 Task: Compose an email with the signature Grant Allen with the subject Update on a coaching session and the message Can you please confirm your attendance for the meeting scheduled tomorrow at 2 PM? from softage.8@softage.net to softage.3@softage.net Select the bulleted list and change the font typography to strikethroughSelect the bulleted list and remove the font typography strikethrough Send the email. Finally, move the email from Sent Items to the label Therapy
Action: Mouse moved to (1293, 76)
Screenshot: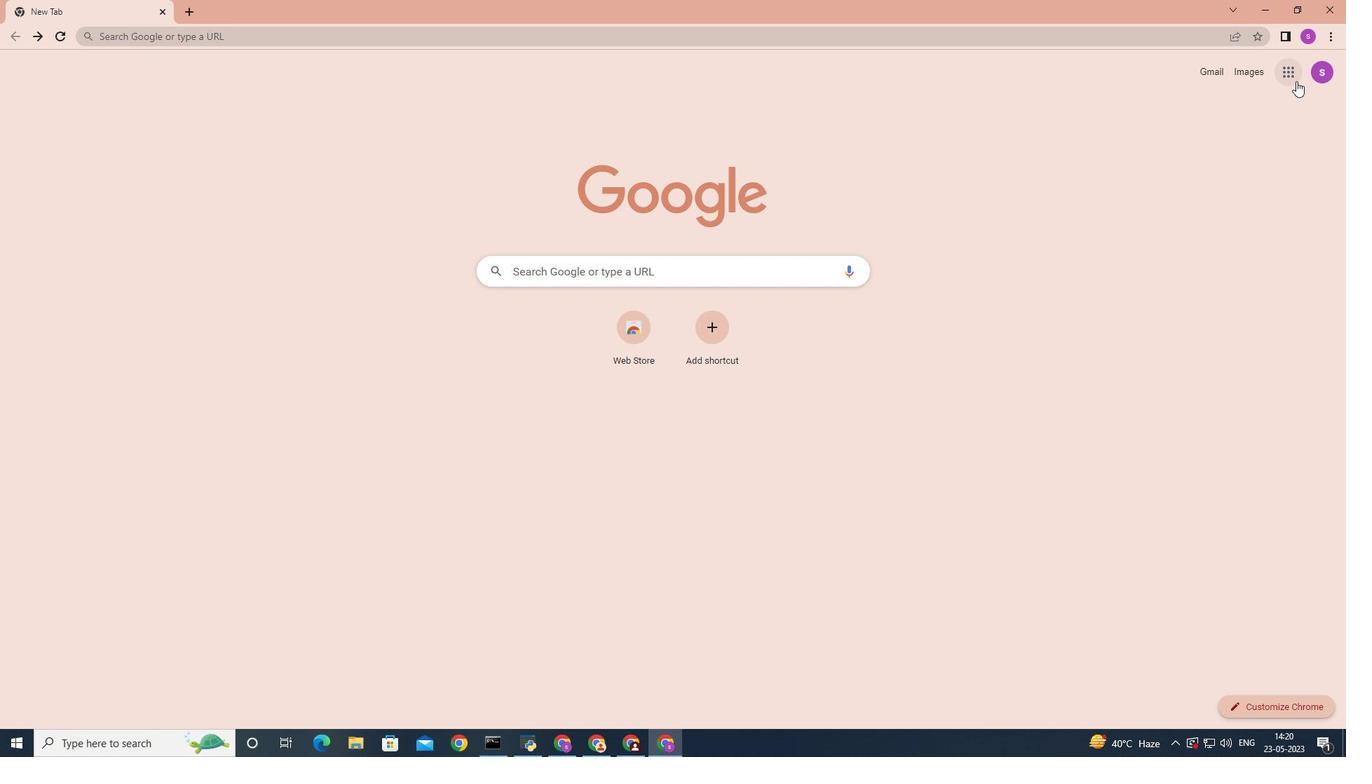 
Action: Mouse pressed left at (1293, 76)
Screenshot: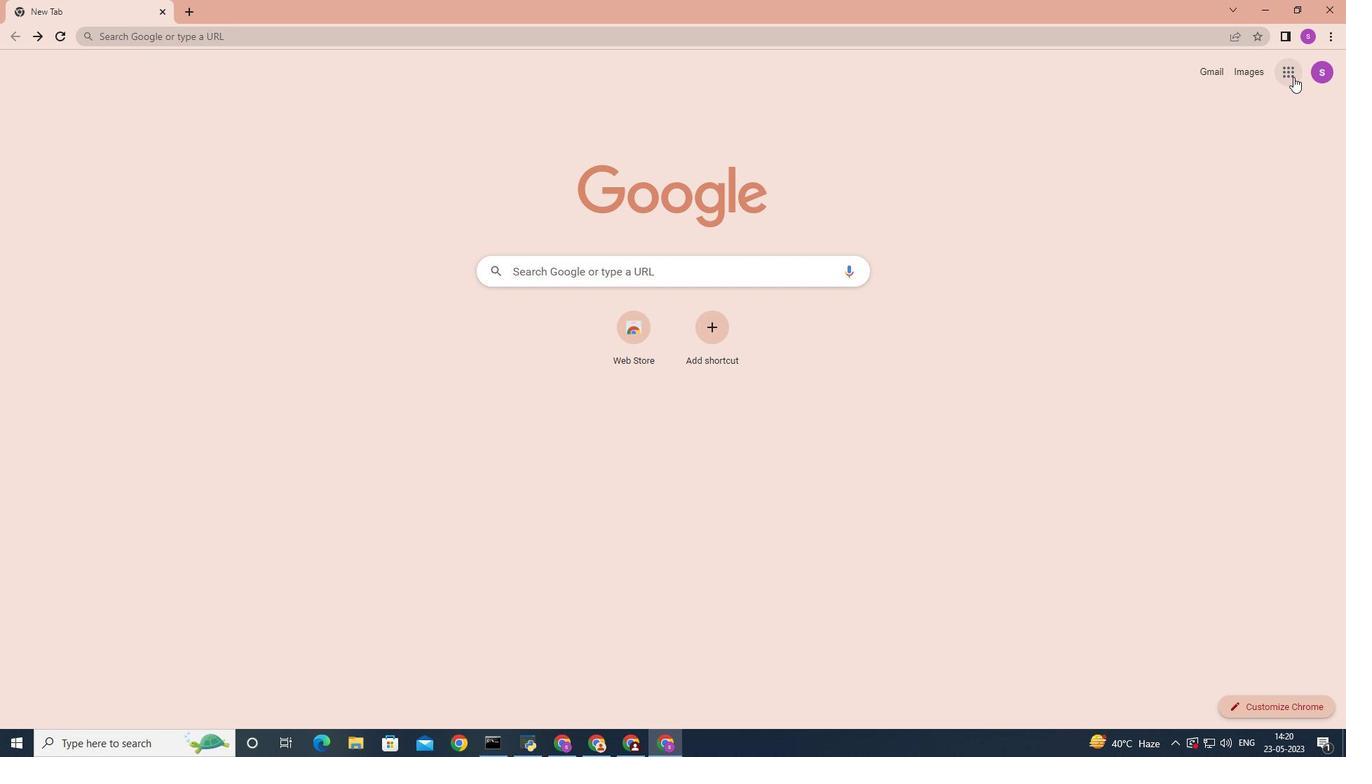 
Action: Mouse moved to (1225, 136)
Screenshot: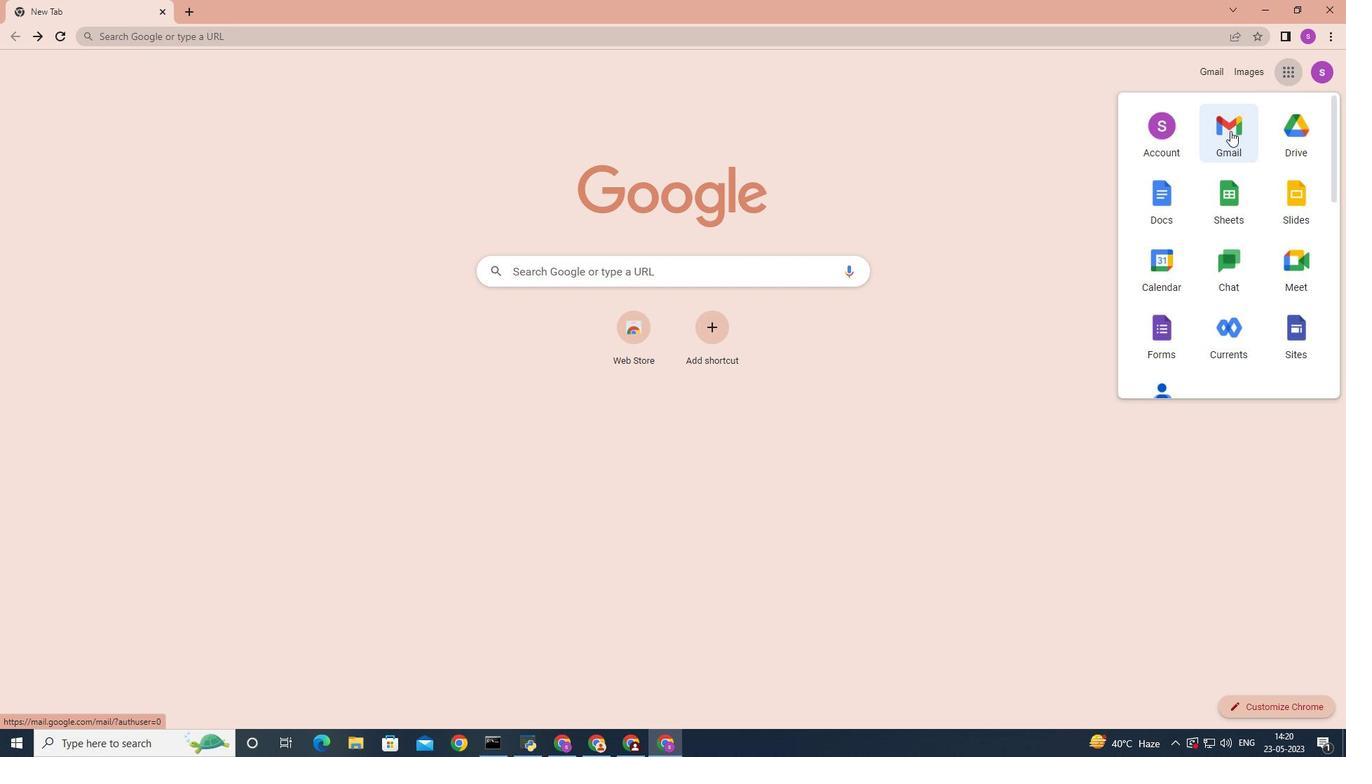 
Action: Mouse pressed left at (1225, 136)
Screenshot: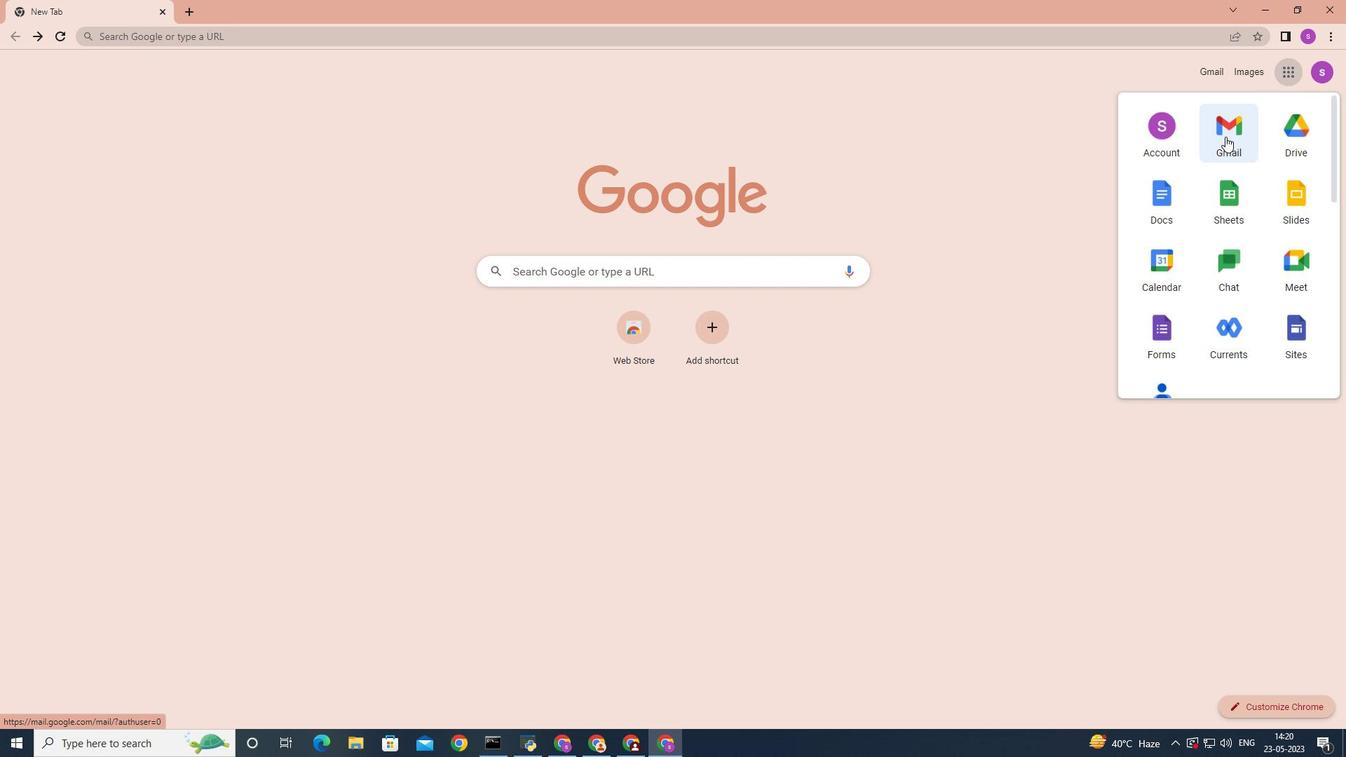 
Action: Mouse moved to (1194, 79)
Screenshot: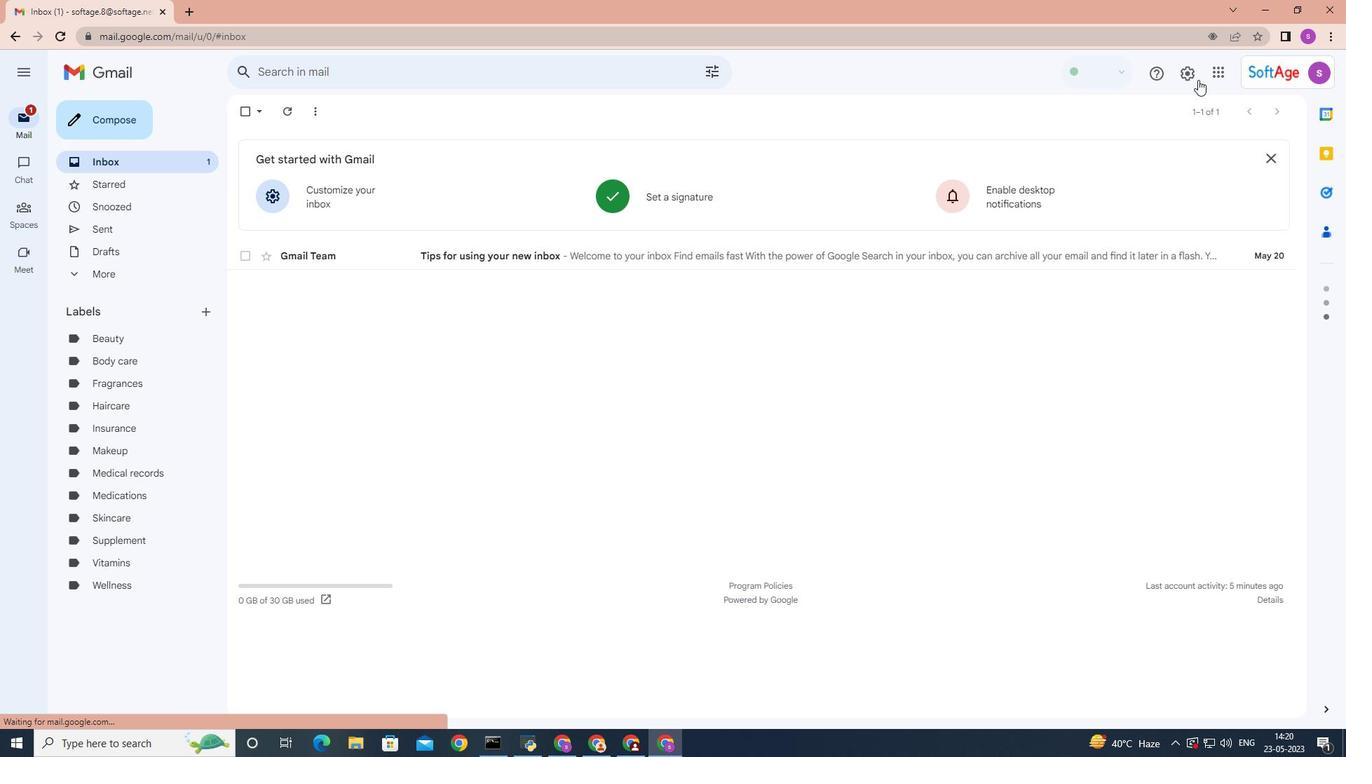 
Action: Mouse pressed left at (1194, 79)
Screenshot: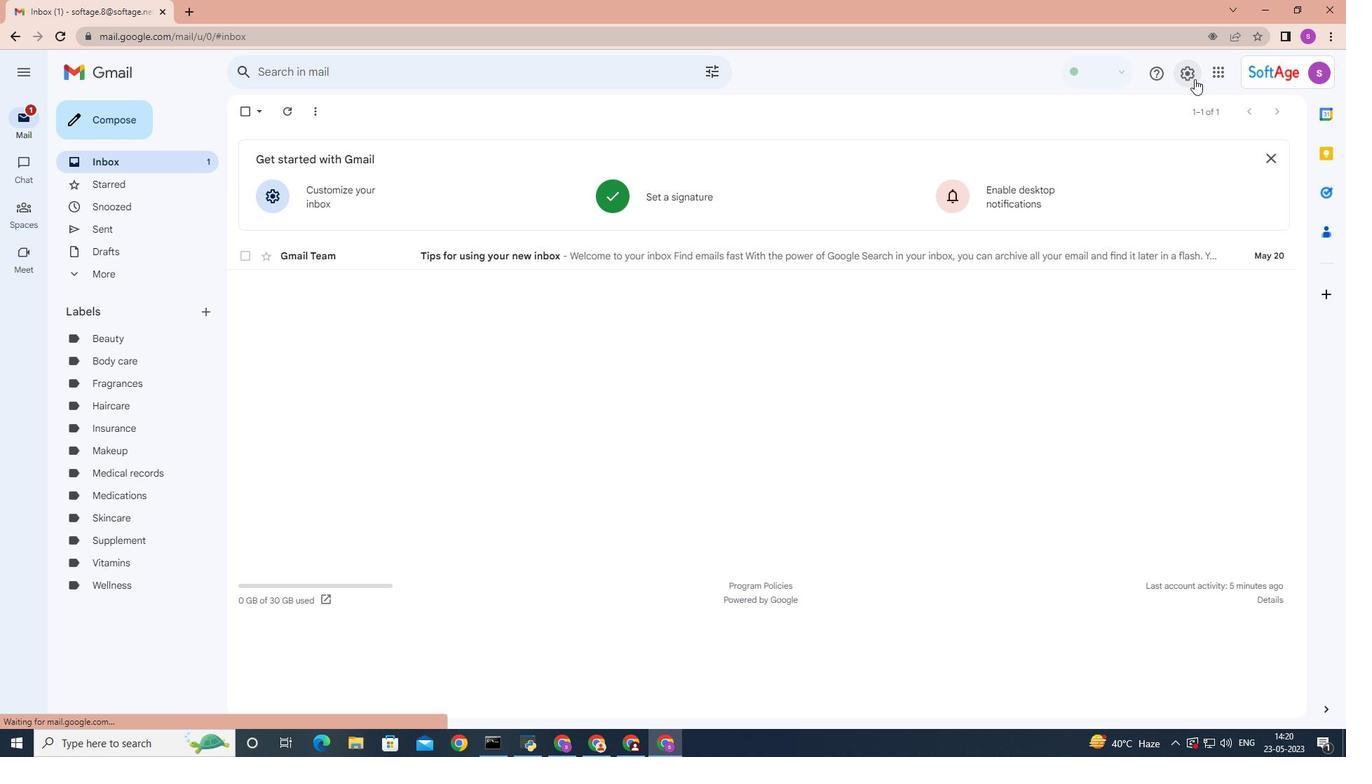
Action: Key pressed <Key.caps_lock>
Screenshot: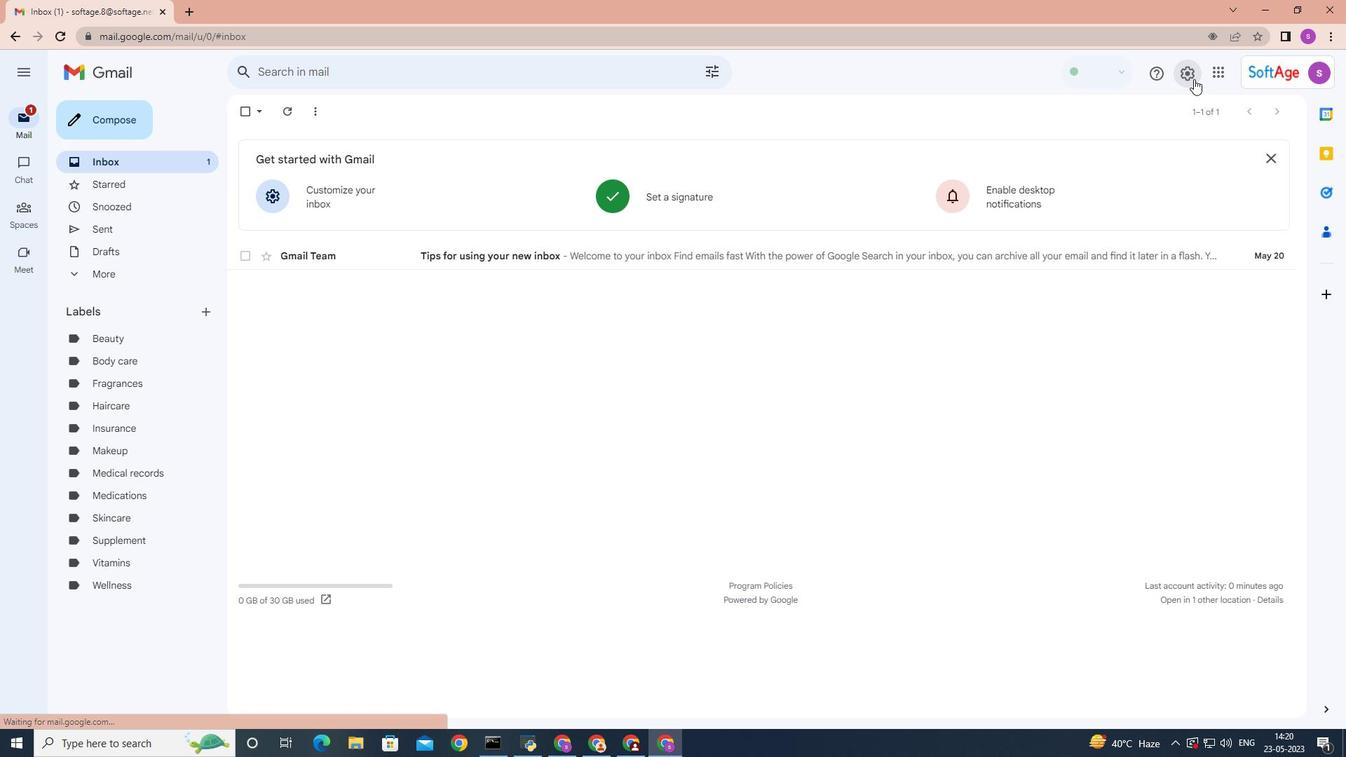 
Action: Mouse moved to (1213, 145)
Screenshot: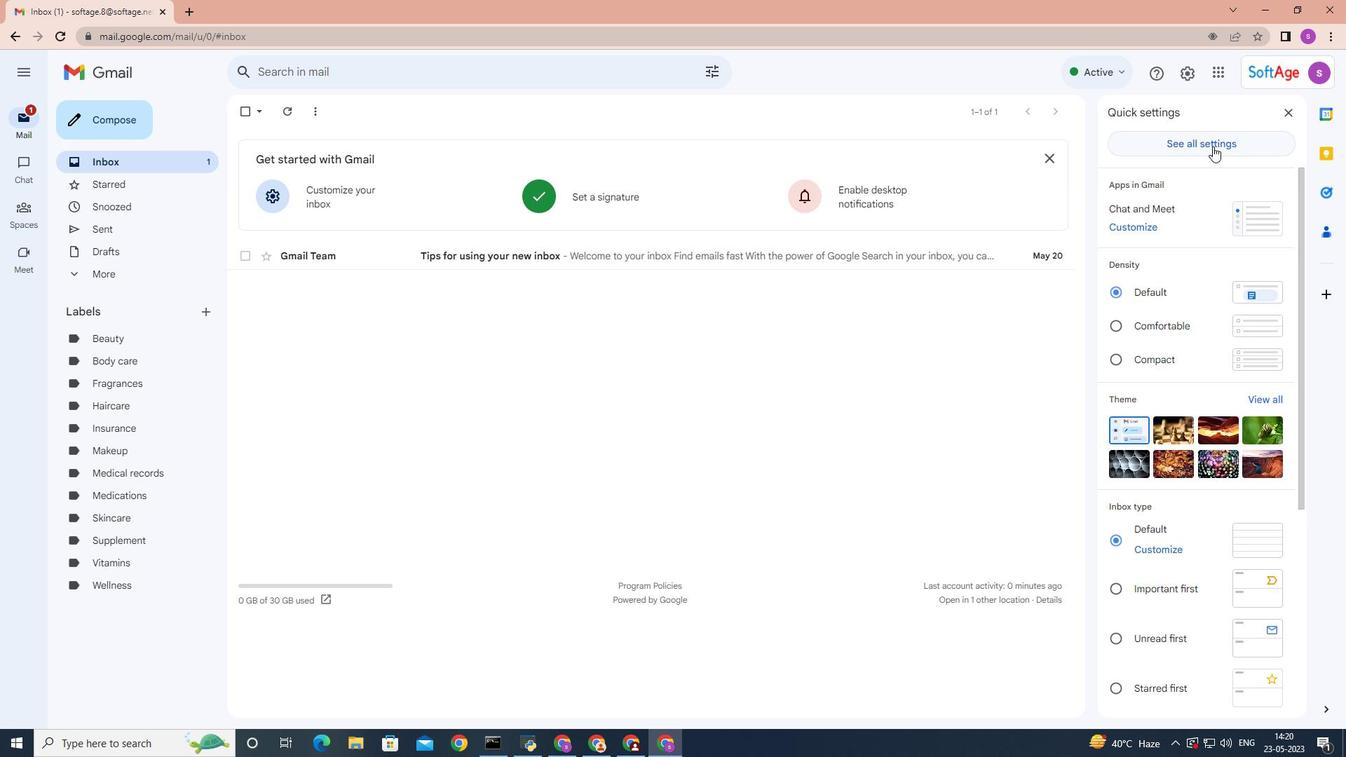 
Action: Mouse pressed left at (1213, 145)
Screenshot: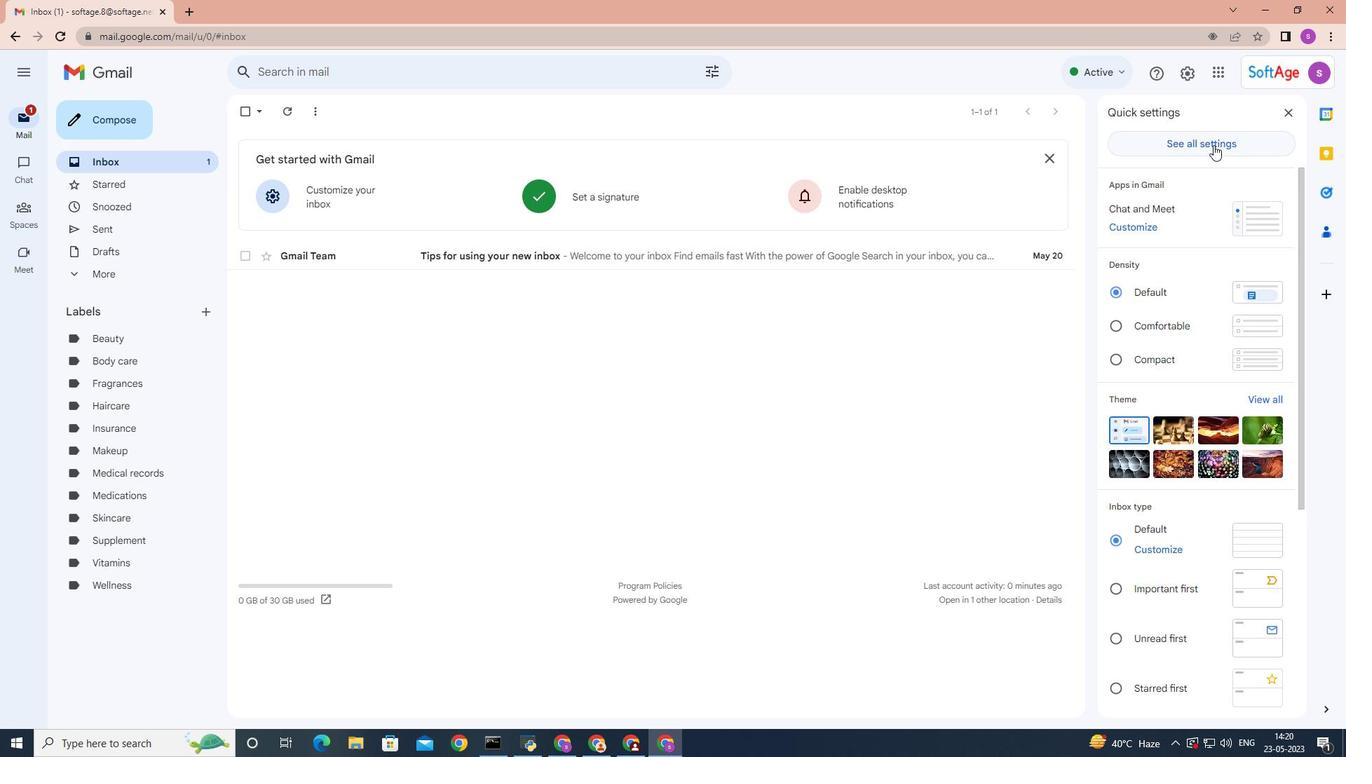 
Action: Mouse moved to (832, 368)
Screenshot: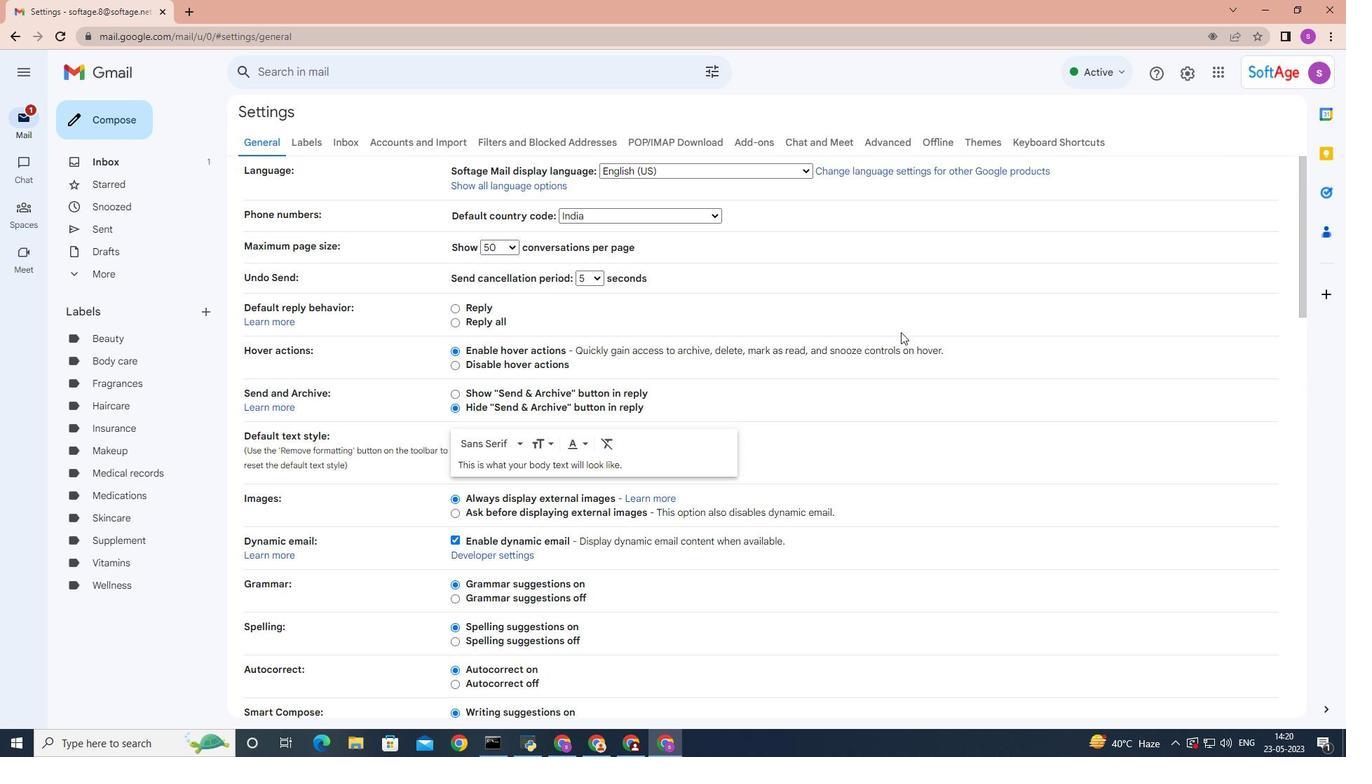 
Action: Mouse scrolled (832, 367) with delta (0, 0)
Screenshot: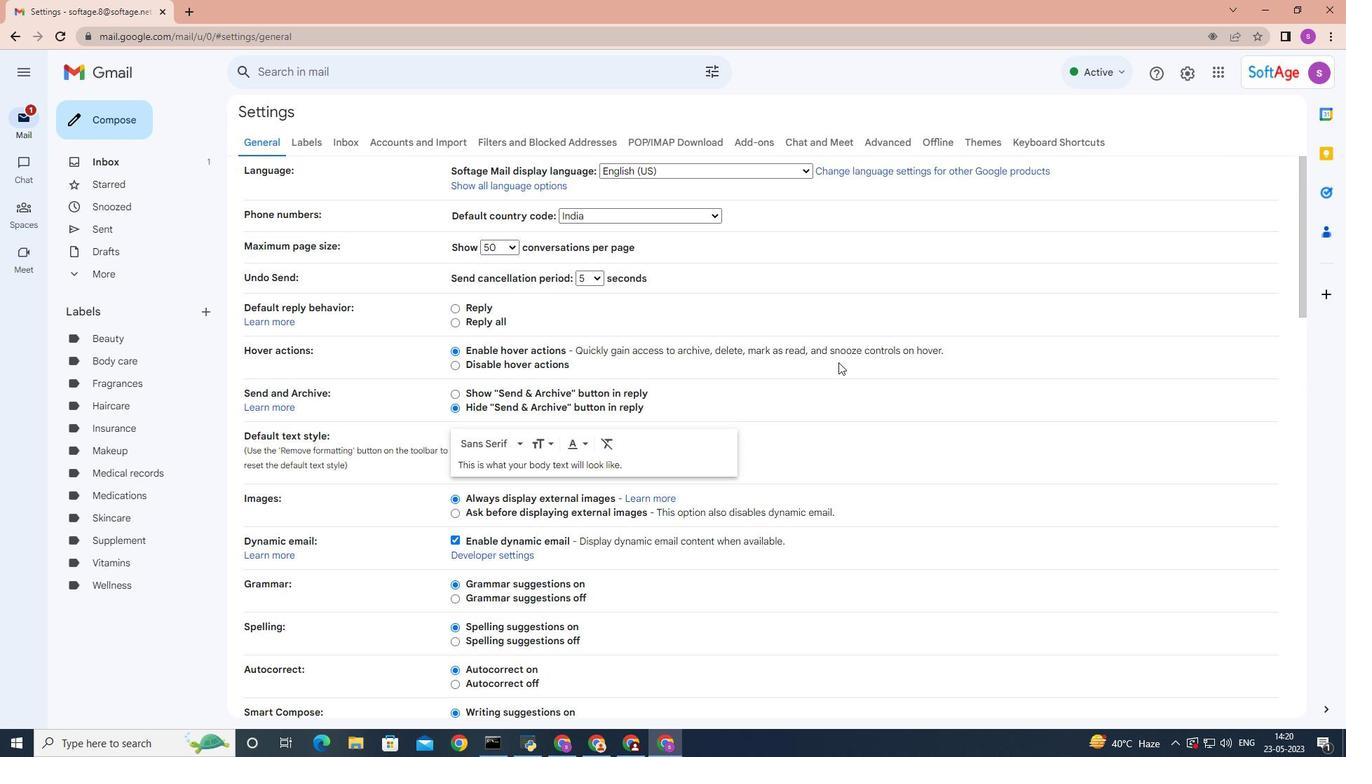 
Action: Mouse scrolled (832, 367) with delta (0, 0)
Screenshot: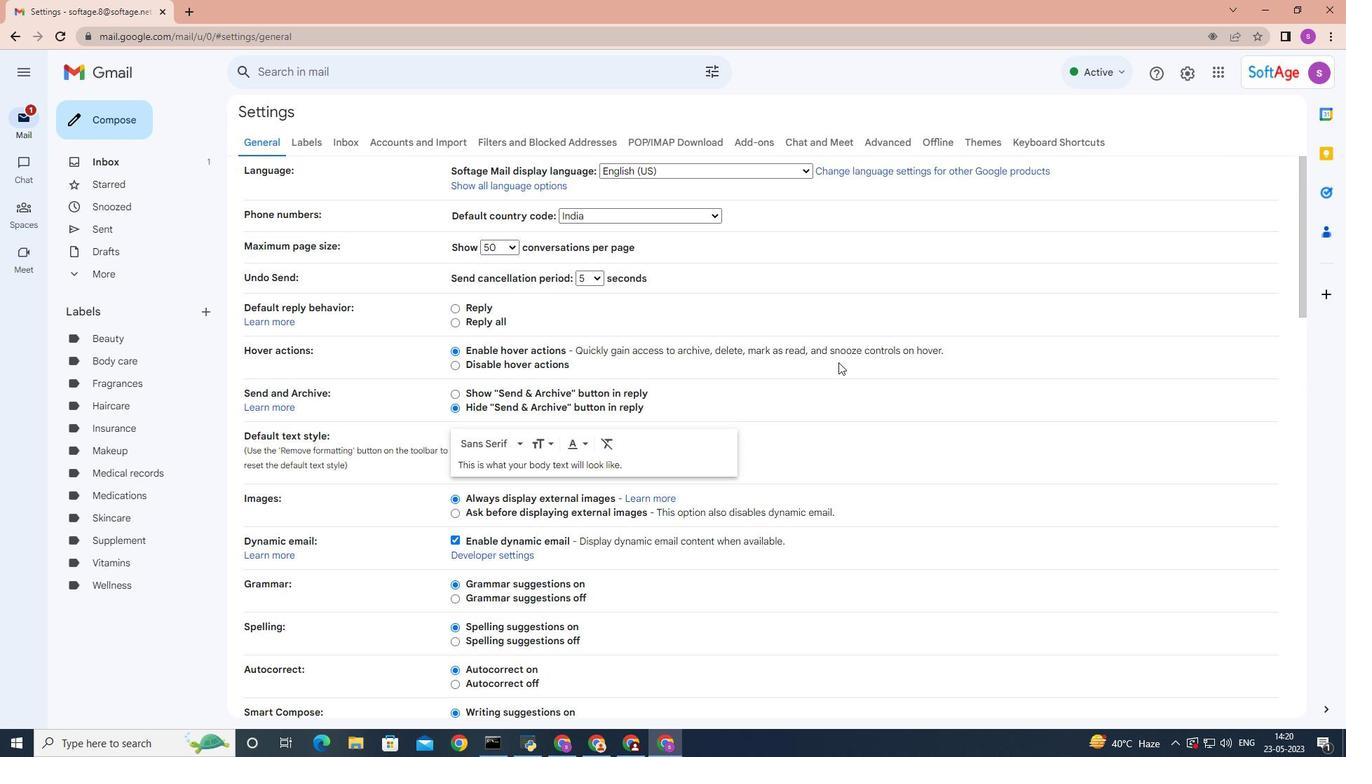 
Action: Mouse scrolled (832, 367) with delta (0, 0)
Screenshot: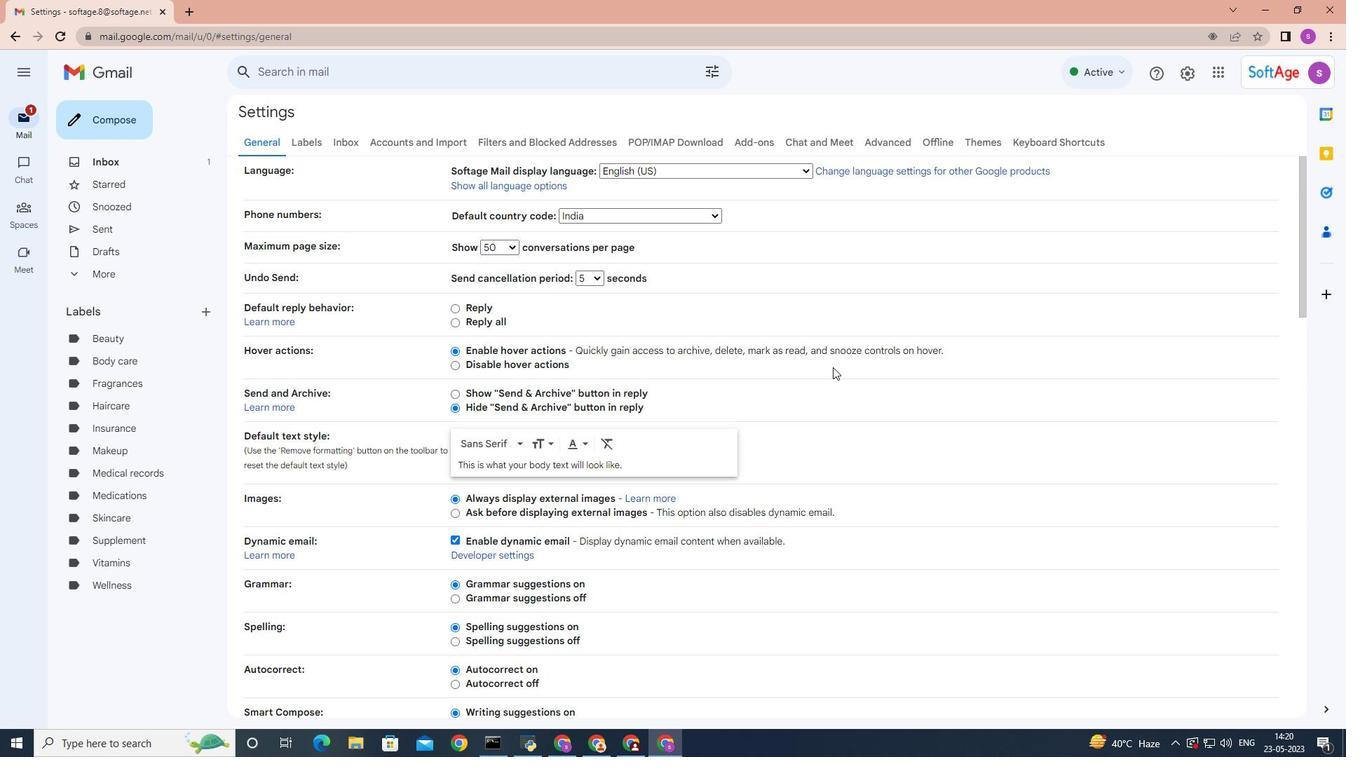 
Action: Mouse scrolled (832, 367) with delta (0, 0)
Screenshot: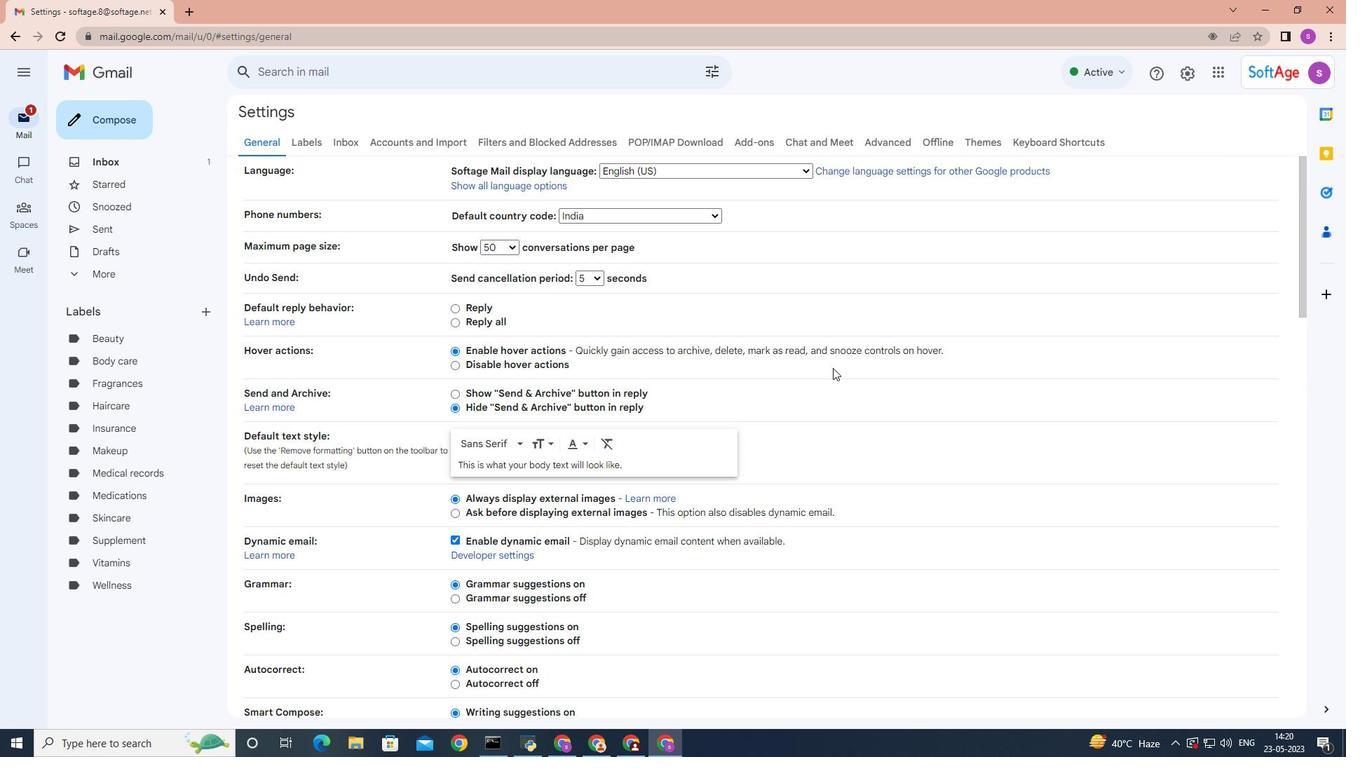 
Action: Mouse moved to (832, 367)
Screenshot: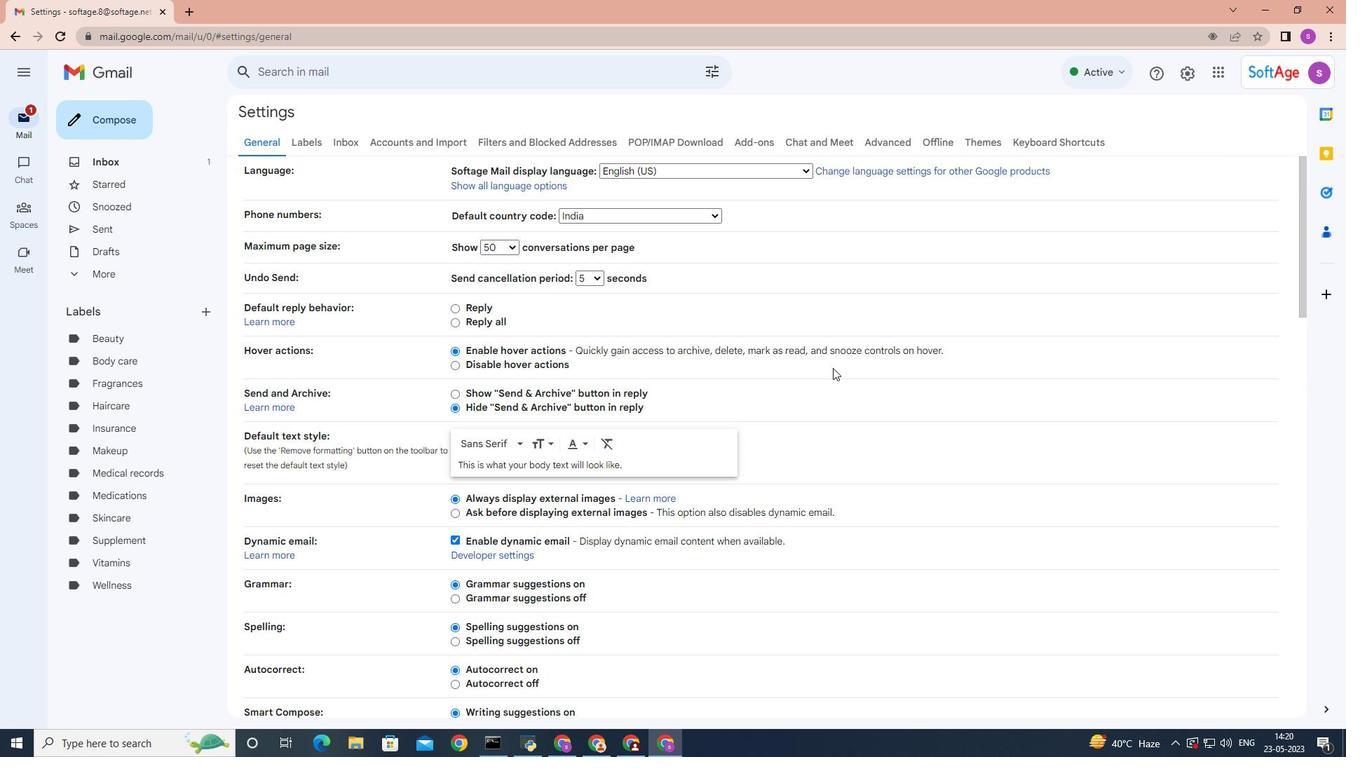 
Action: Mouse scrolled (832, 366) with delta (0, 0)
Screenshot: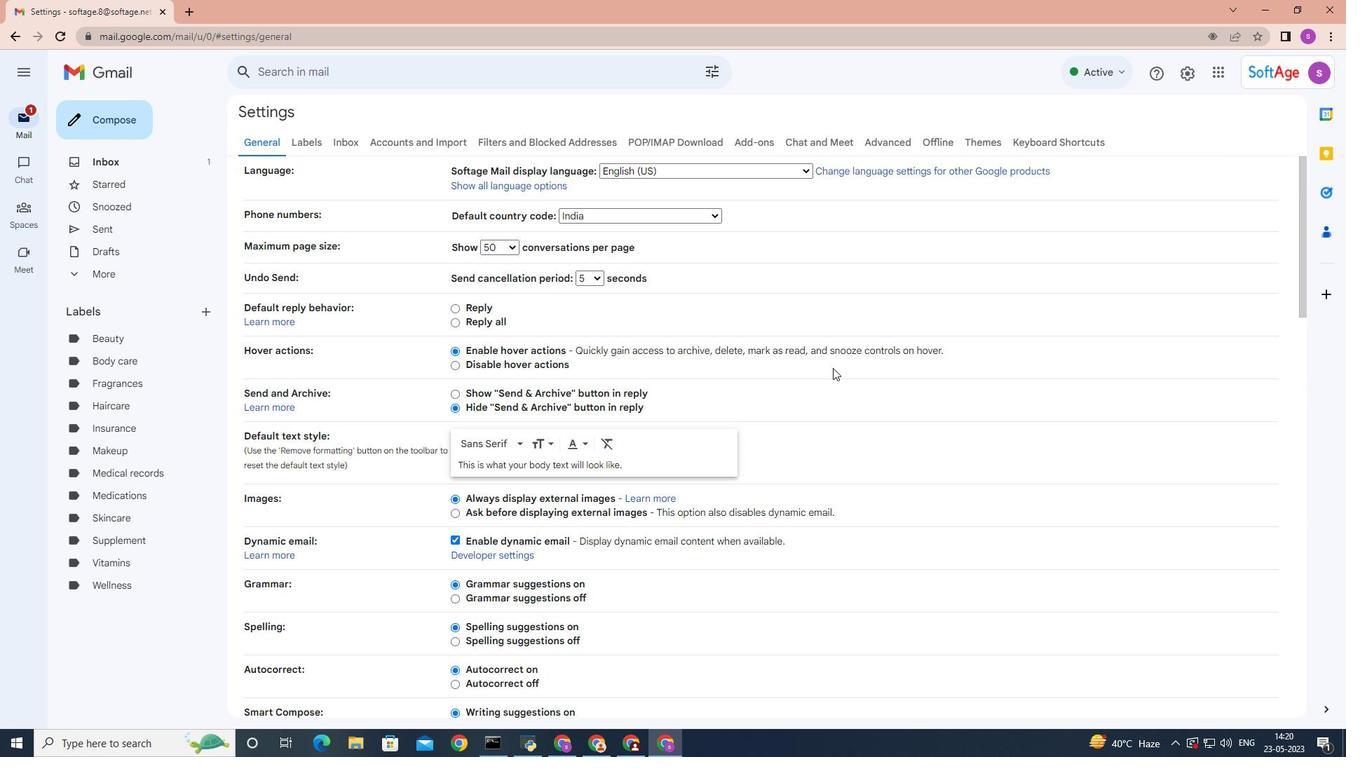 
Action: Mouse moved to (832, 363)
Screenshot: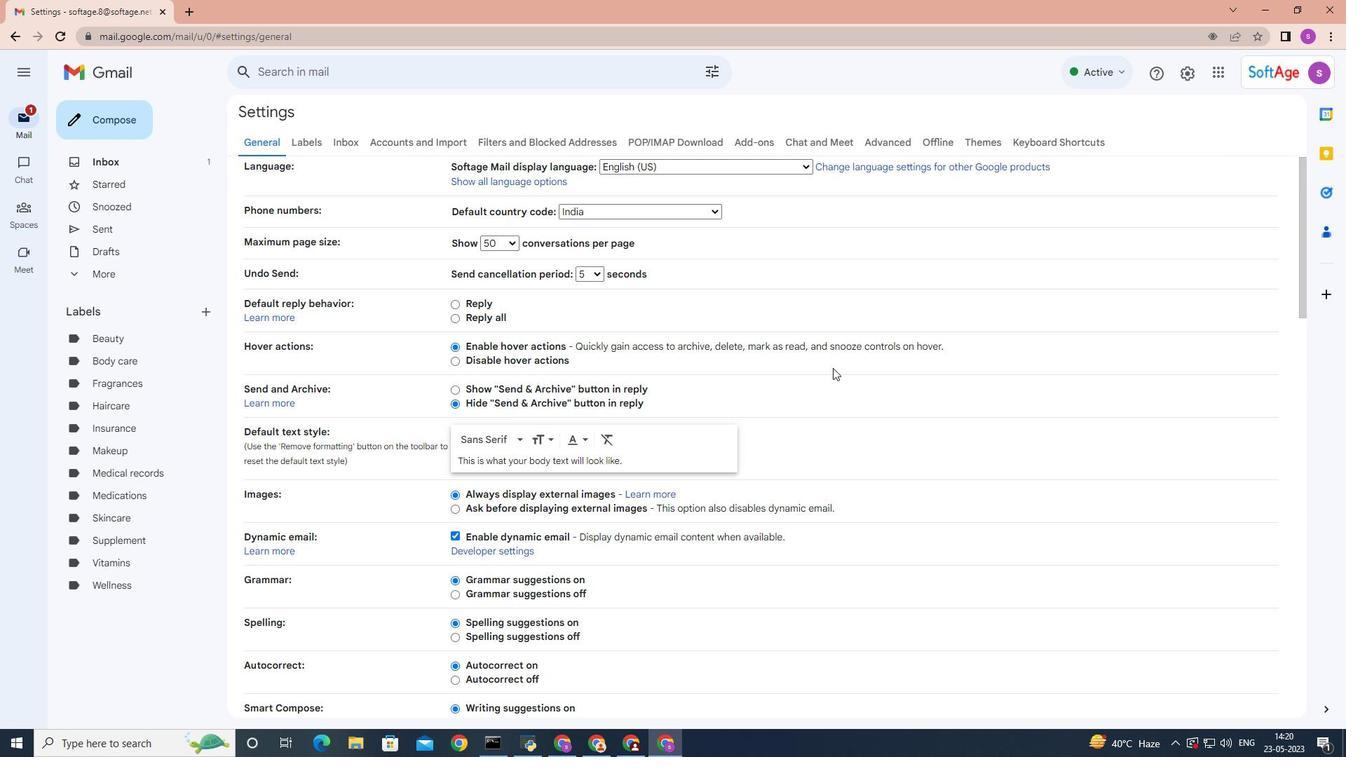 
Action: Mouse scrolled (832, 363) with delta (0, 0)
Screenshot: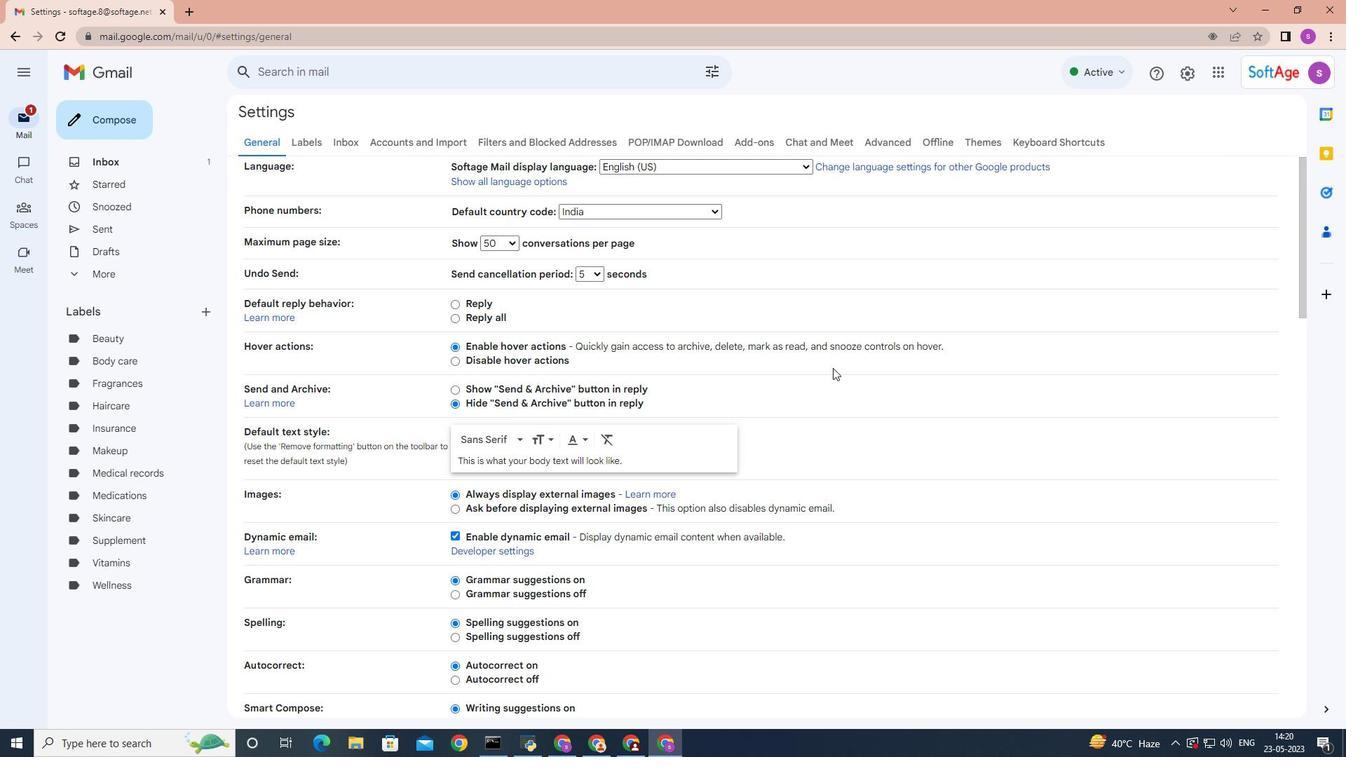 
Action: Mouse moved to (839, 371)
Screenshot: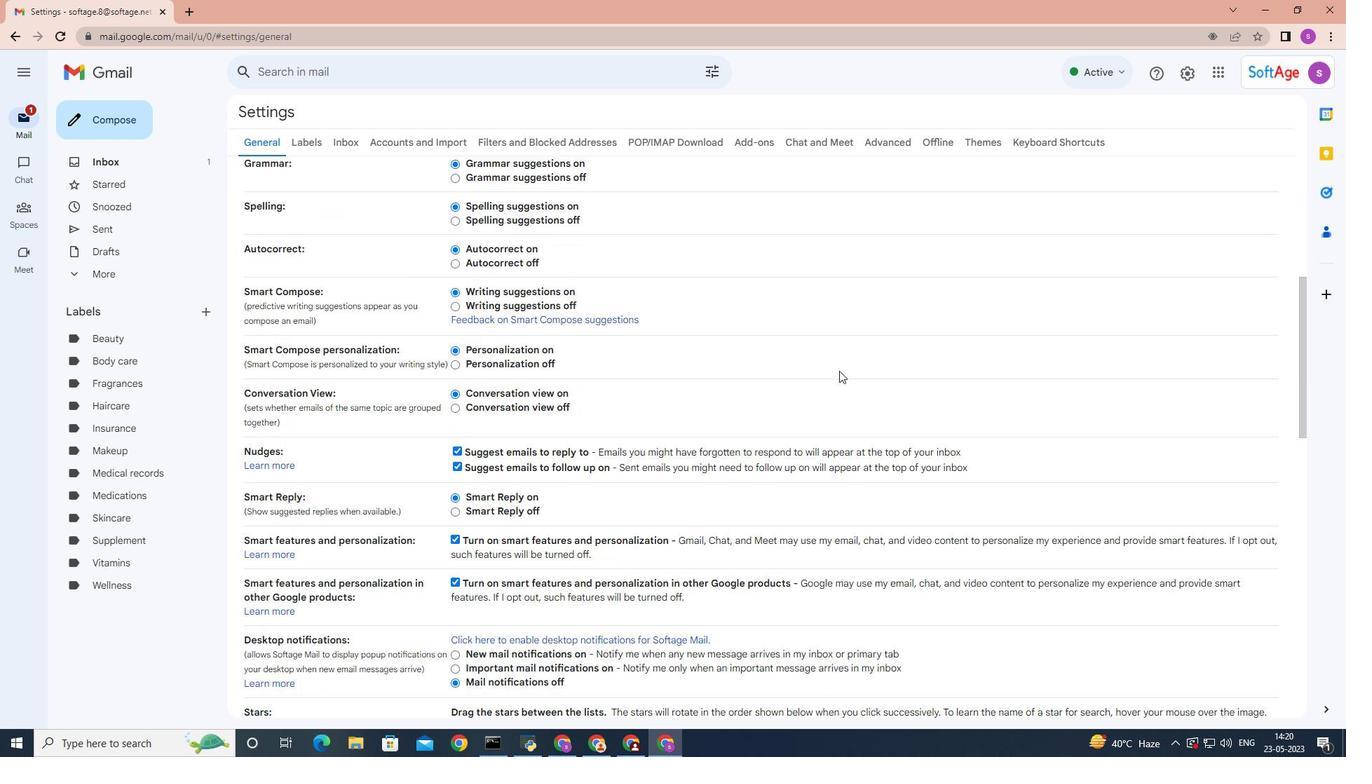 
Action: Mouse scrolled (839, 370) with delta (0, 0)
Screenshot: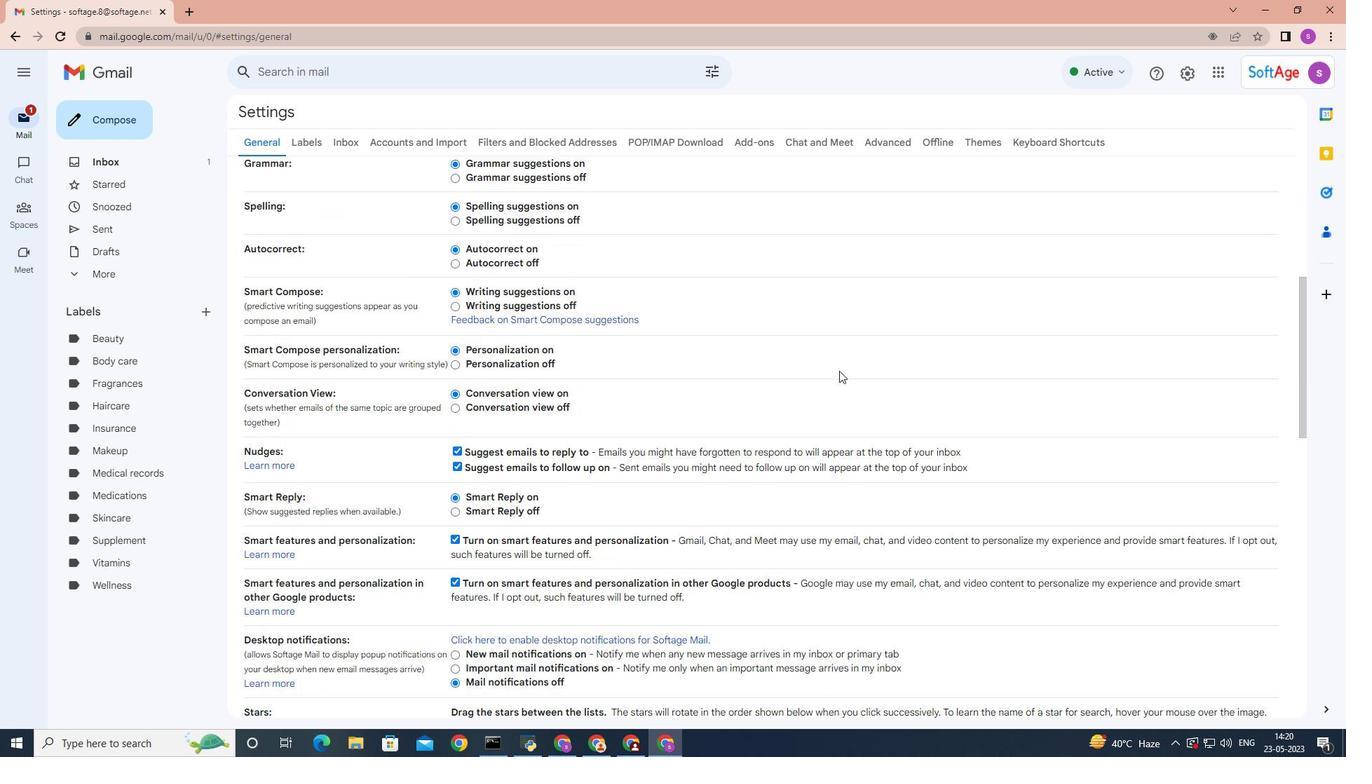 
Action: Mouse scrolled (839, 370) with delta (0, 0)
Screenshot: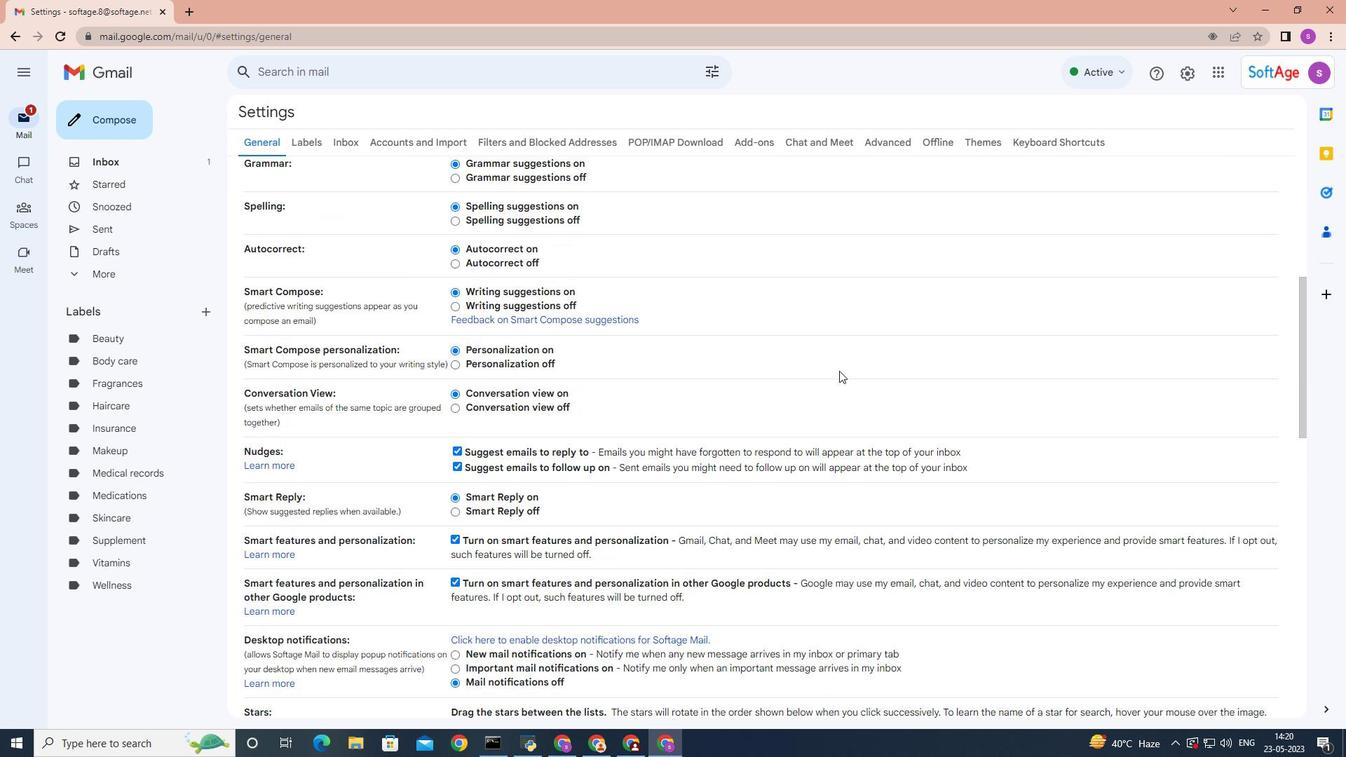 
Action: Mouse scrolled (839, 370) with delta (0, 0)
Screenshot: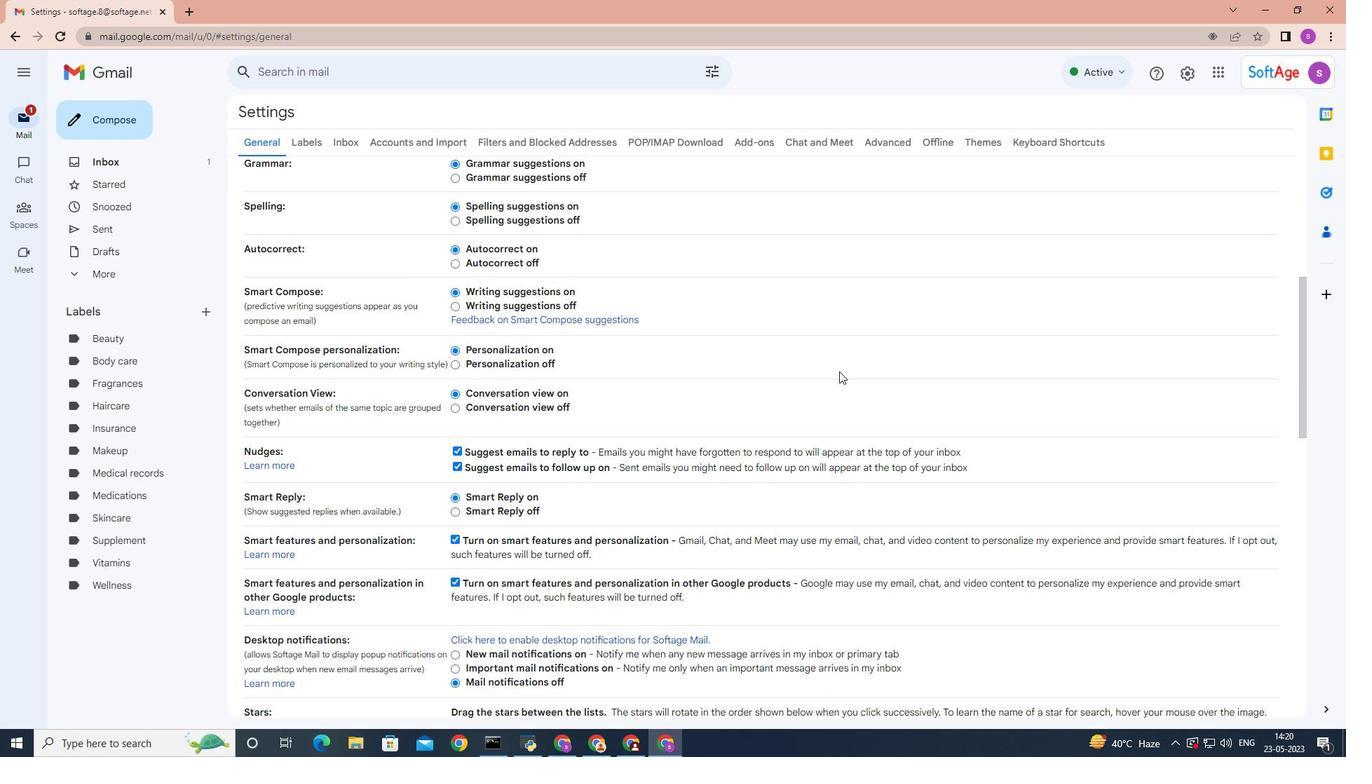 
Action: Mouse scrolled (839, 370) with delta (0, 0)
Screenshot: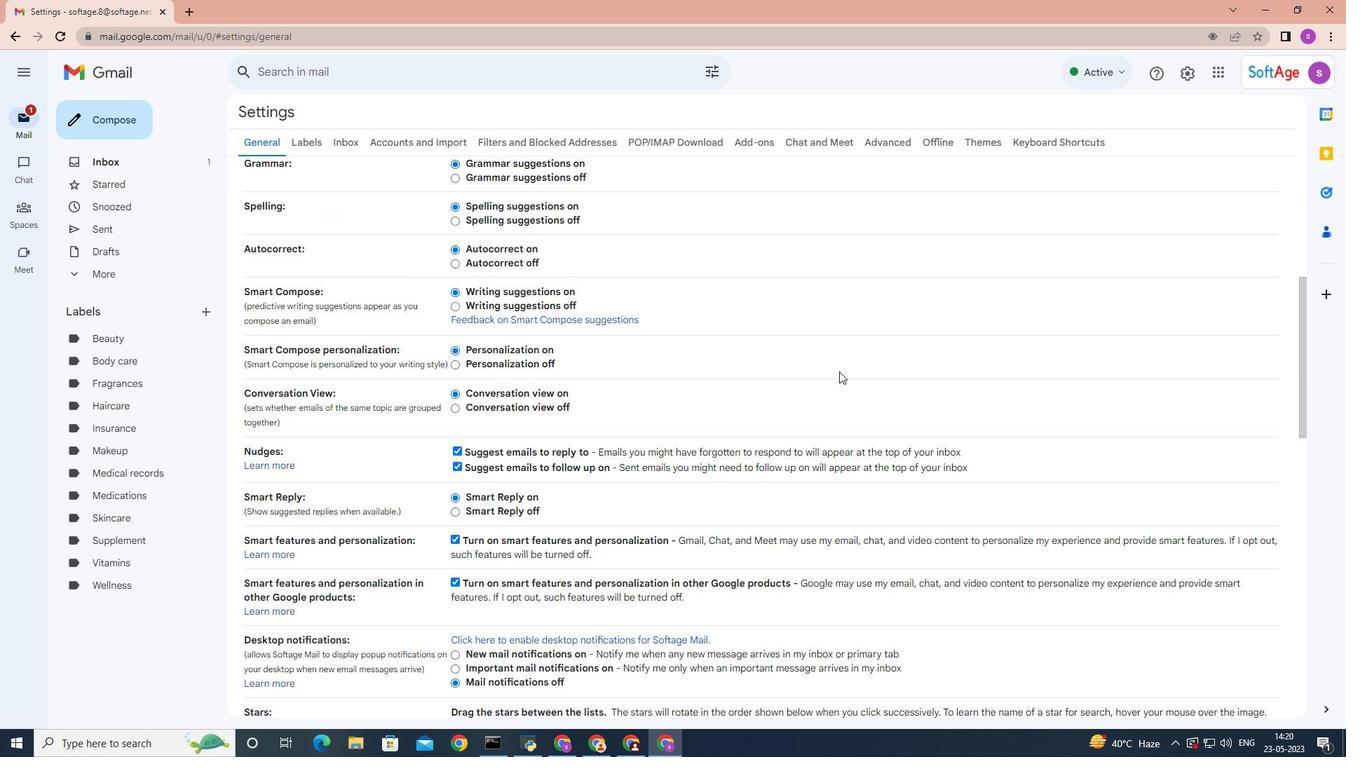 
Action: Mouse moved to (839, 370)
Screenshot: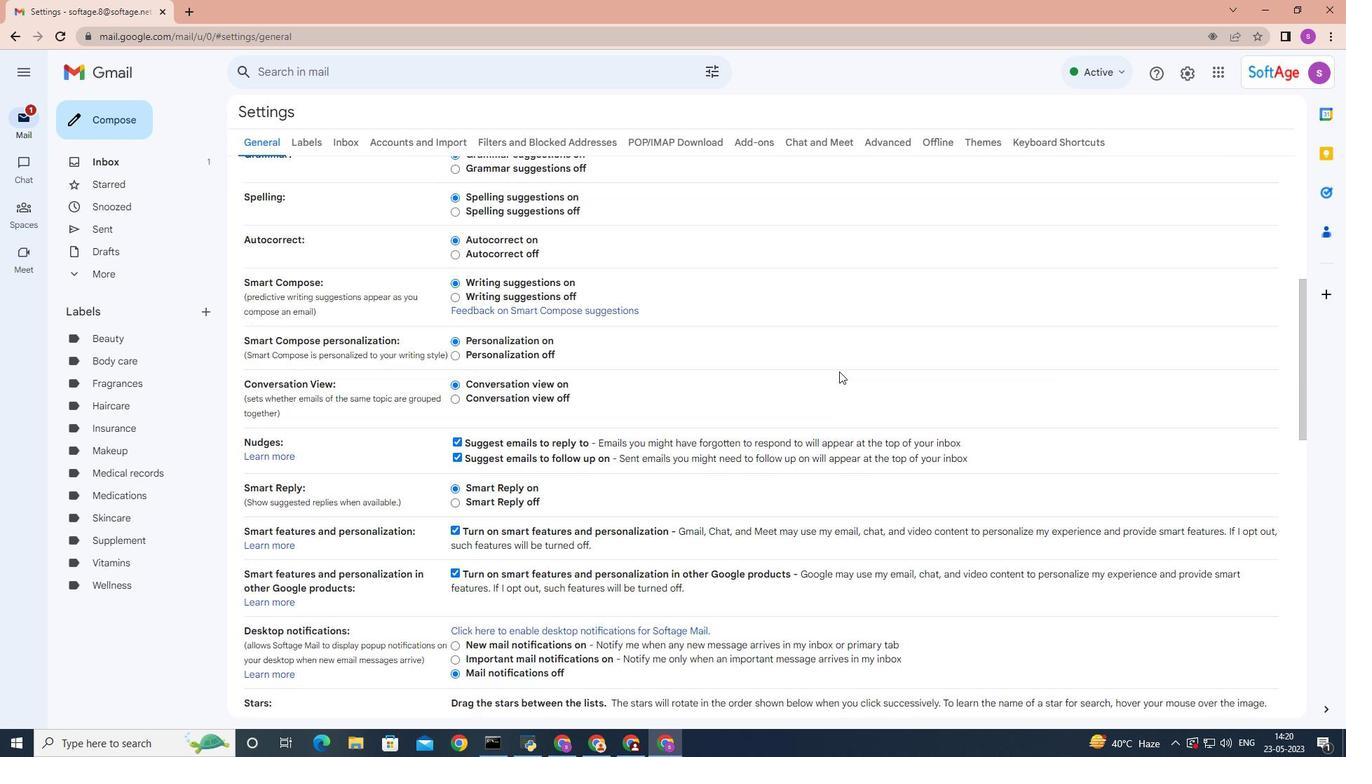 
Action: Mouse scrolled (839, 370) with delta (0, 0)
Screenshot: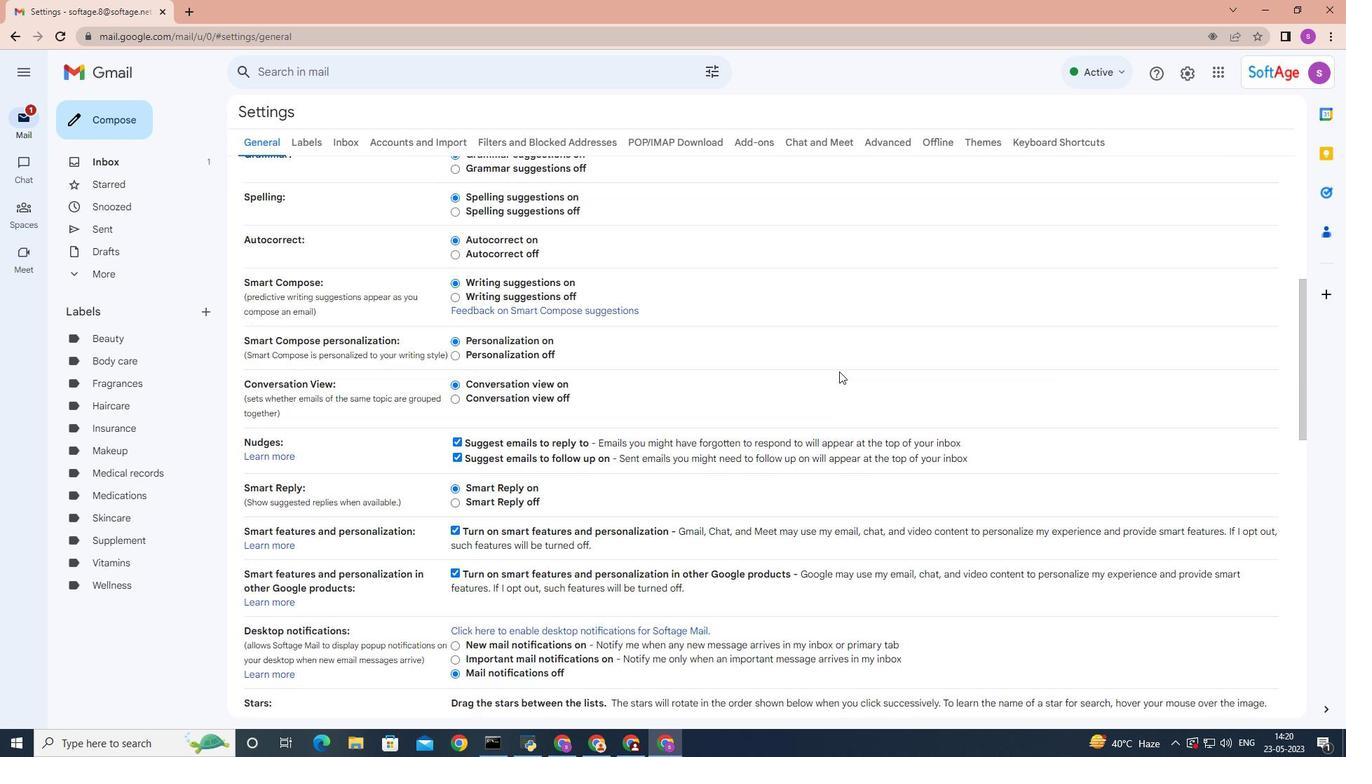 
Action: Mouse moved to (839, 369)
Screenshot: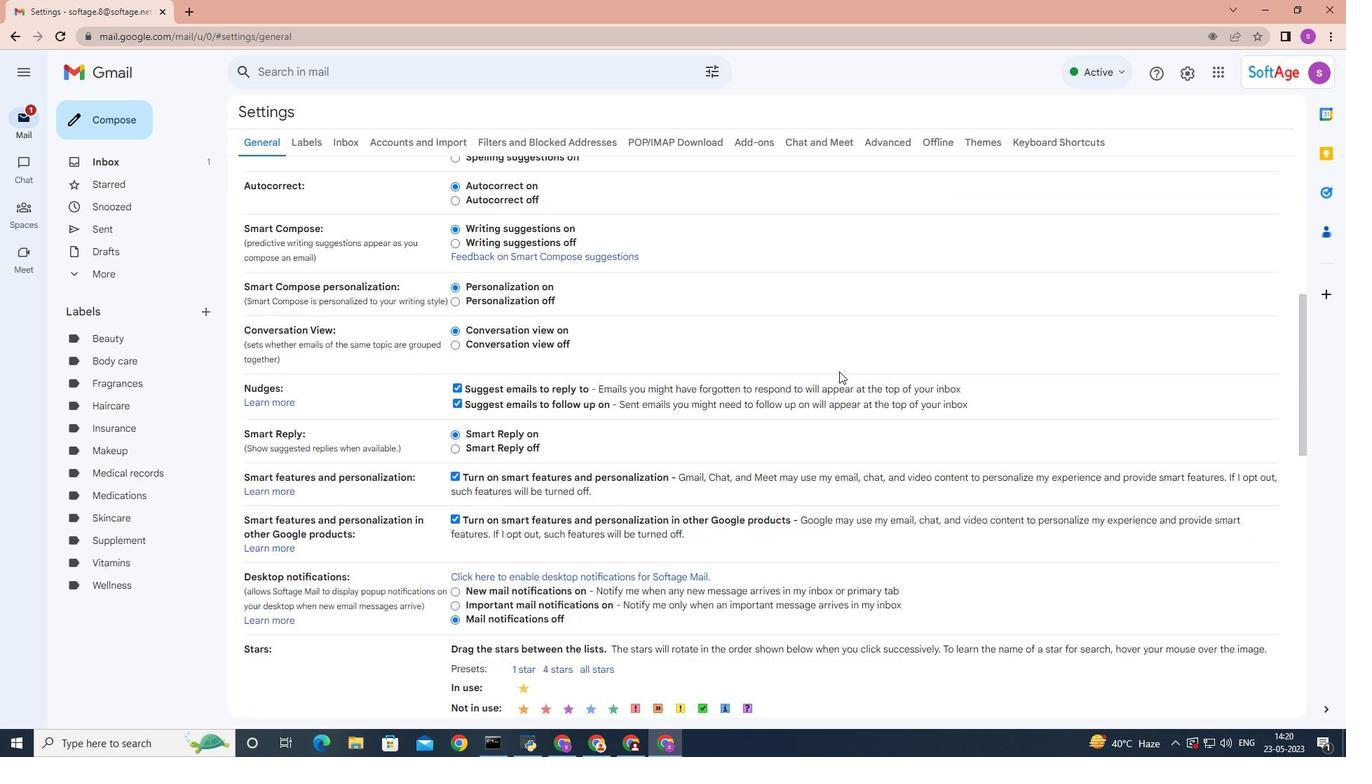 
Action: Mouse scrolled (839, 368) with delta (0, 0)
Screenshot: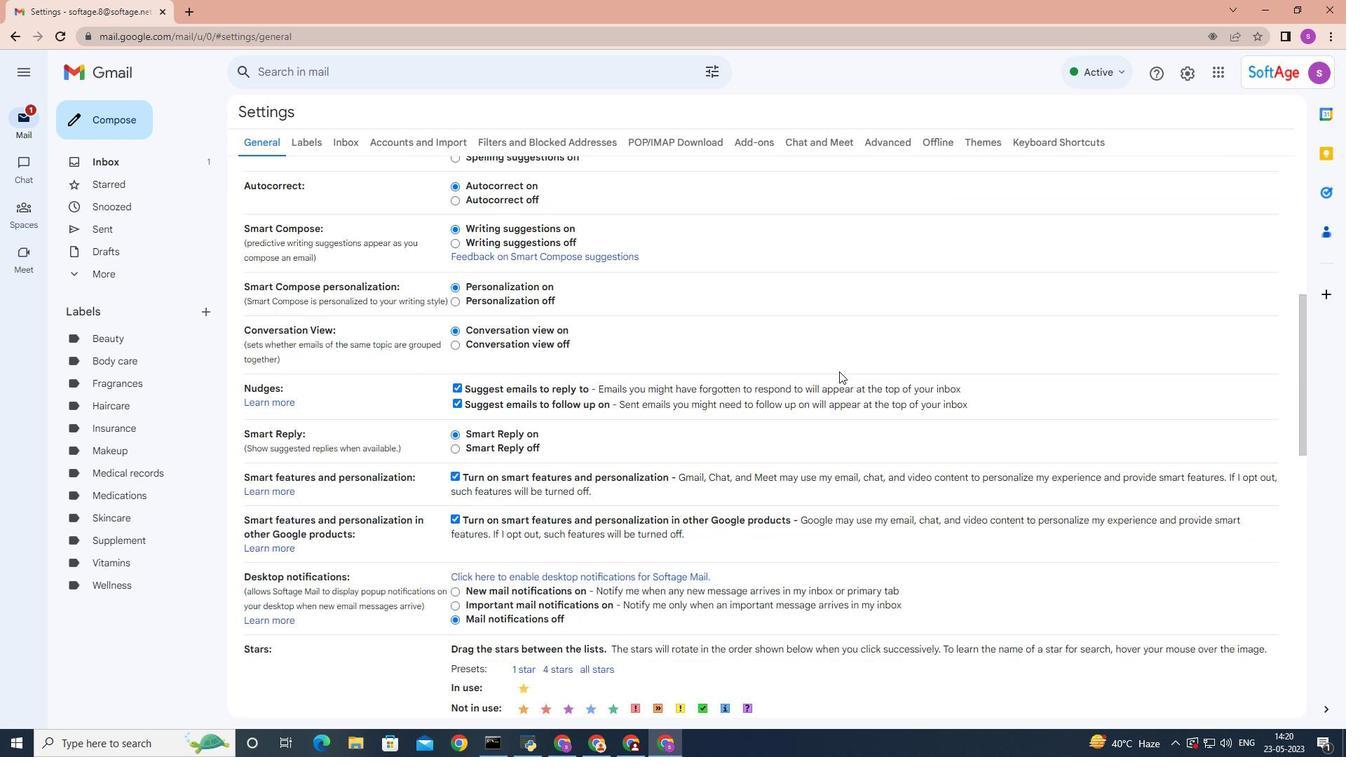 
Action: Mouse moved to (804, 539)
Screenshot: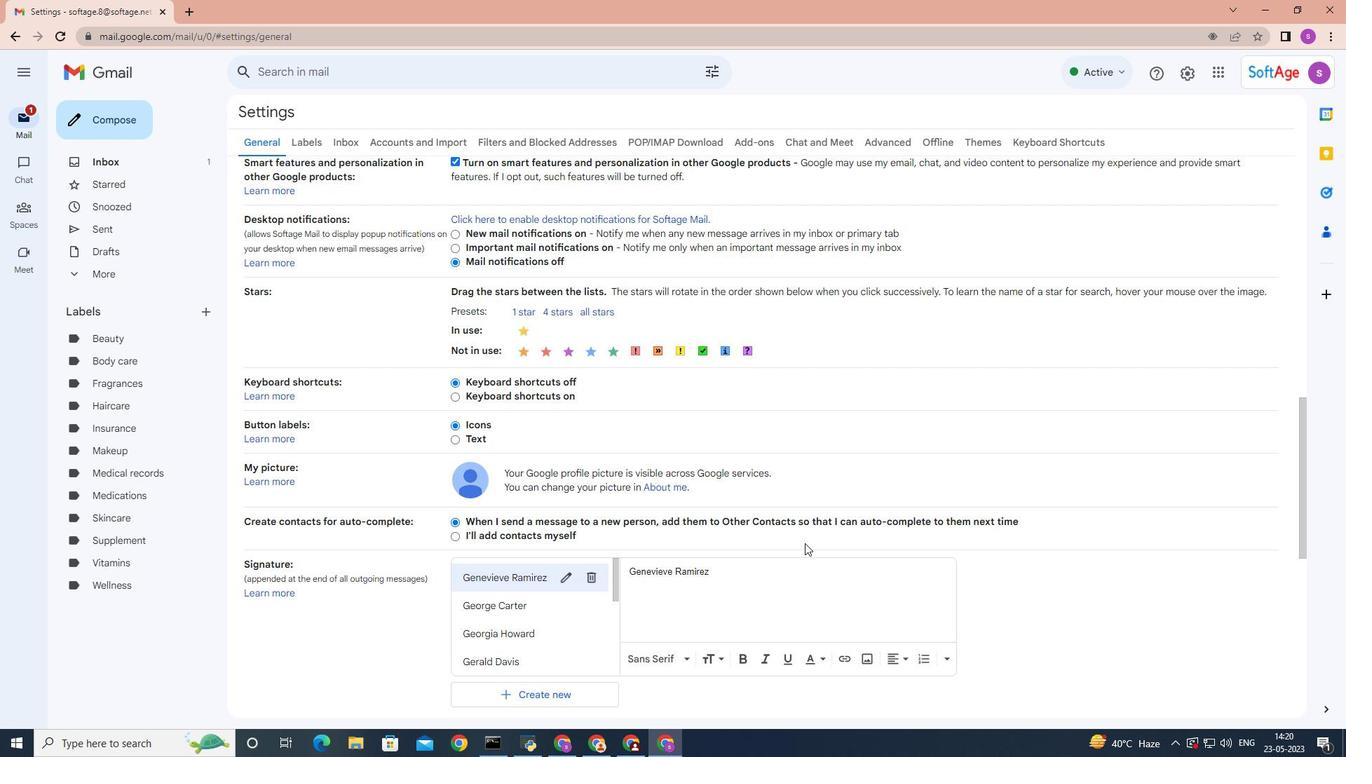 
Action: Mouse scrolled (804, 539) with delta (0, 0)
Screenshot: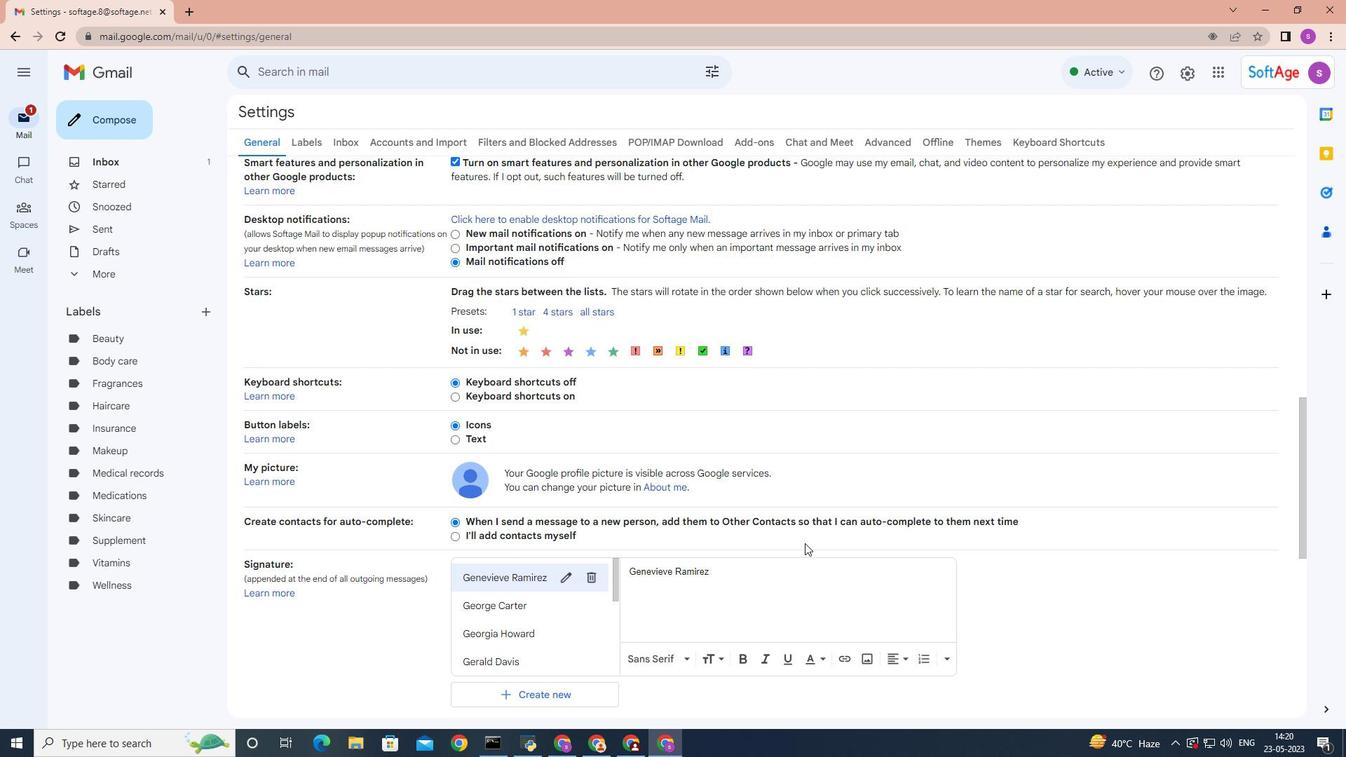 
Action: Mouse moved to (805, 537)
Screenshot: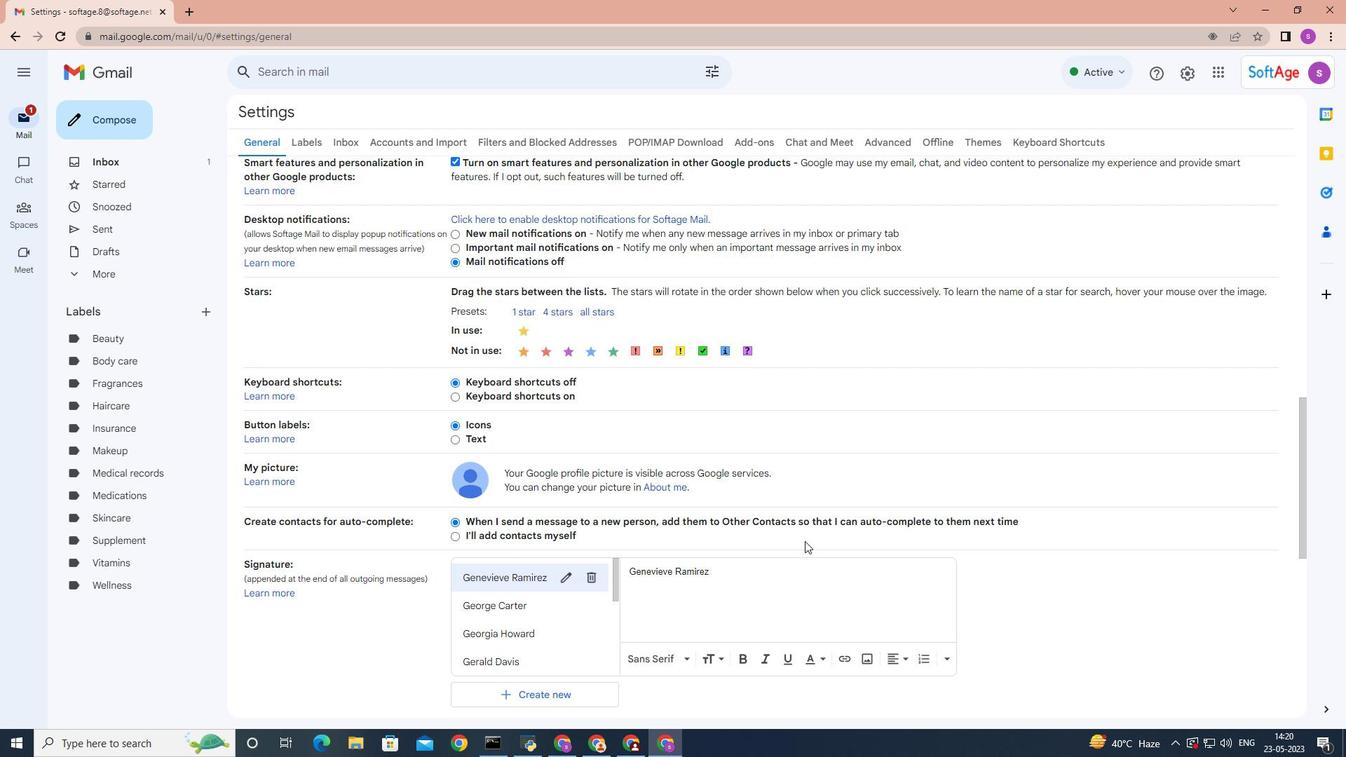
Action: Mouse scrolled (805, 536) with delta (0, 0)
Screenshot: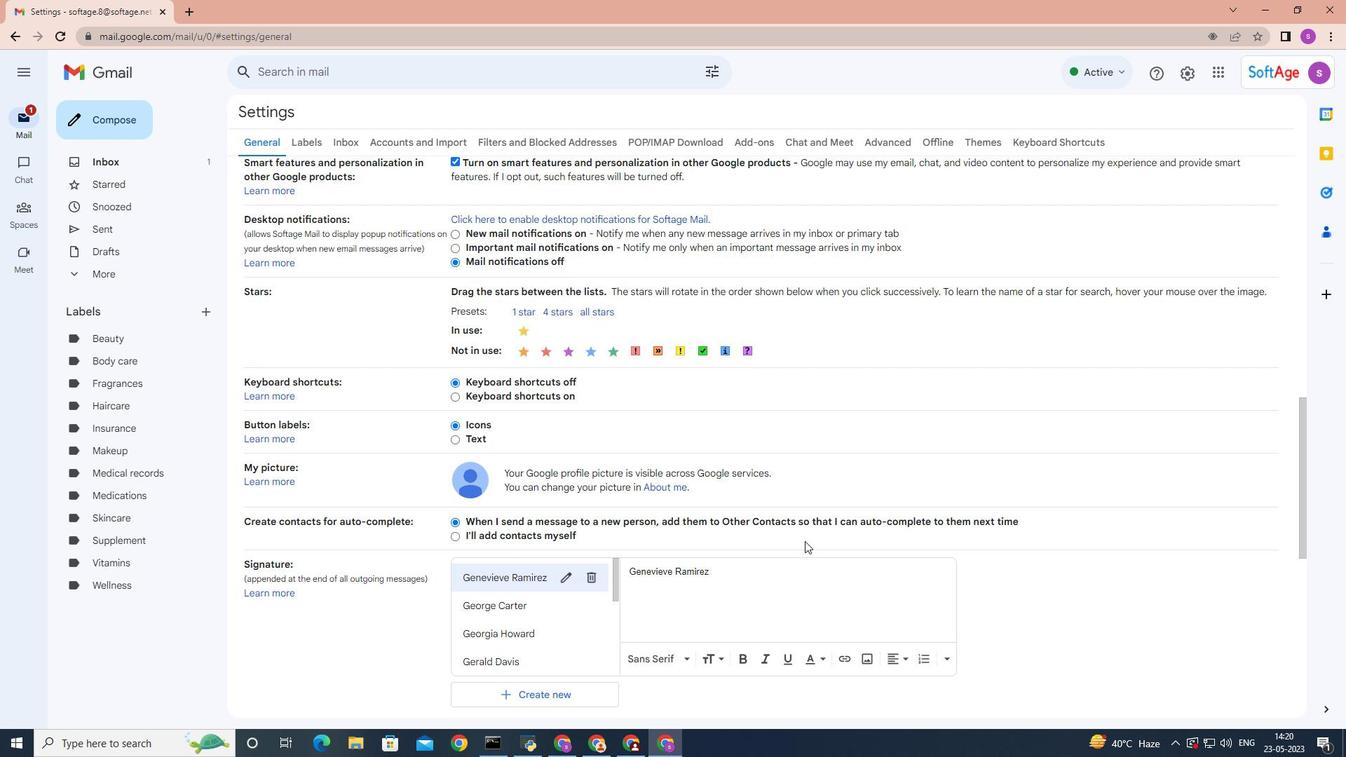 
Action: Mouse moved to (805, 526)
Screenshot: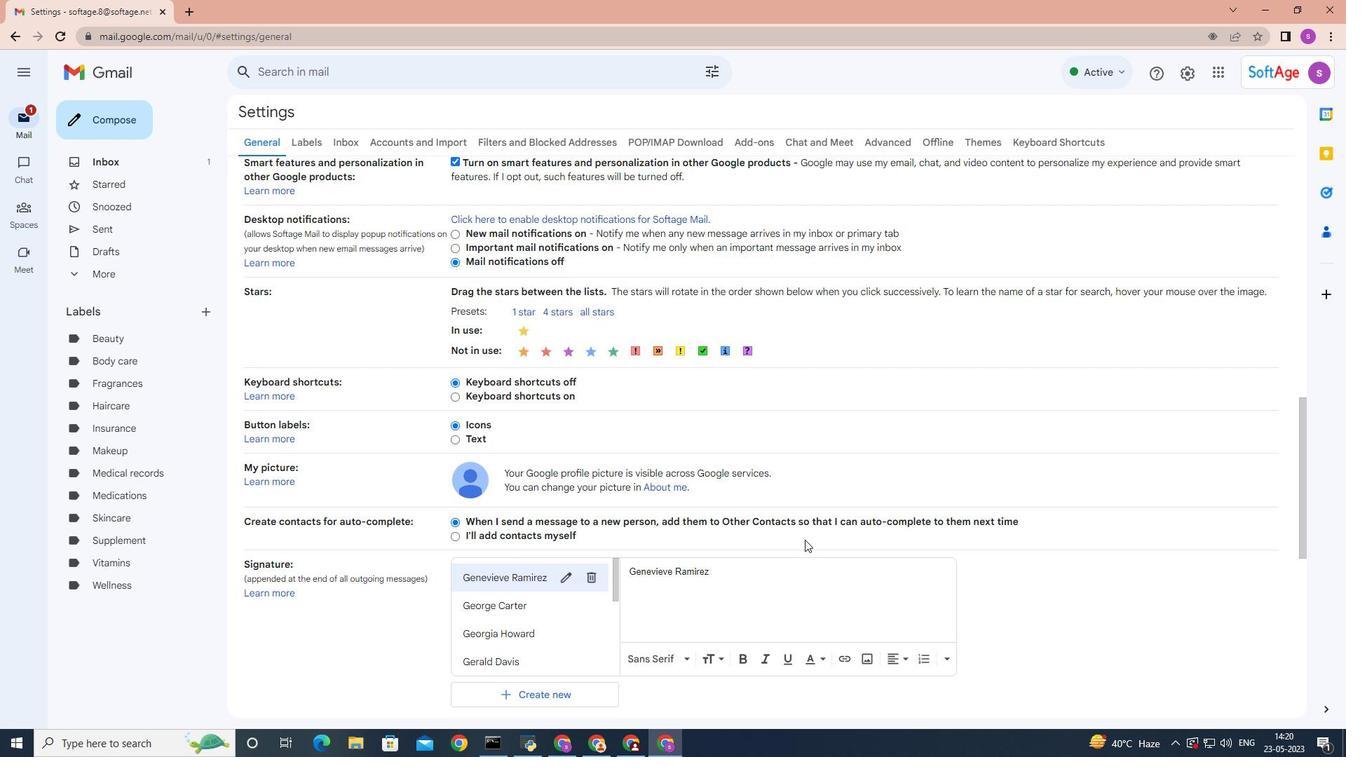 
Action: Mouse scrolled (805, 525) with delta (0, 0)
Screenshot: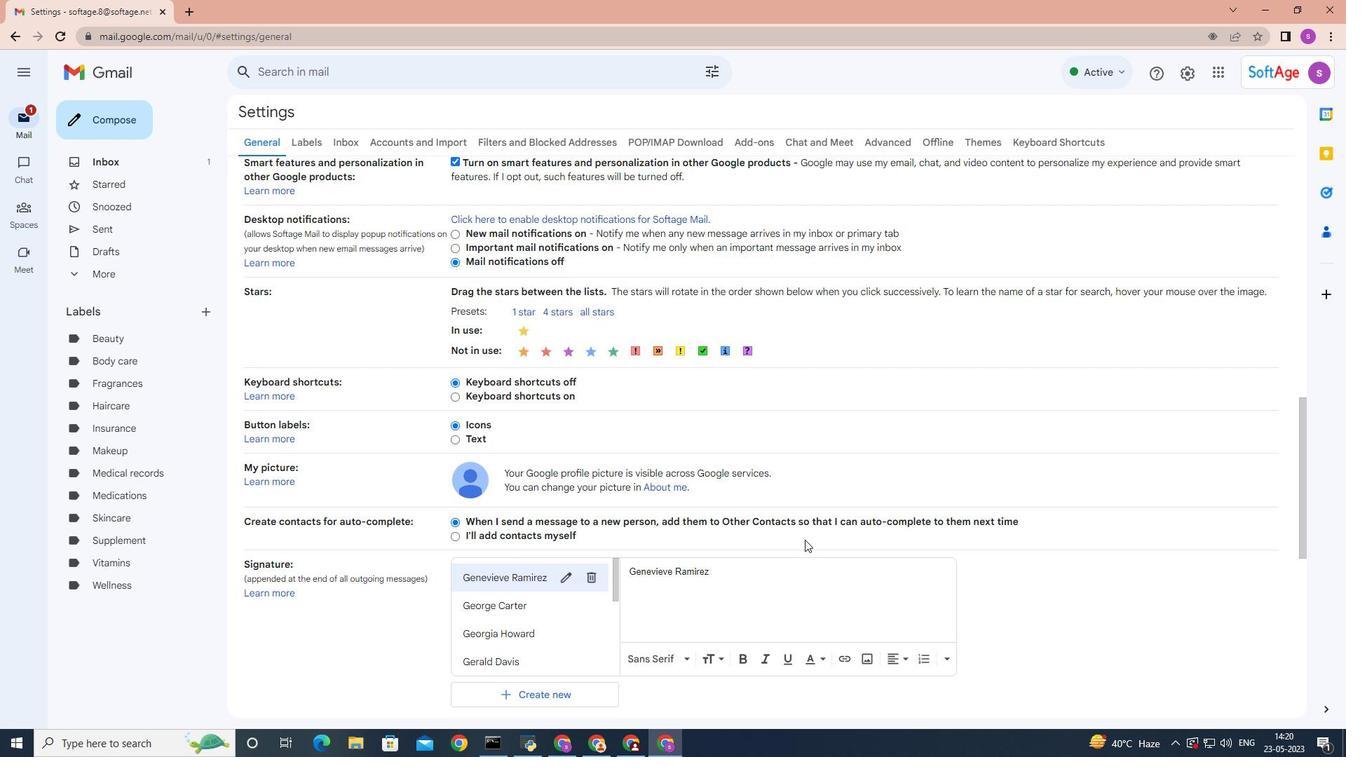
Action: Mouse moved to (576, 483)
Screenshot: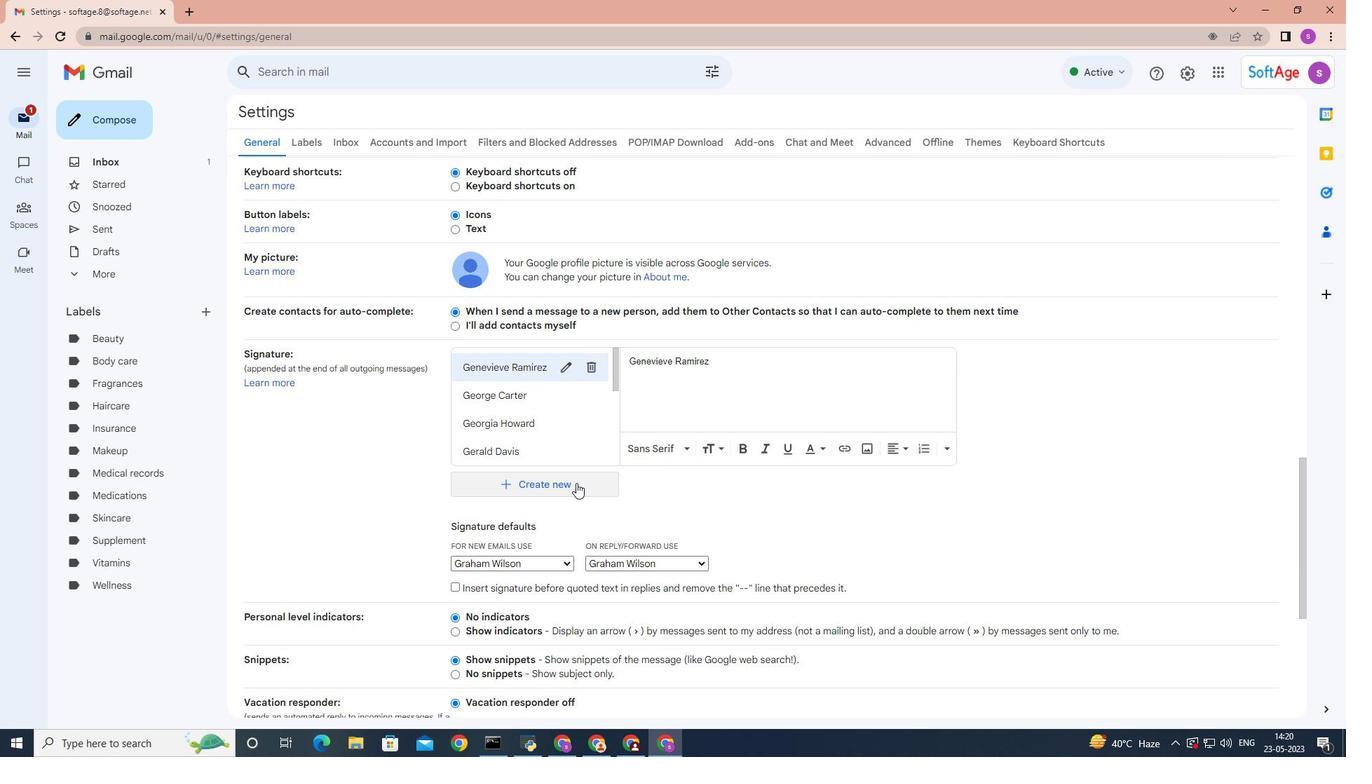 
Action: Mouse pressed left at (576, 483)
Screenshot: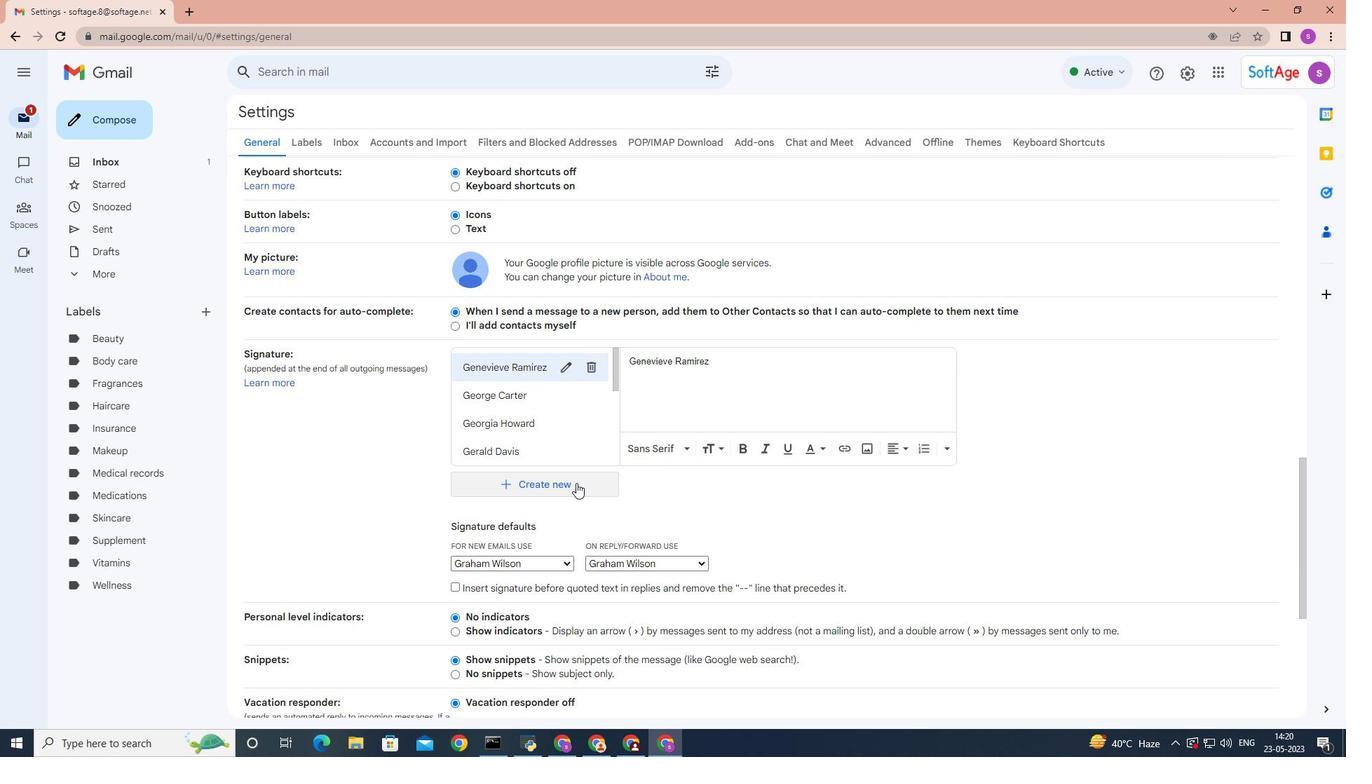 
Action: Mouse moved to (577, 483)
Screenshot: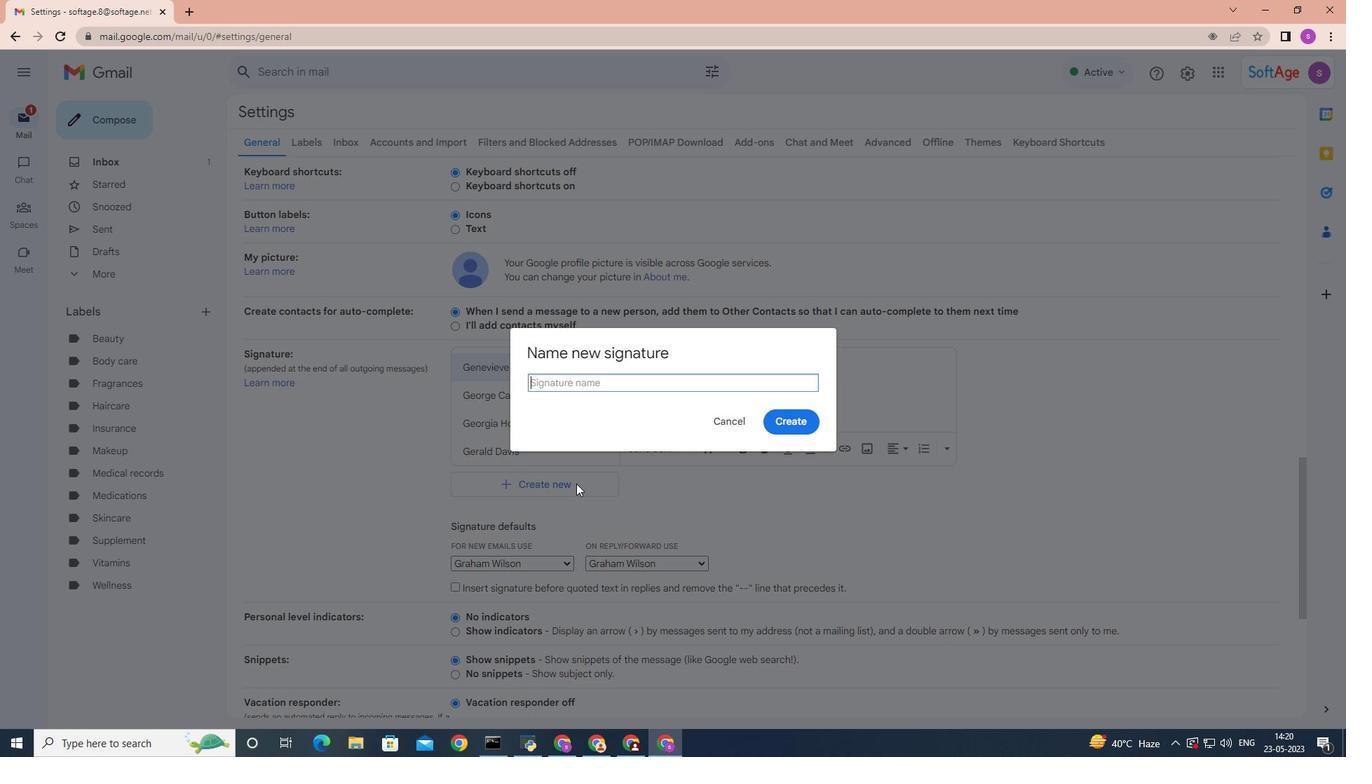 
Action: Key pressed G<Key.caps_lock>rant<Key.space><Key.caps_lock>A<Key.caps_lock>llen
Screenshot: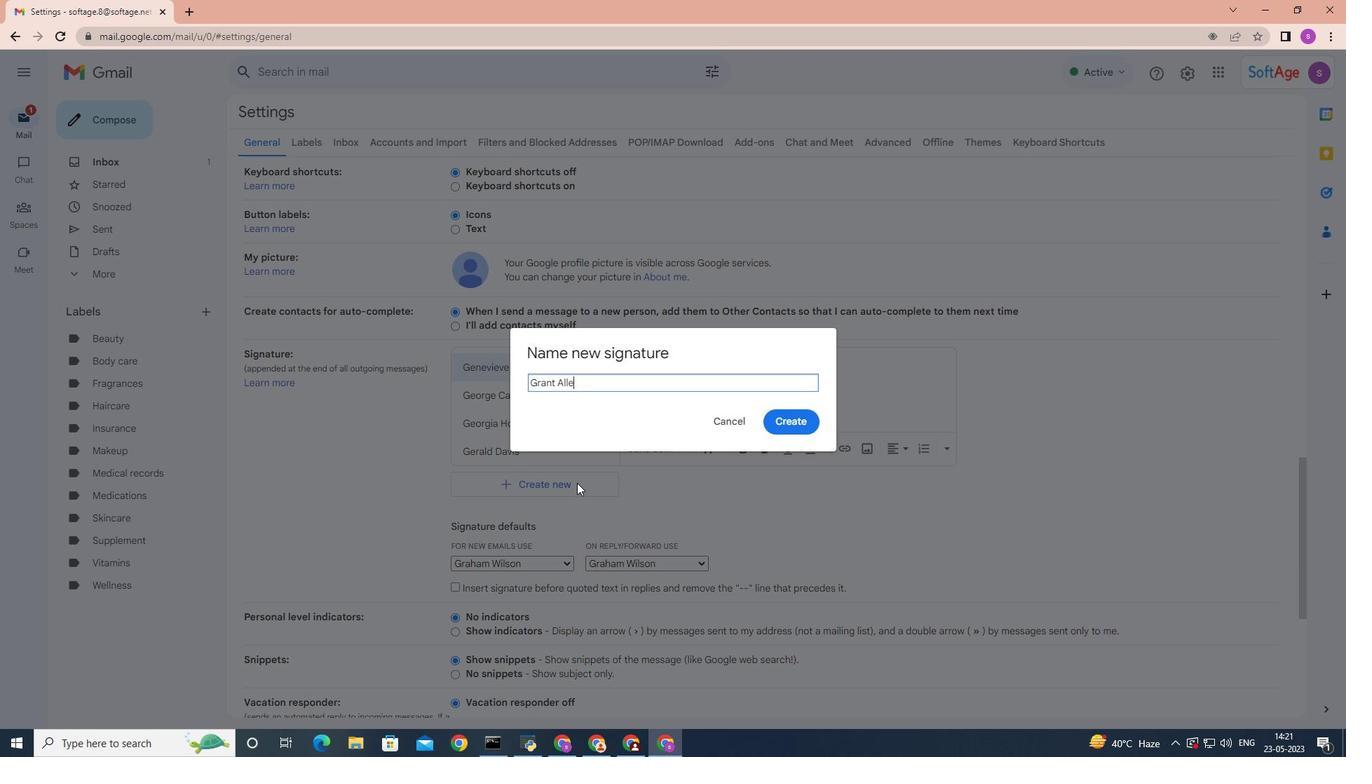 
Action: Mouse moved to (595, 481)
Screenshot: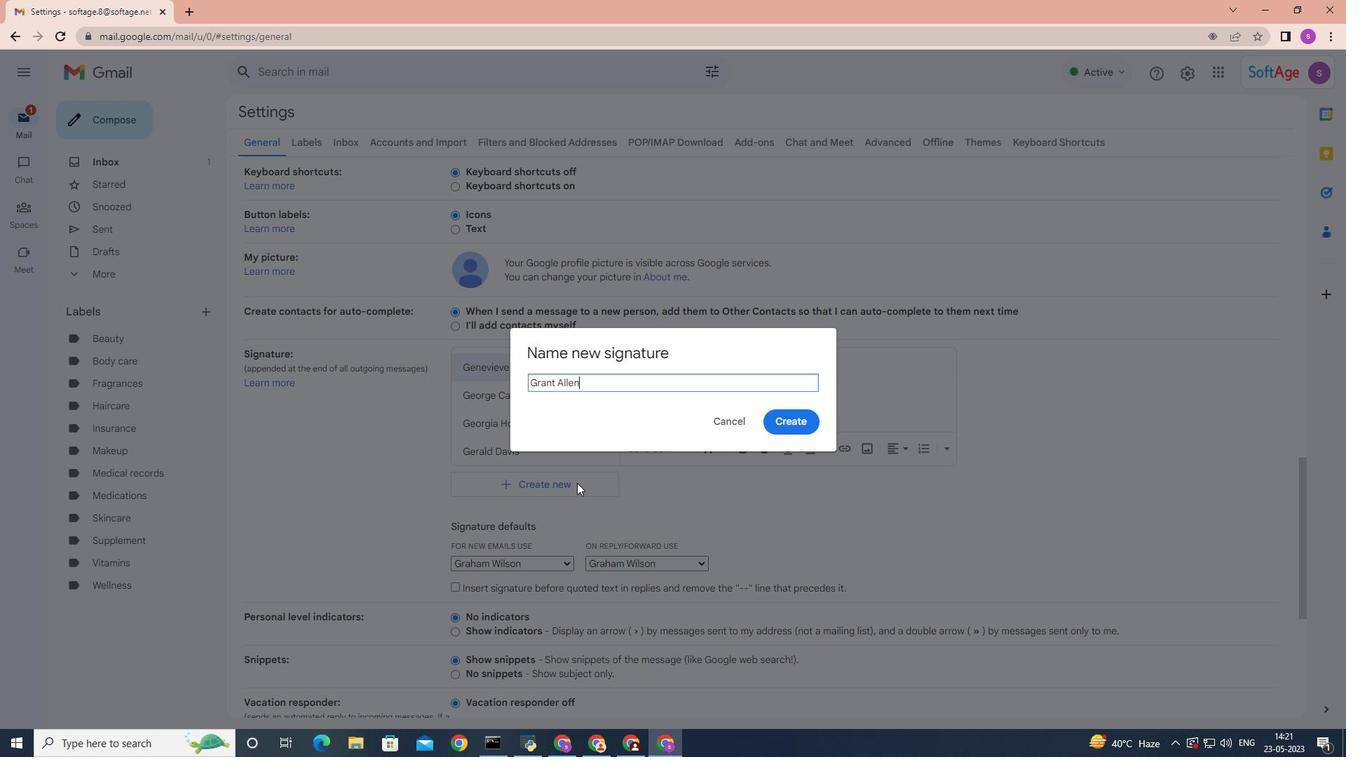 
Action: Key pressed <Key.space>
Screenshot: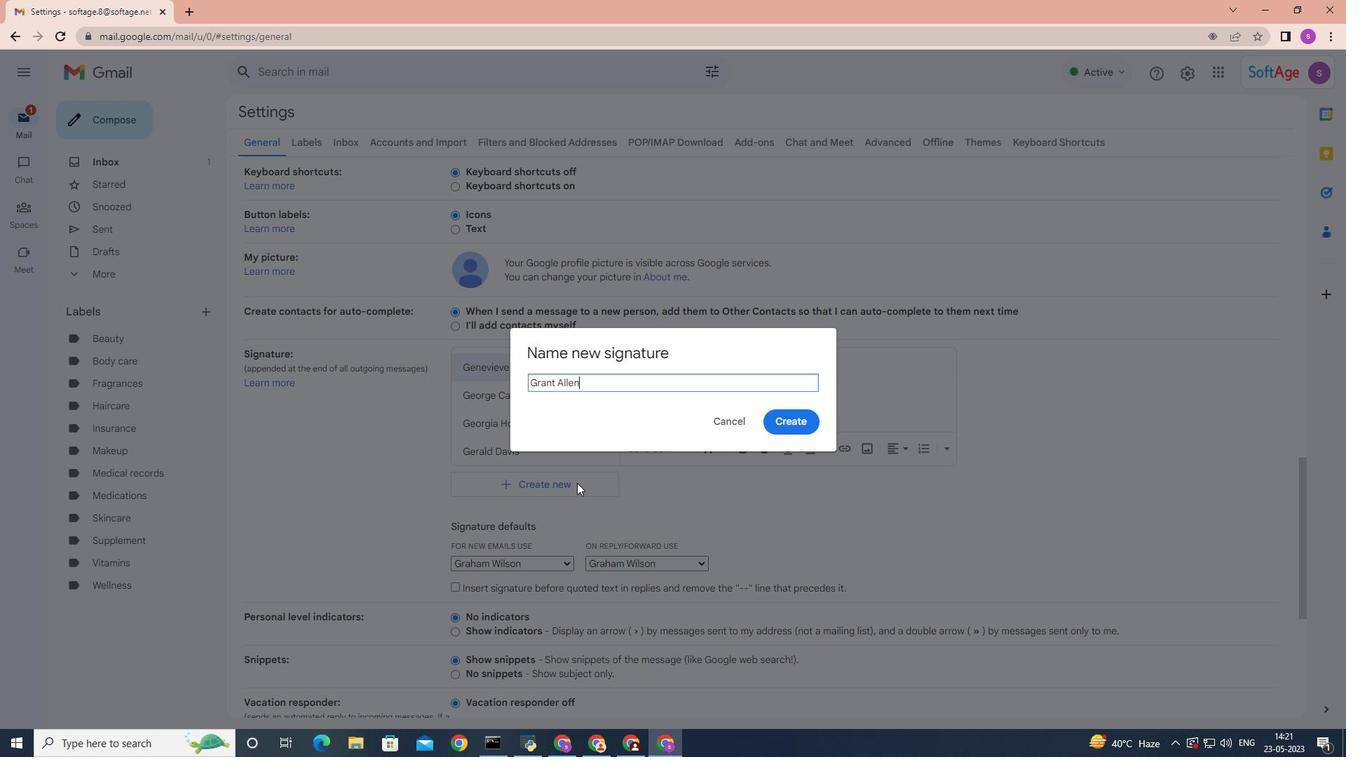 
Action: Mouse moved to (789, 422)
Screenshot: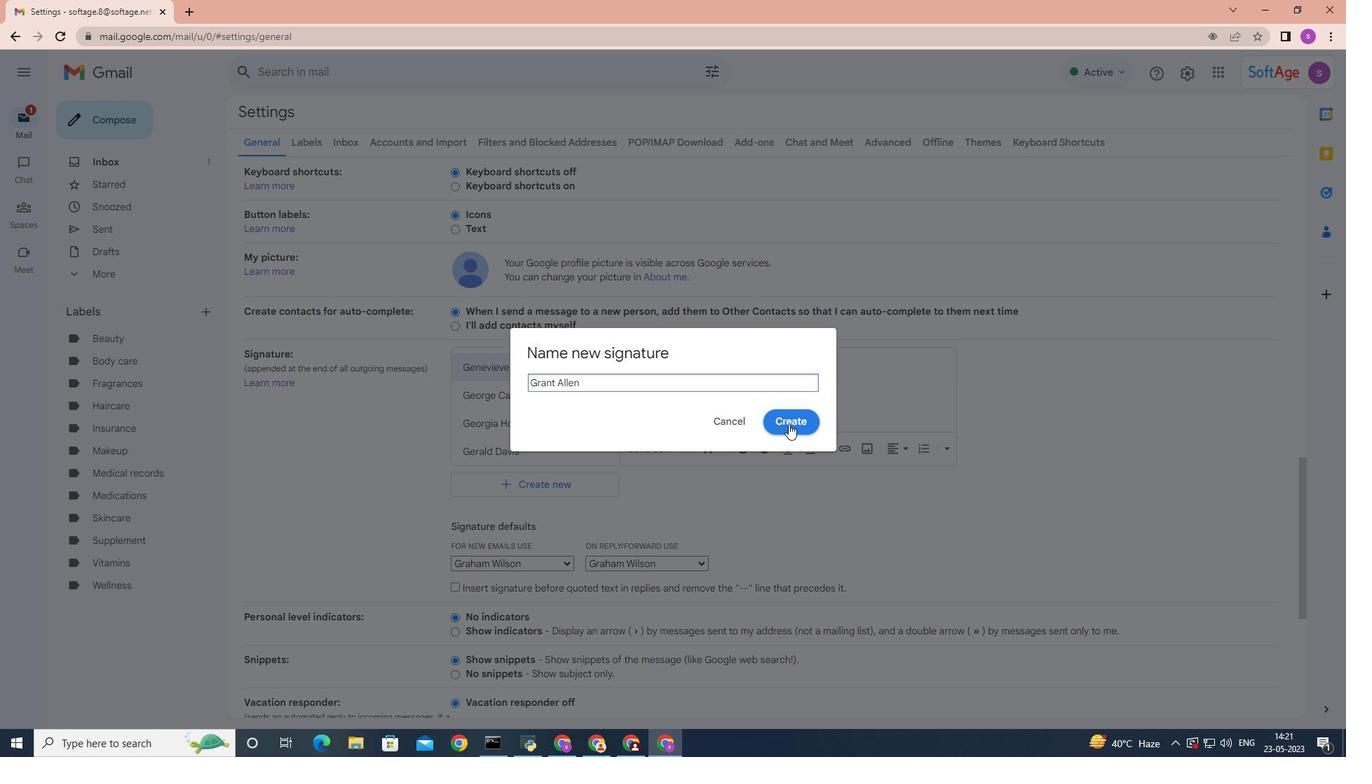
Action: Mouse pressed left at (789, 422)
Screenshot: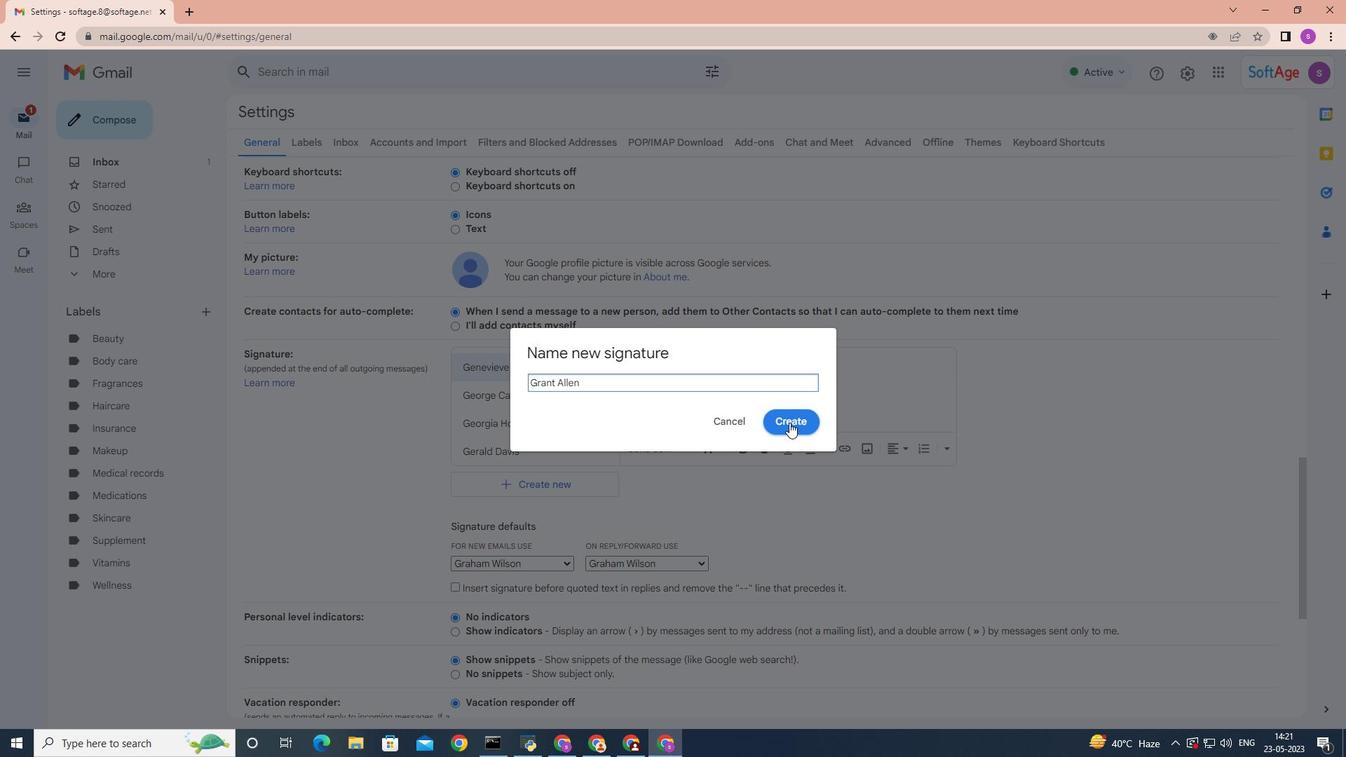 
Action: Mouse moved to (750, 387)
Screenshot: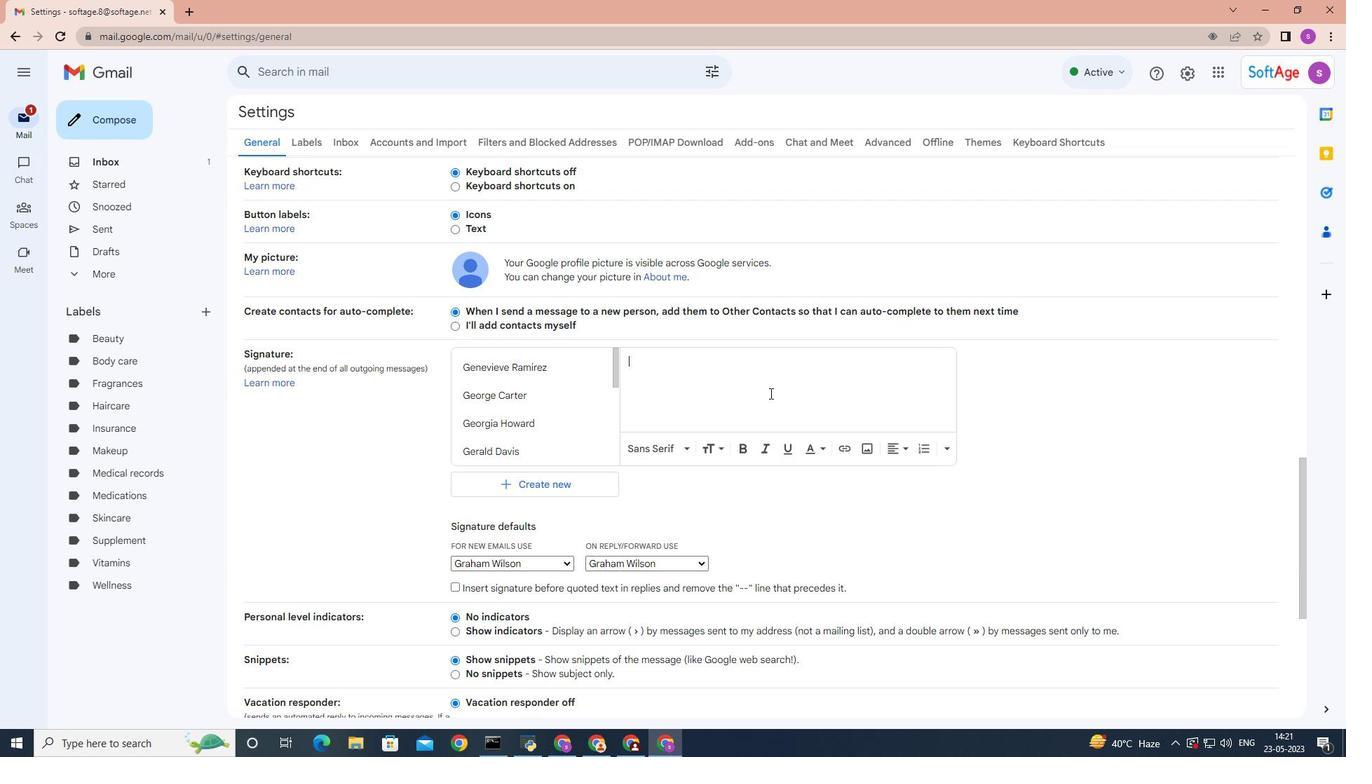 
Action: Key pressed <Key.shift><Key.shift><Key.shift><Key.shift><Key.shift><Key.shift><Key.shift><Key.shift><Key.shift><Key.shift><Key.shift><Key.shift><Key.shift><Key.shift><Key.shift>Grant<Key.space><Key.shift>Allen
Screenshot: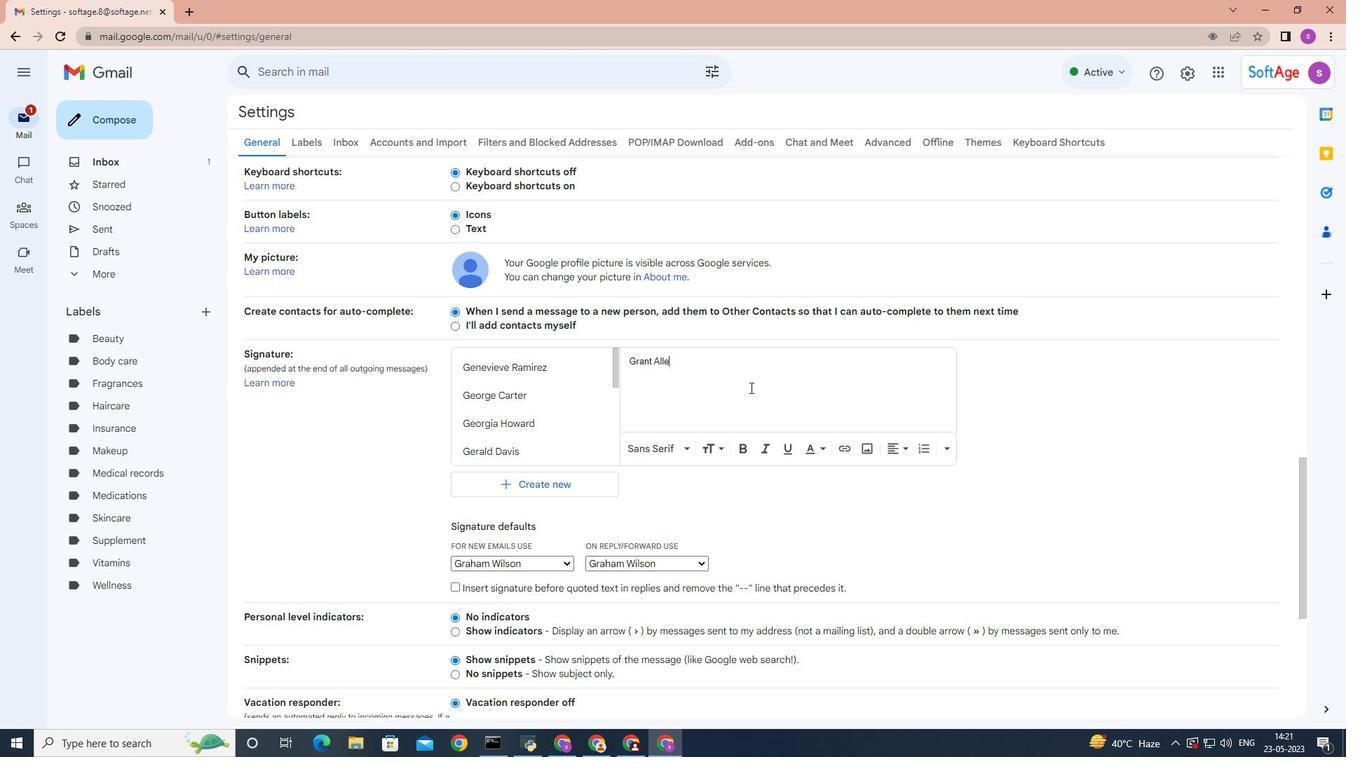 
Action: Mouse moved to (695, 394)
Screenshot: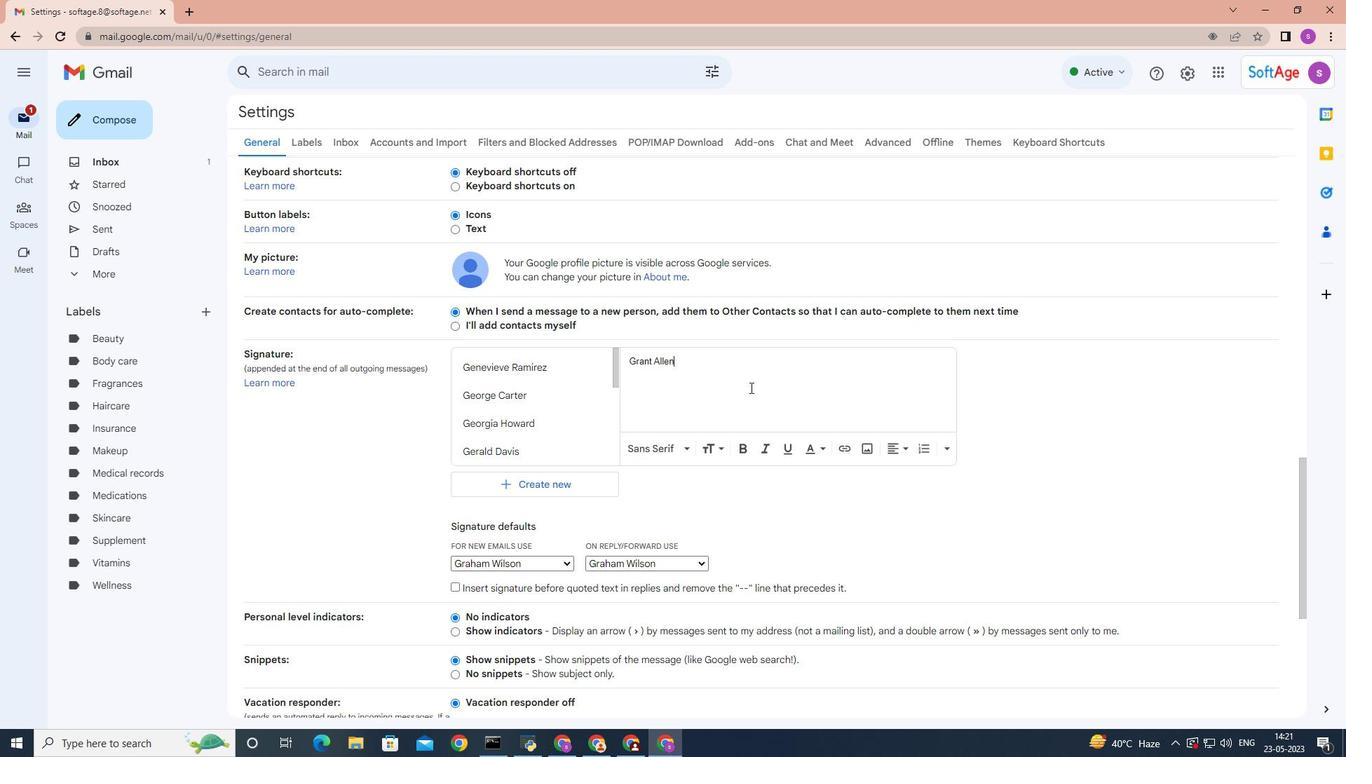 
Action: Key pressed <Key.space>
Screenshot: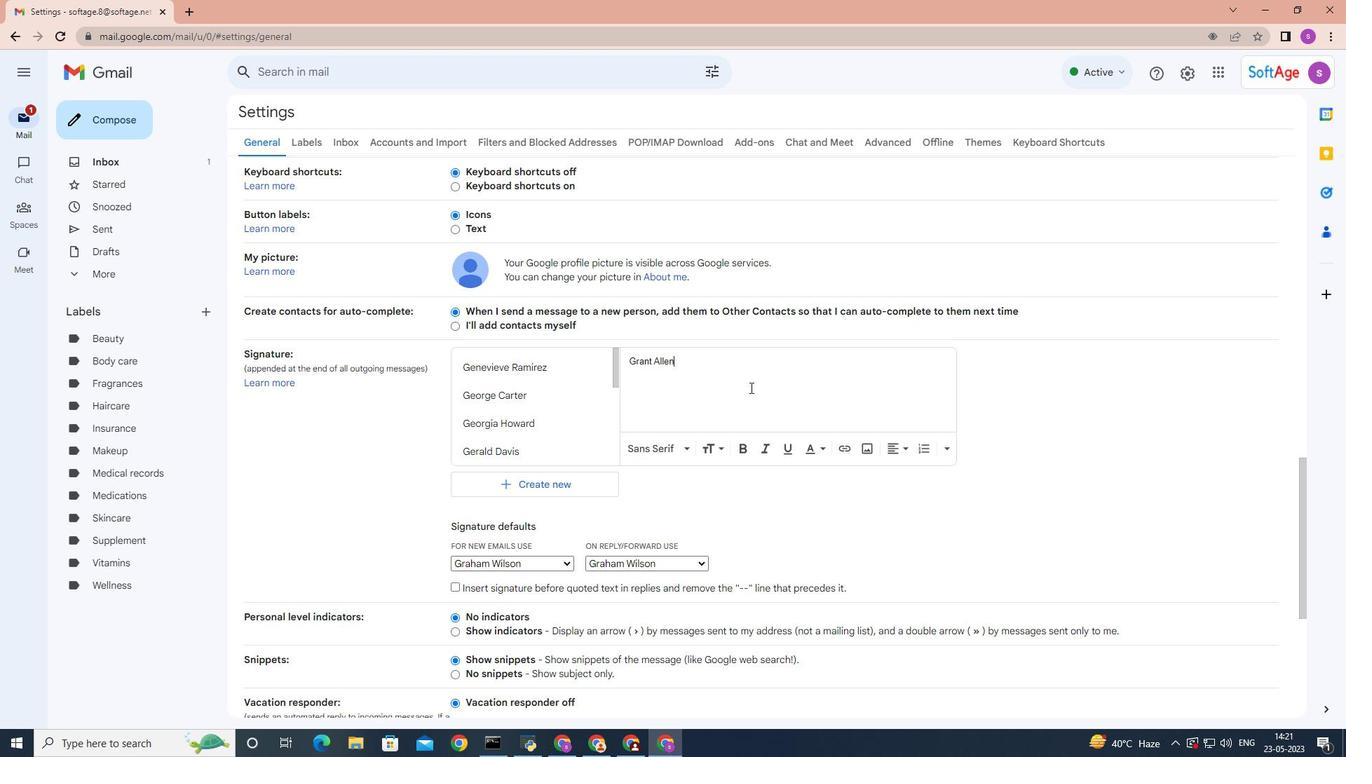 
Action: Mouse moved to (567, 560)
Screenshot: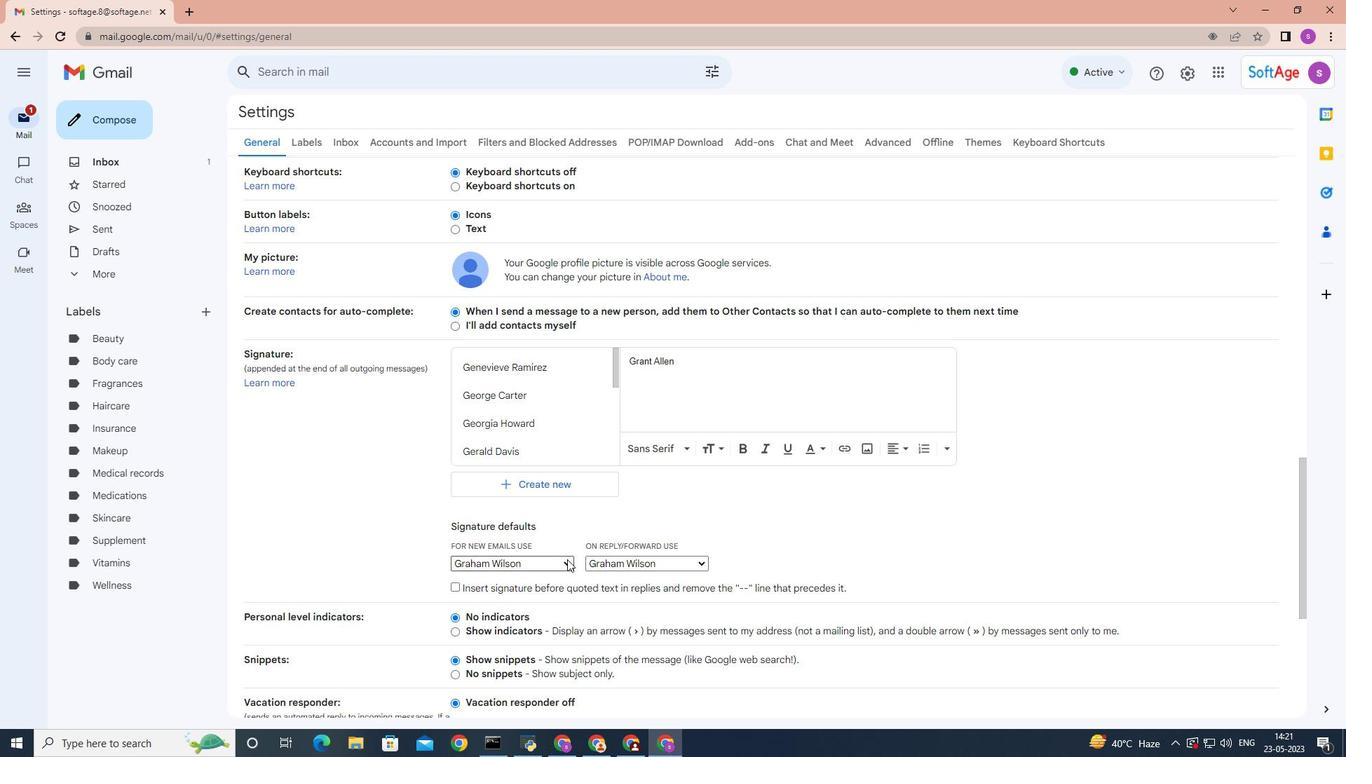 
Action: Mouse pressed left at (567, 560)
Screenshot: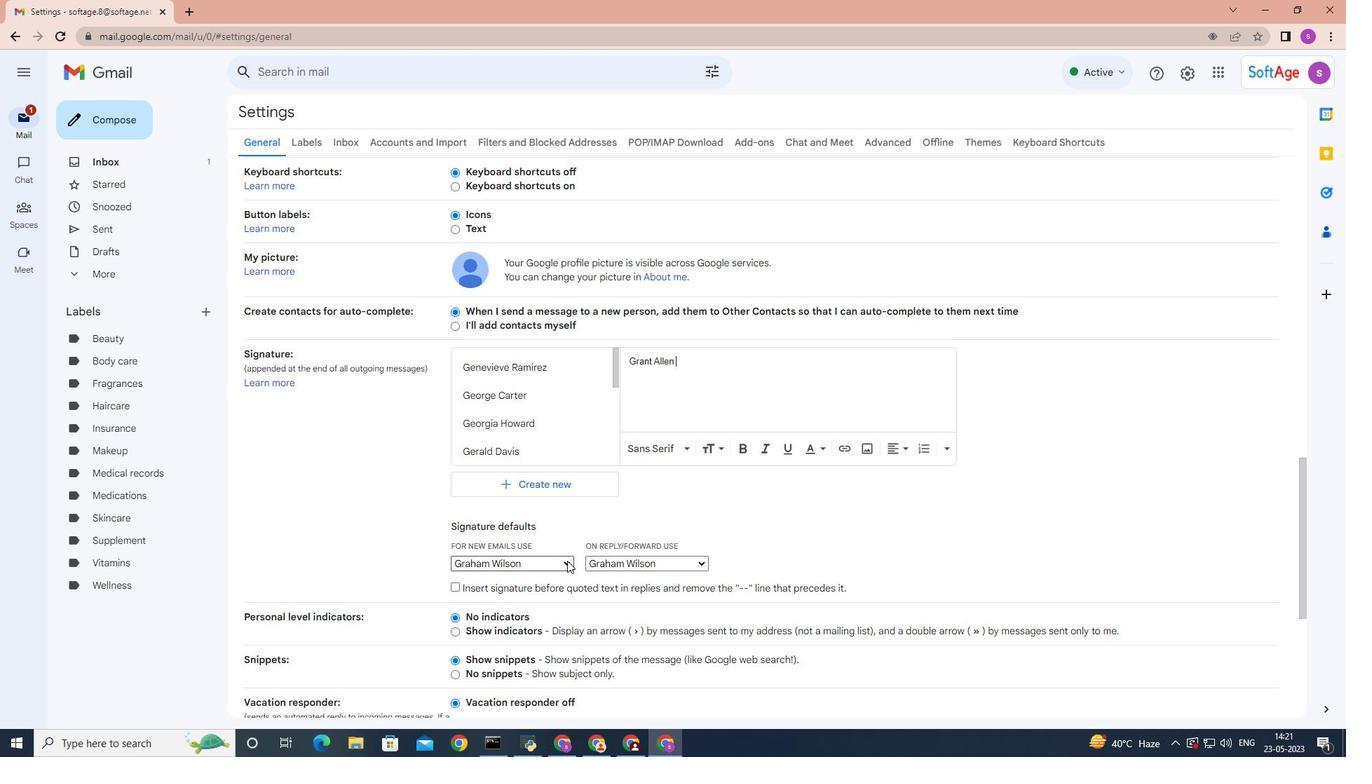 
Action: Mouse moved to (561, 563)
Screenshot: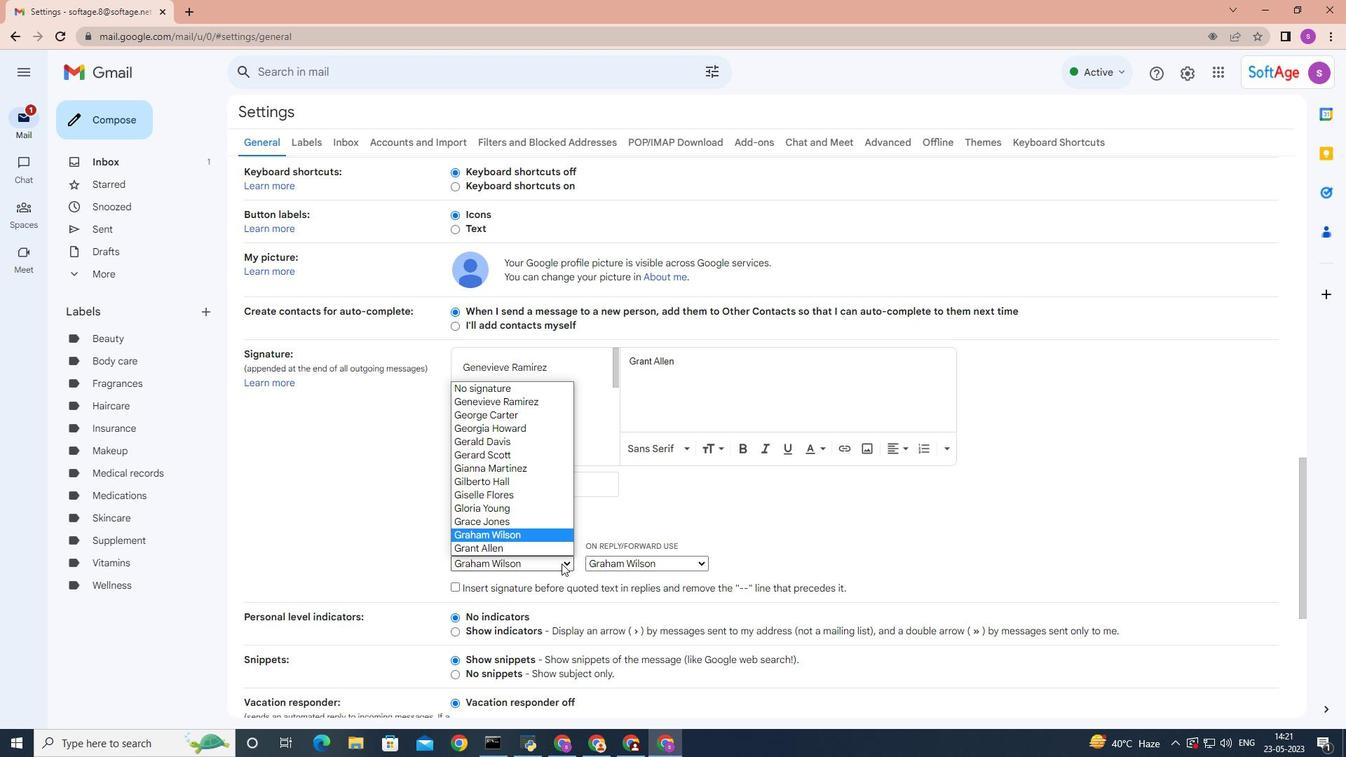 
Action: Mouse scrolled (561, 563) with delta (0, 0)
Screenshot: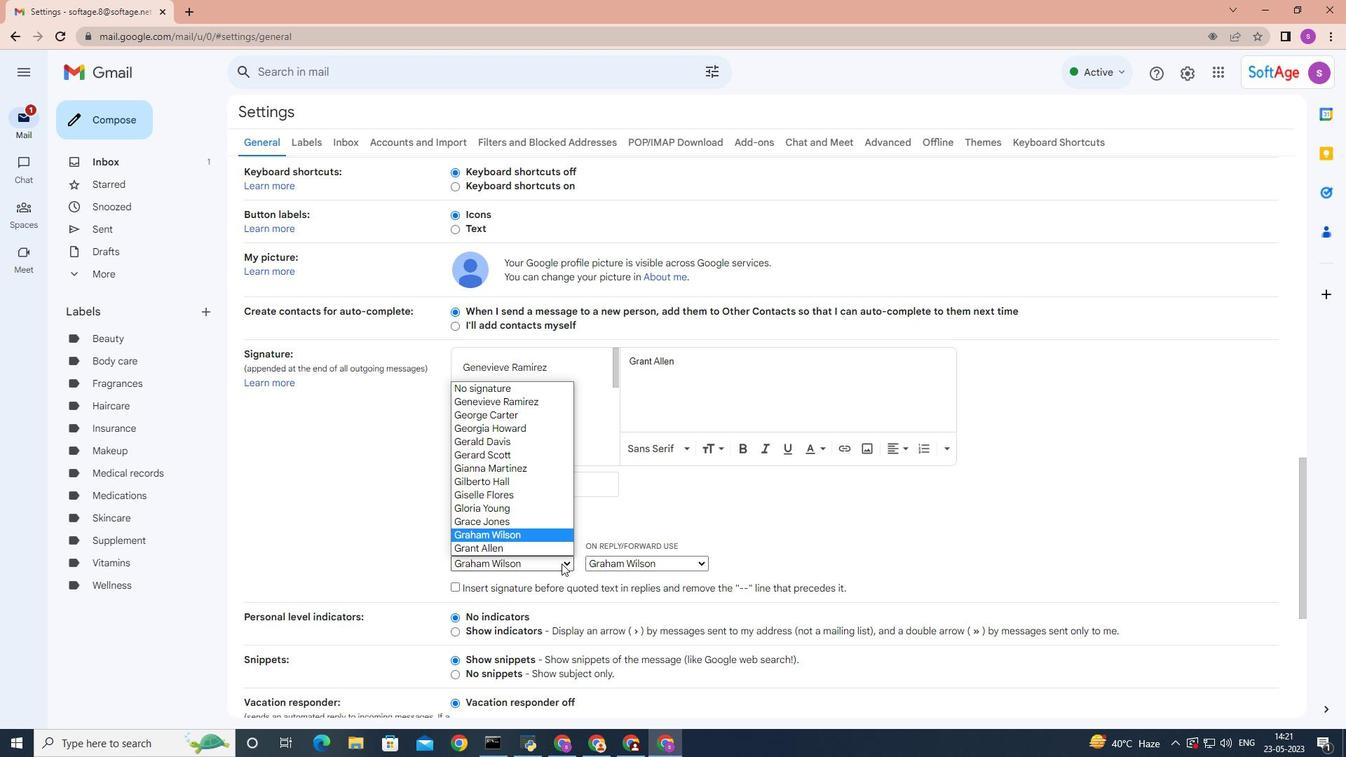 
Action: Mouse moved to (564, 490)
Screenshot: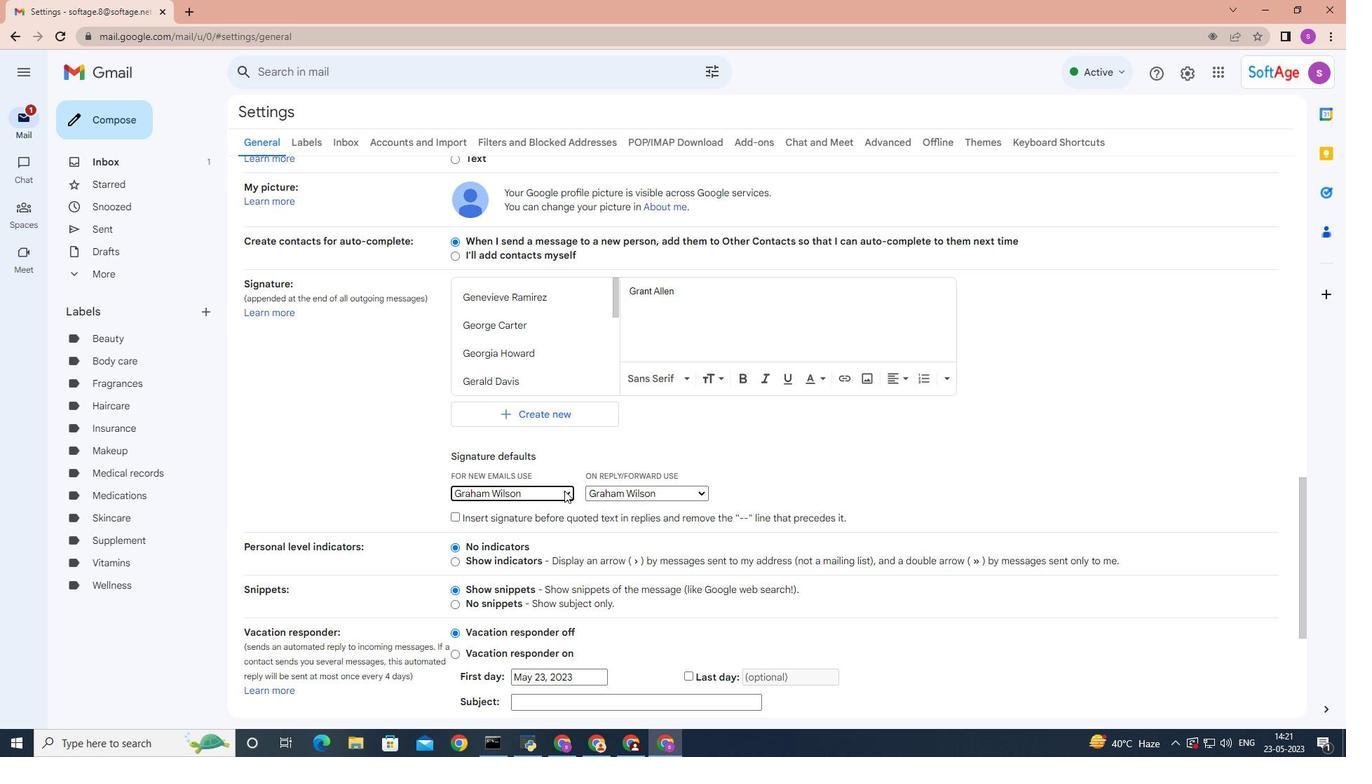 
Action: Mouse pressed left at (564, 490)
Screenshot: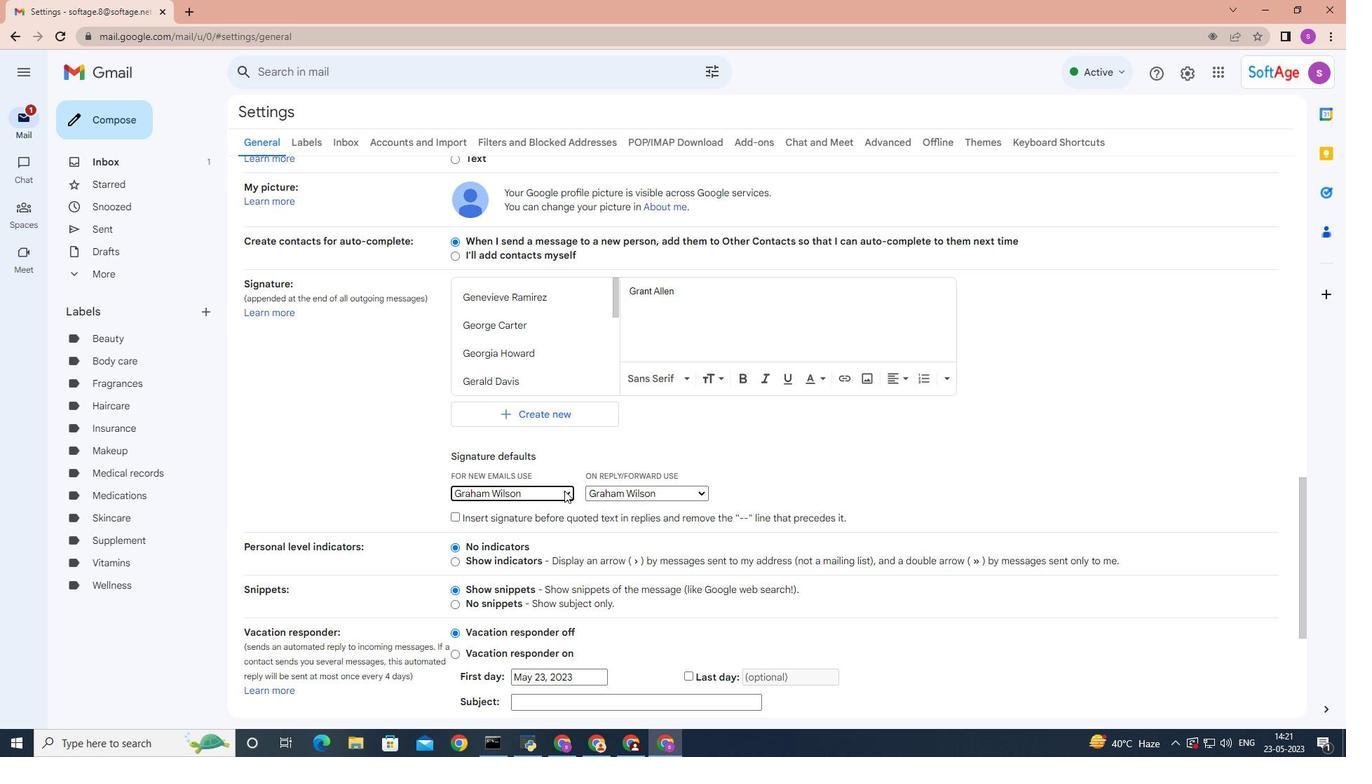 
Action: Mouse moved to (542, 667)
Screenshot: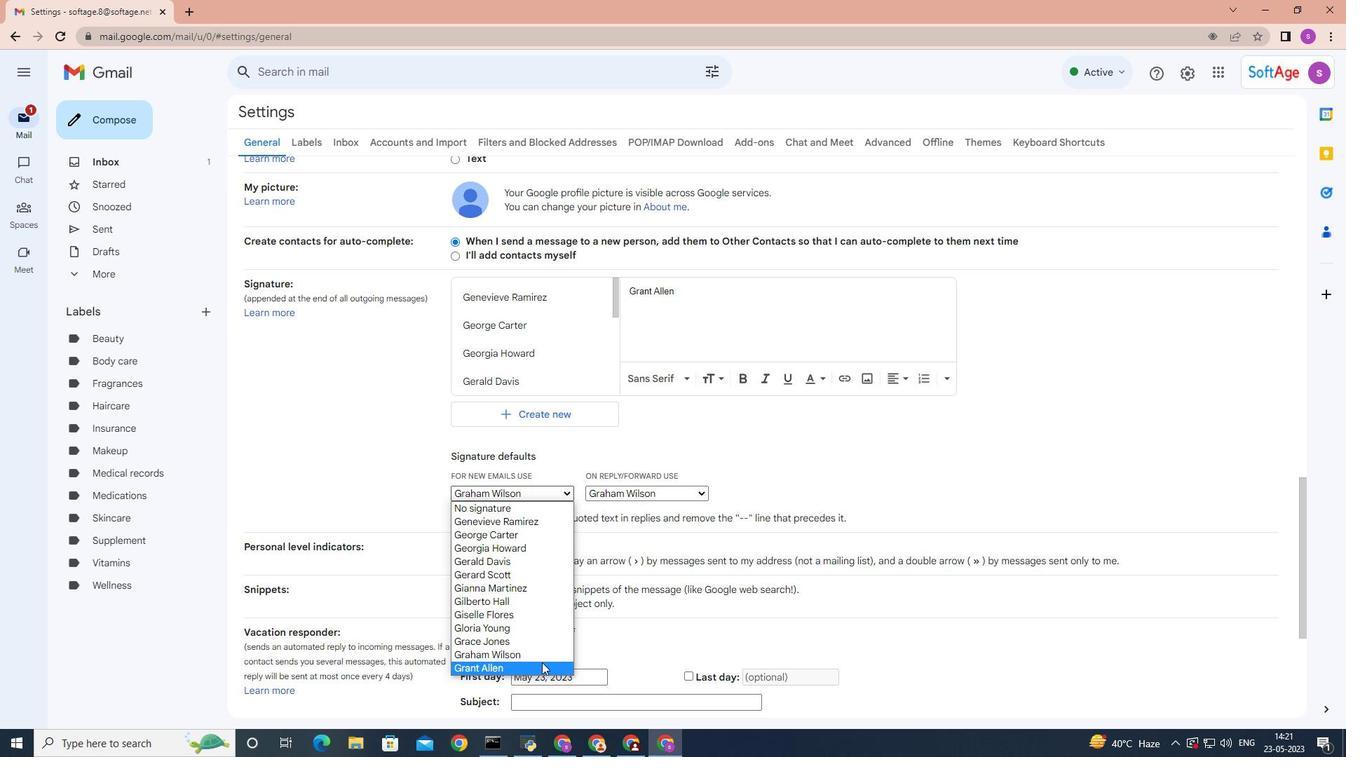 
Action: Mouse pressed left at (542, 667)
Screenshot: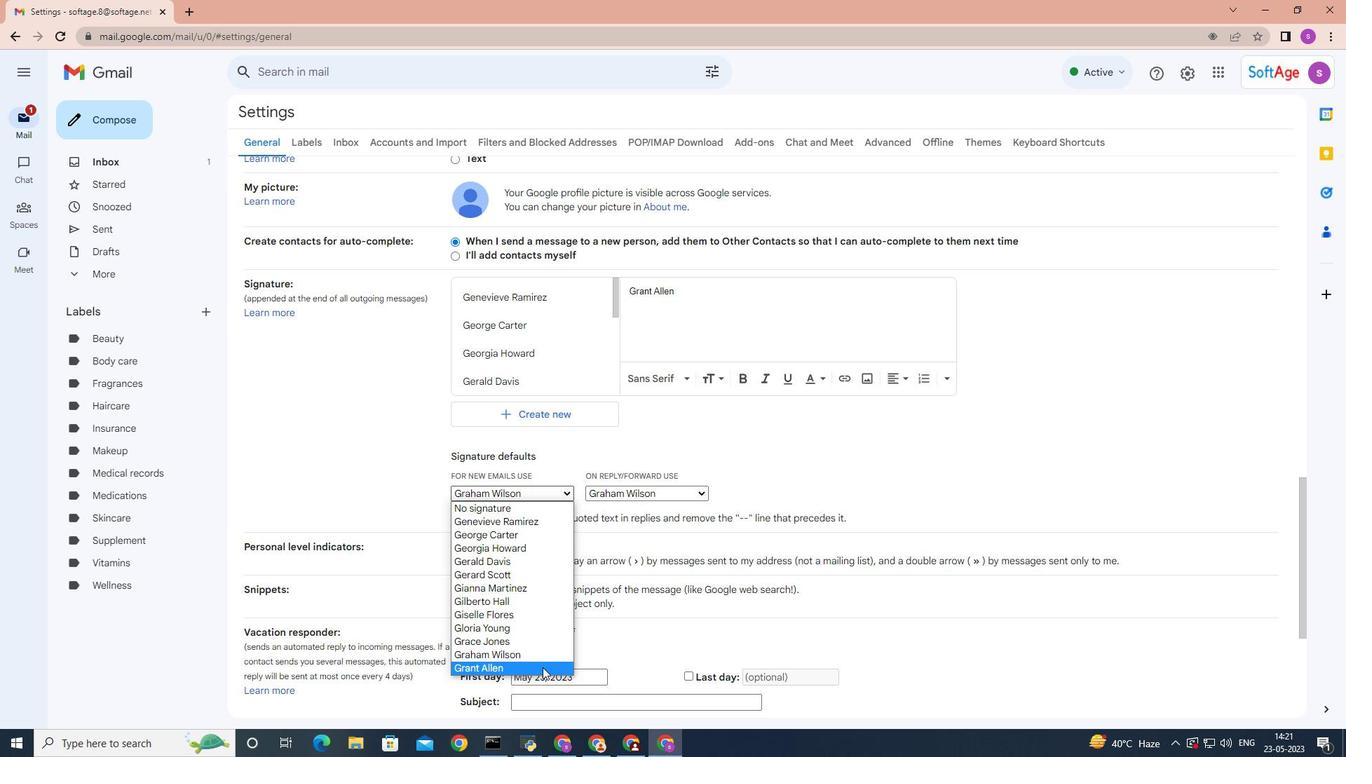 
Action: Mouse moved to (690, 496)
Screenshot: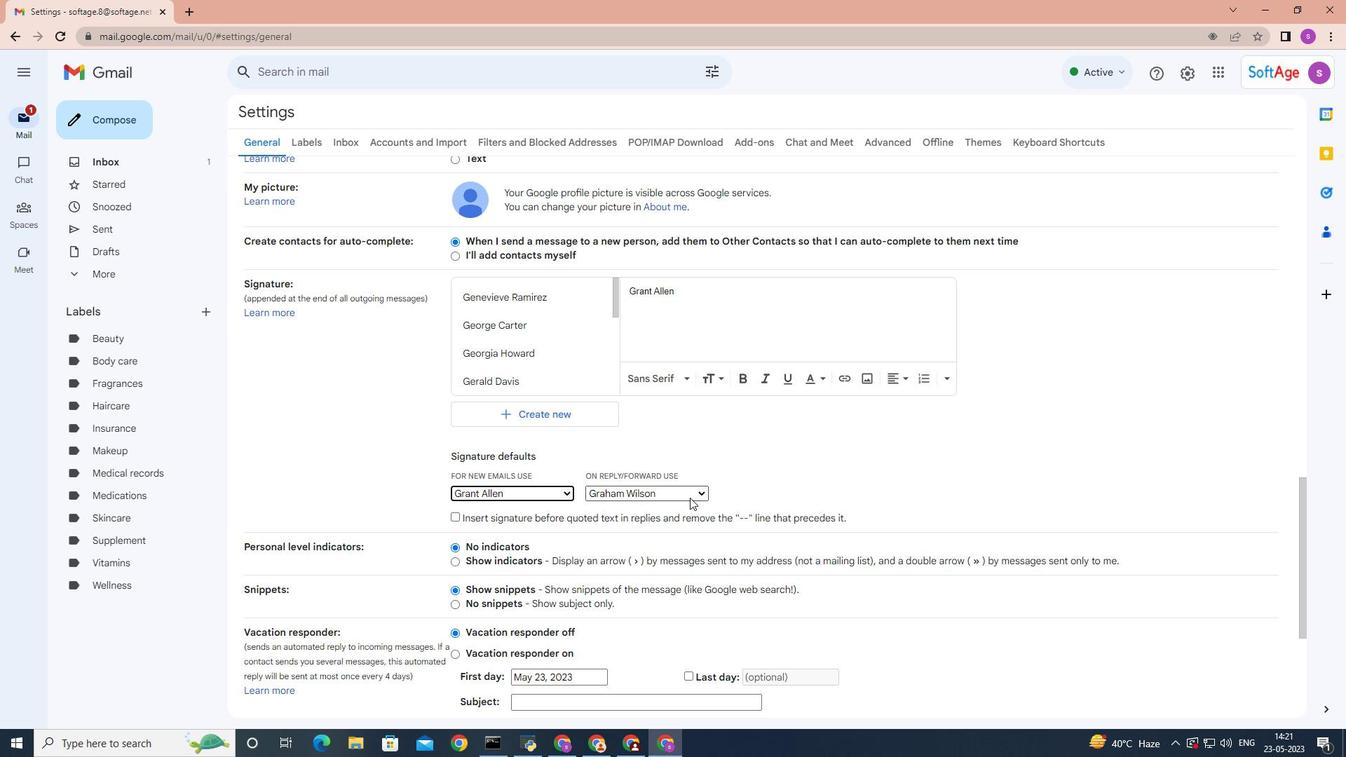 
Action: Mouse pressed left at (690, 496)
Screenshot: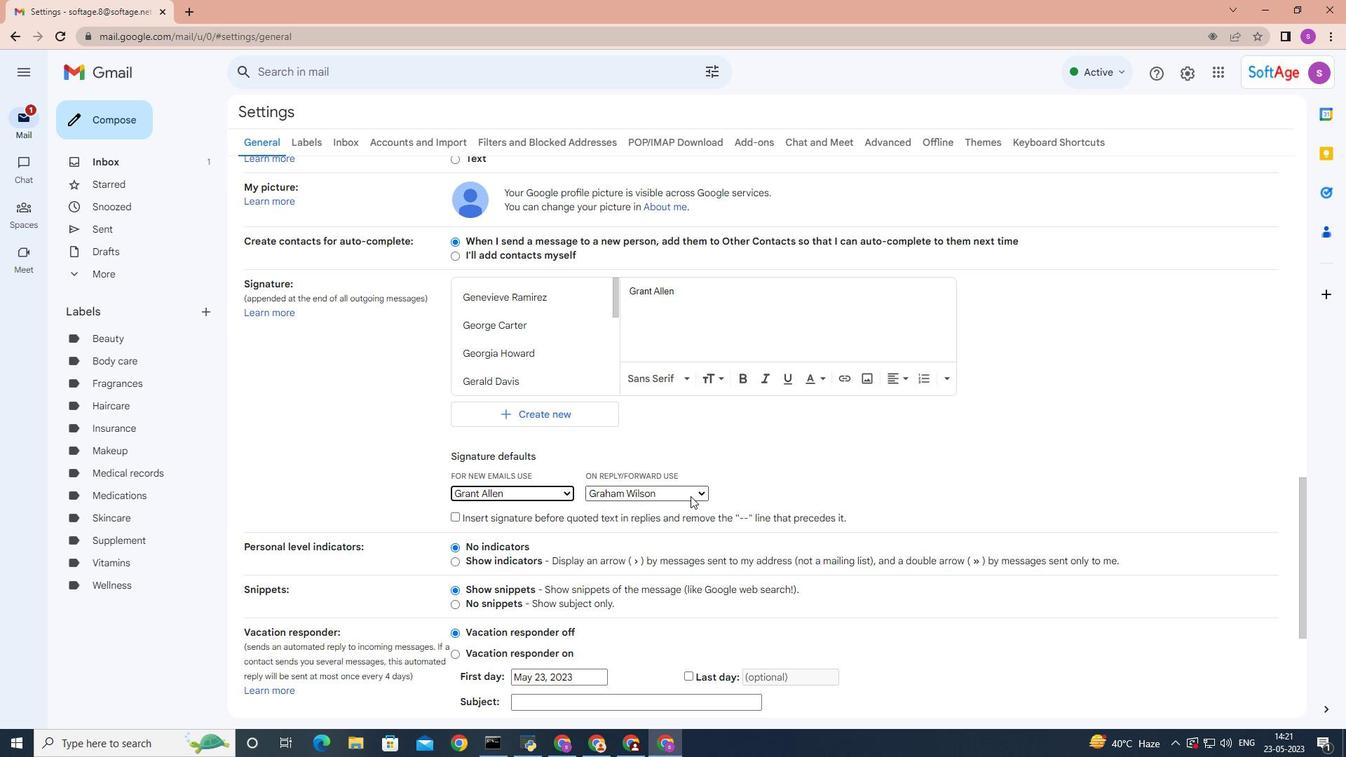 
Action: Mouse moved to (650, 666)
Screenshot: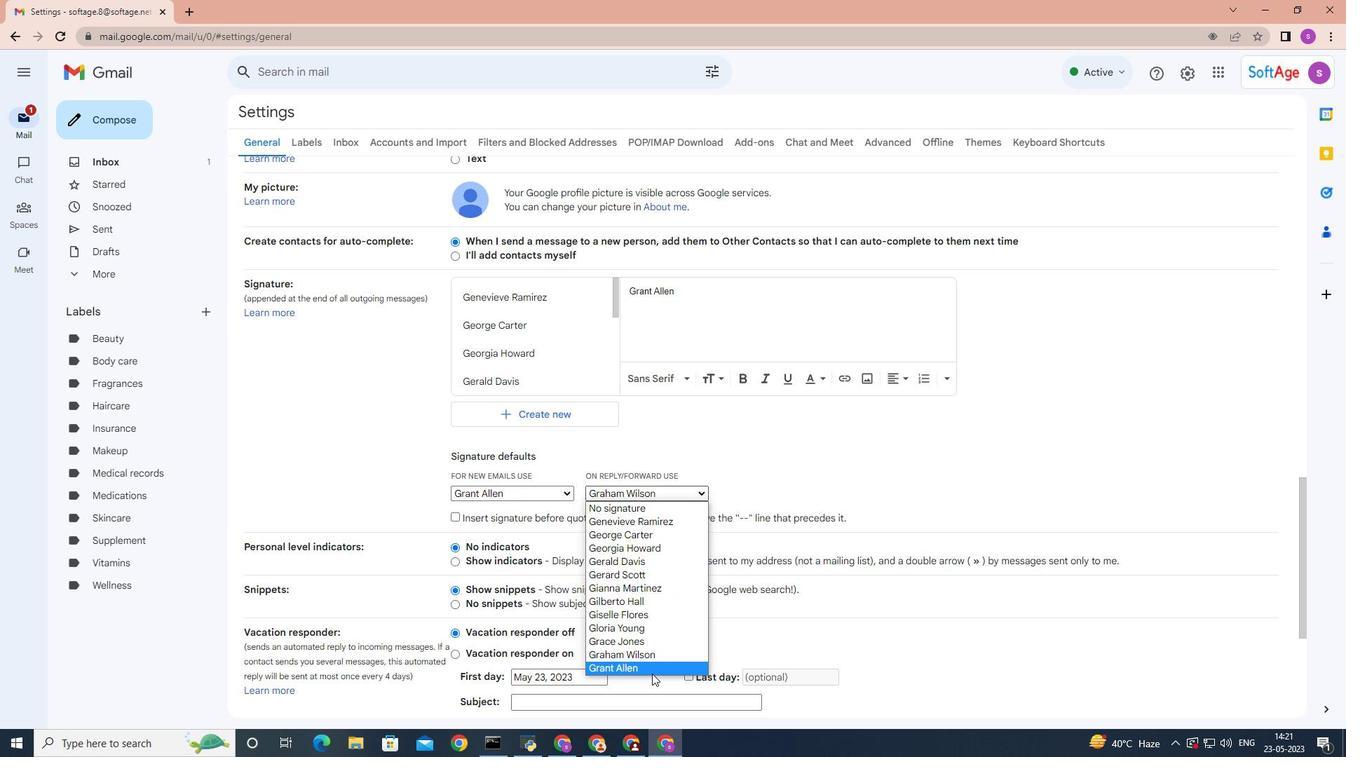 
Action: Mouse pressed left at (650, 666)
Screenshot: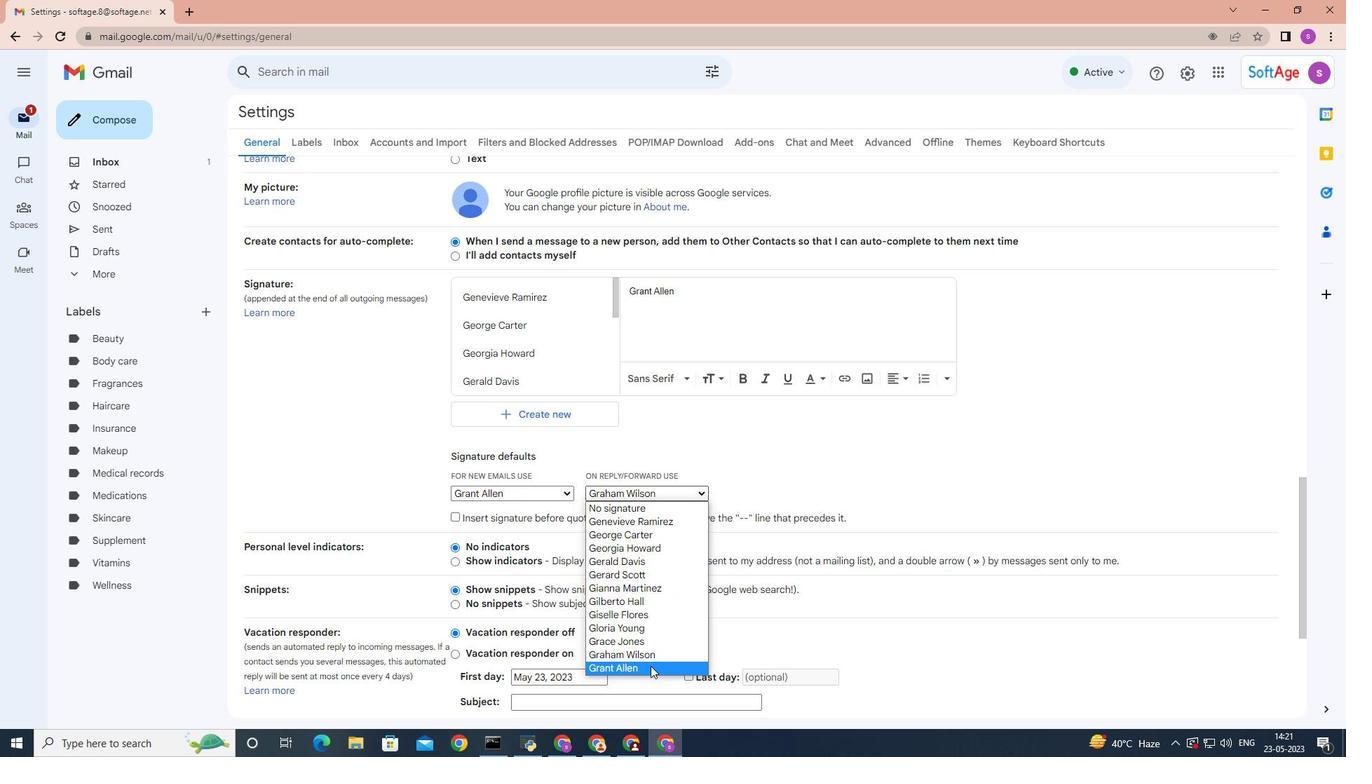 
Action: Mouse moved to (857, 571)
Screenshot: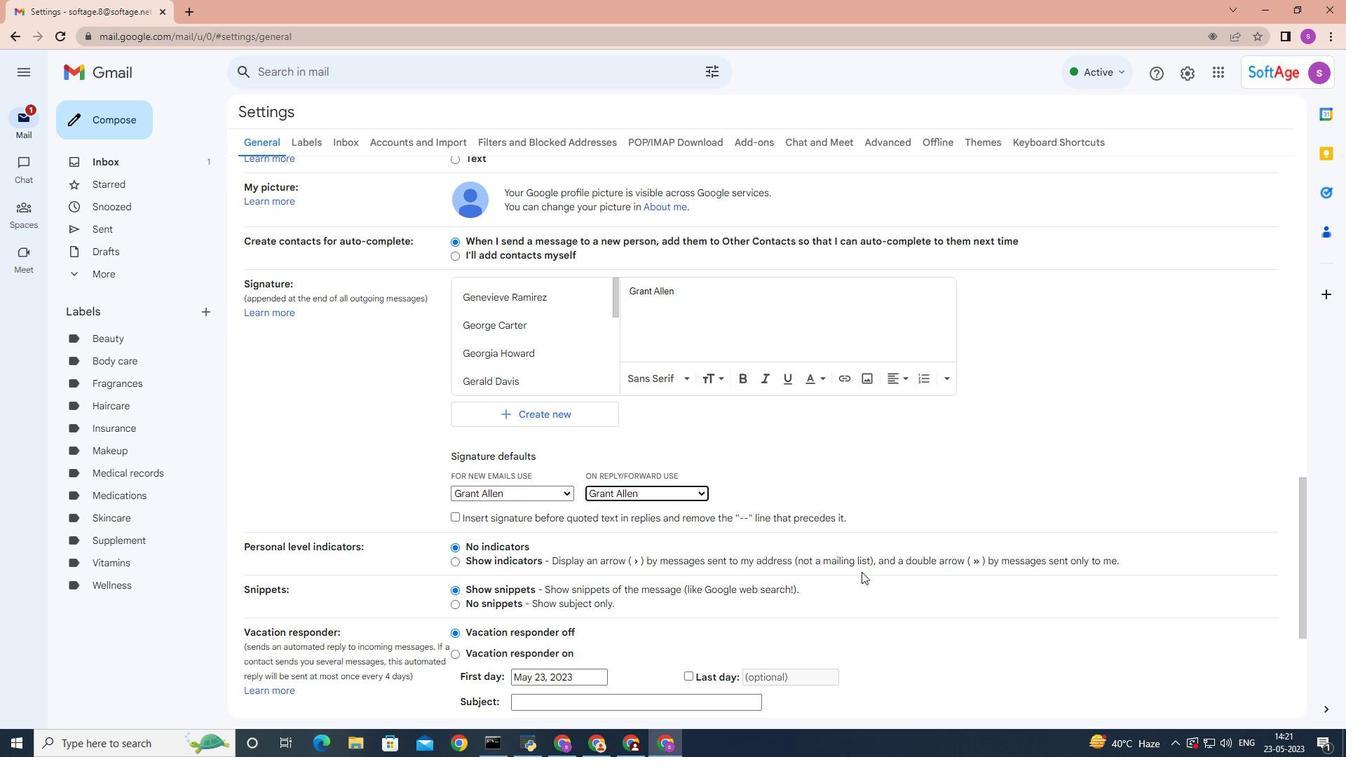 
Action: Mouse scrolled (857, 570) with delta (0, 0)
Screenshot: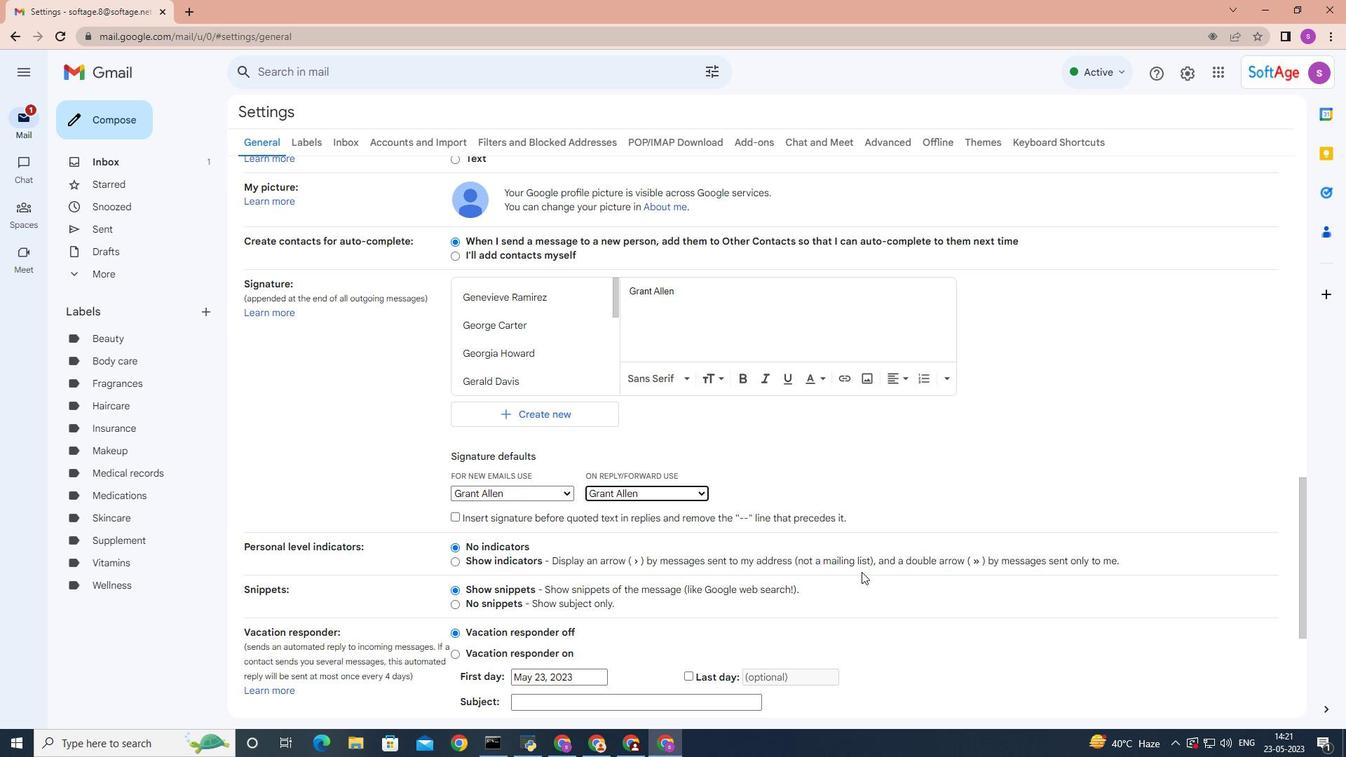 
Action: Mouse moved to (856, 571)
Screenshot: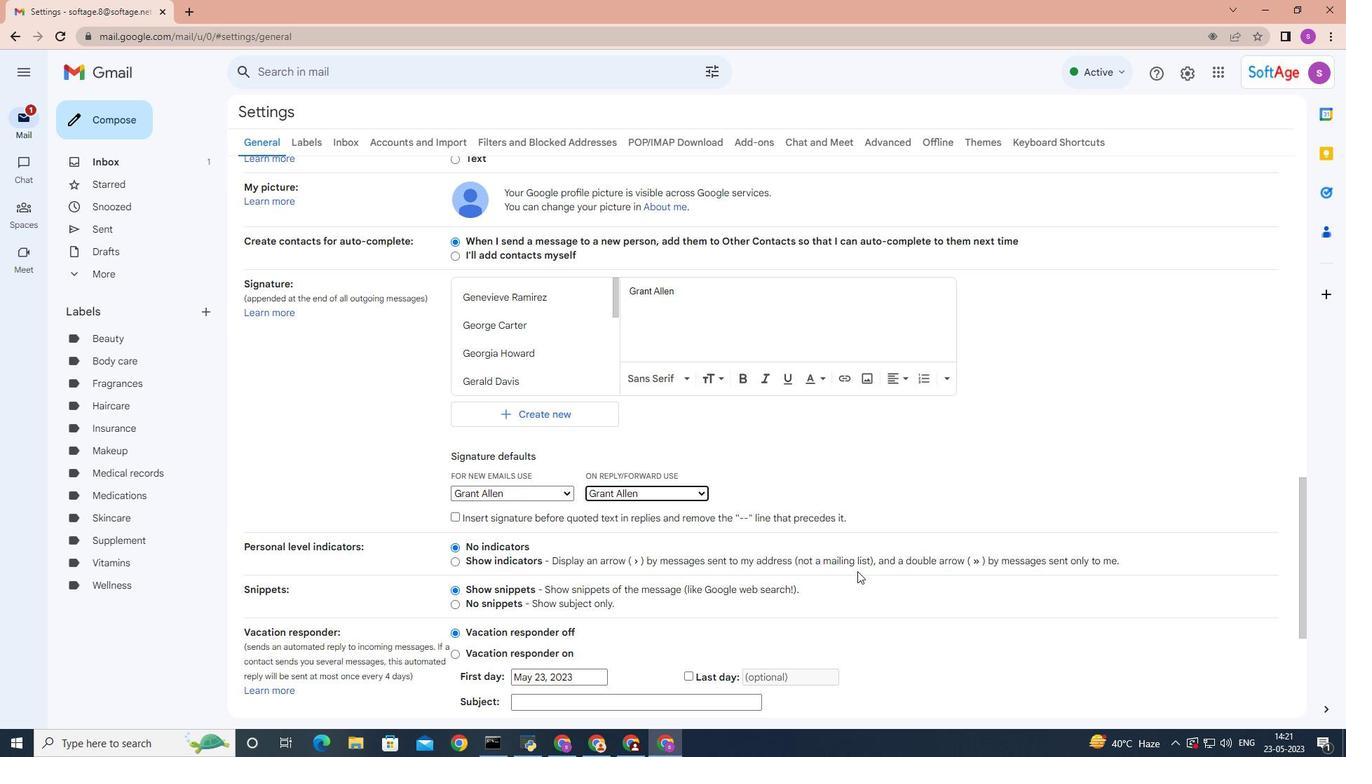 
Action: Mouse scrolled (856, 570) with delta (0, 0)
Screenshot: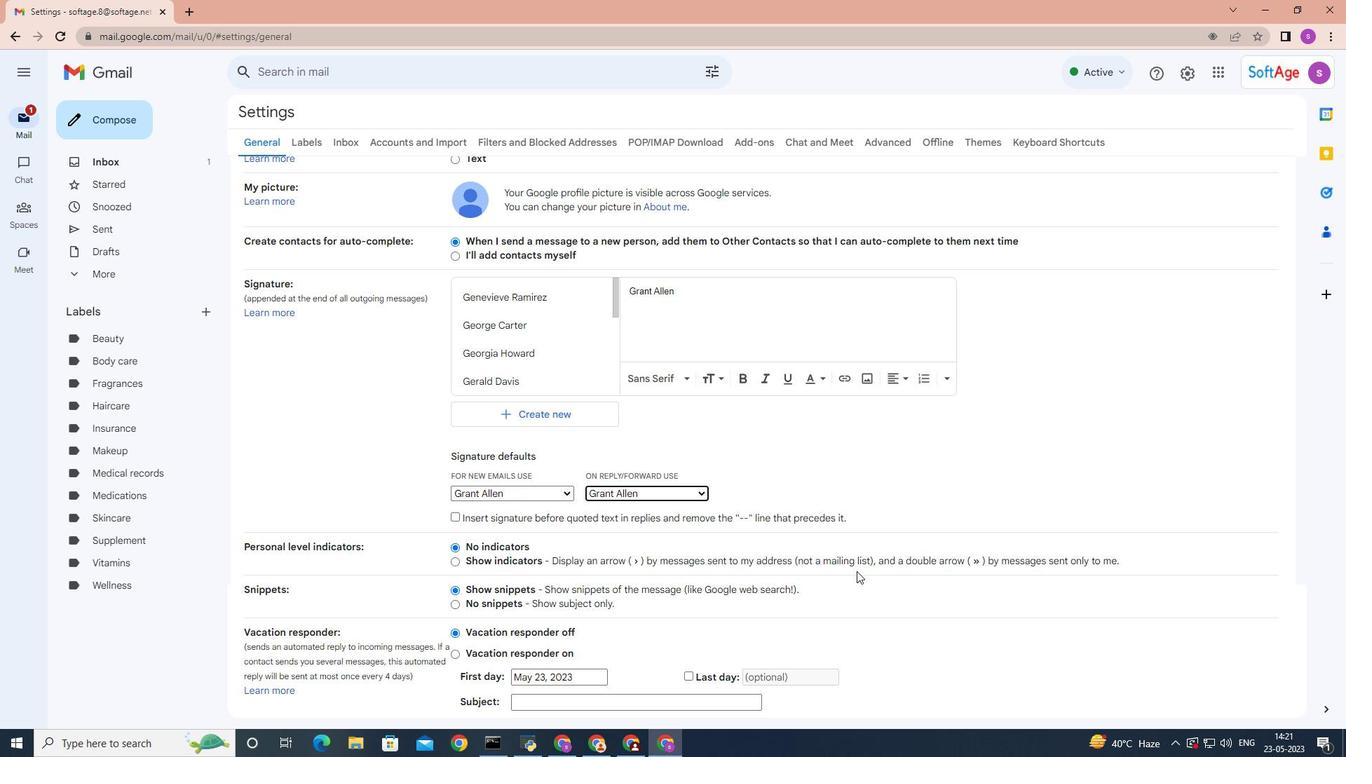 
Action: Mouse moved to (851, 566)
Screenshot: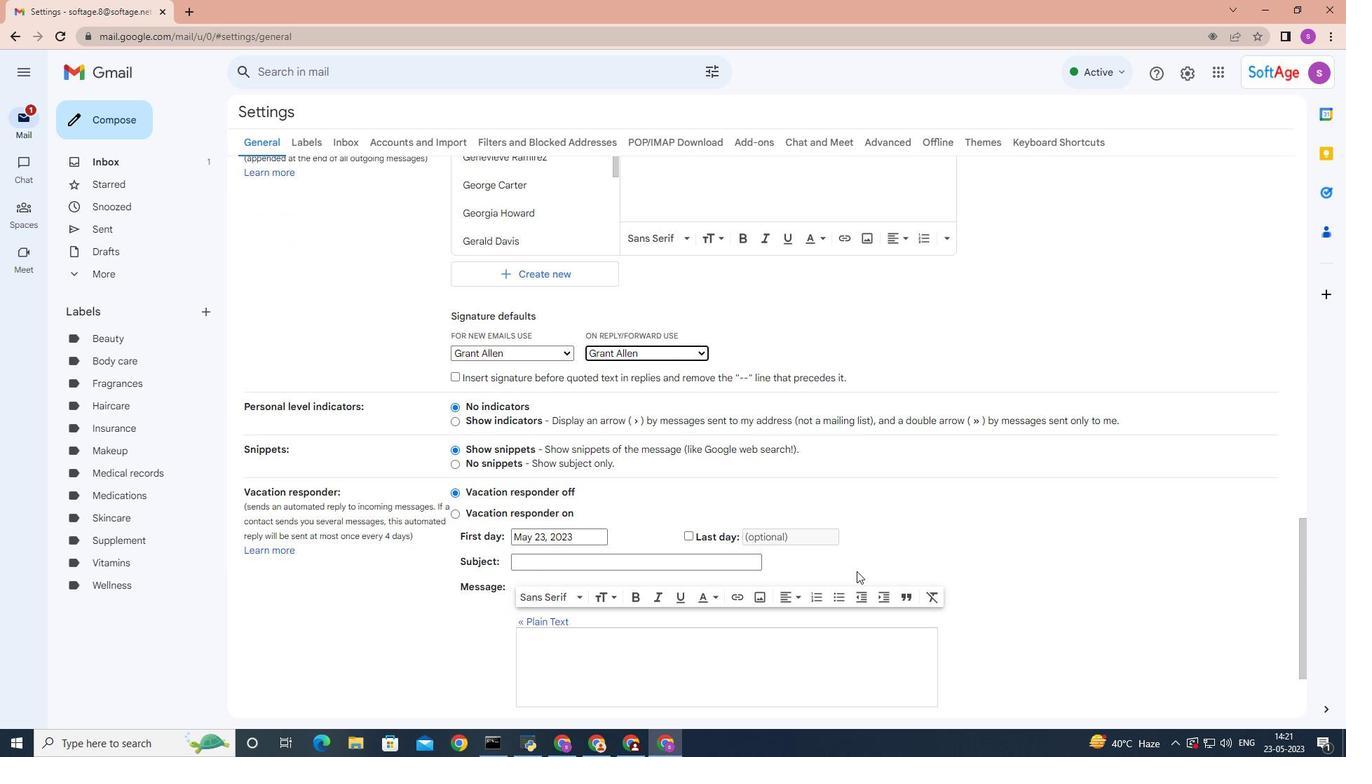 
Action: Mouse scrolled (851, 565) with delta (0, 0)
Screenshot: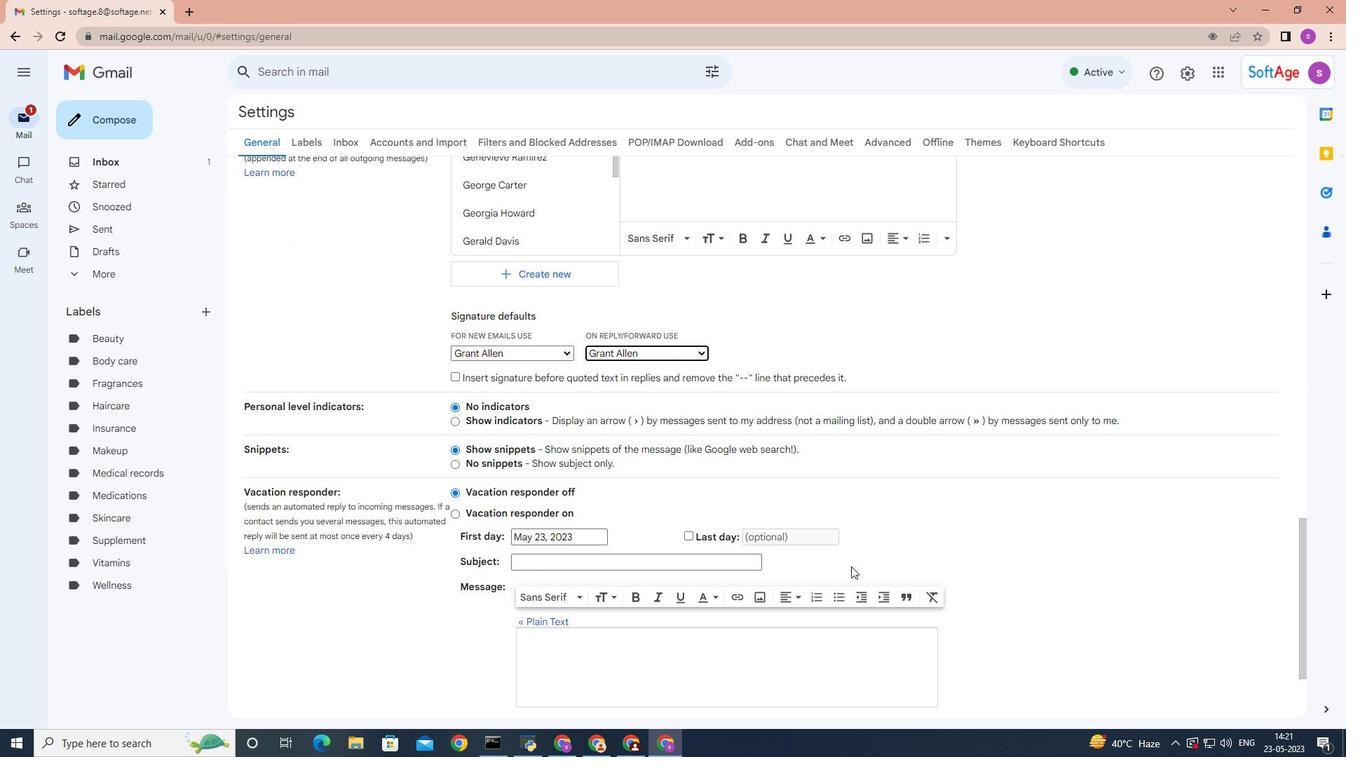 
Action: Mouse scrolled (851, 565) with delta (0, 0)
Screenshot: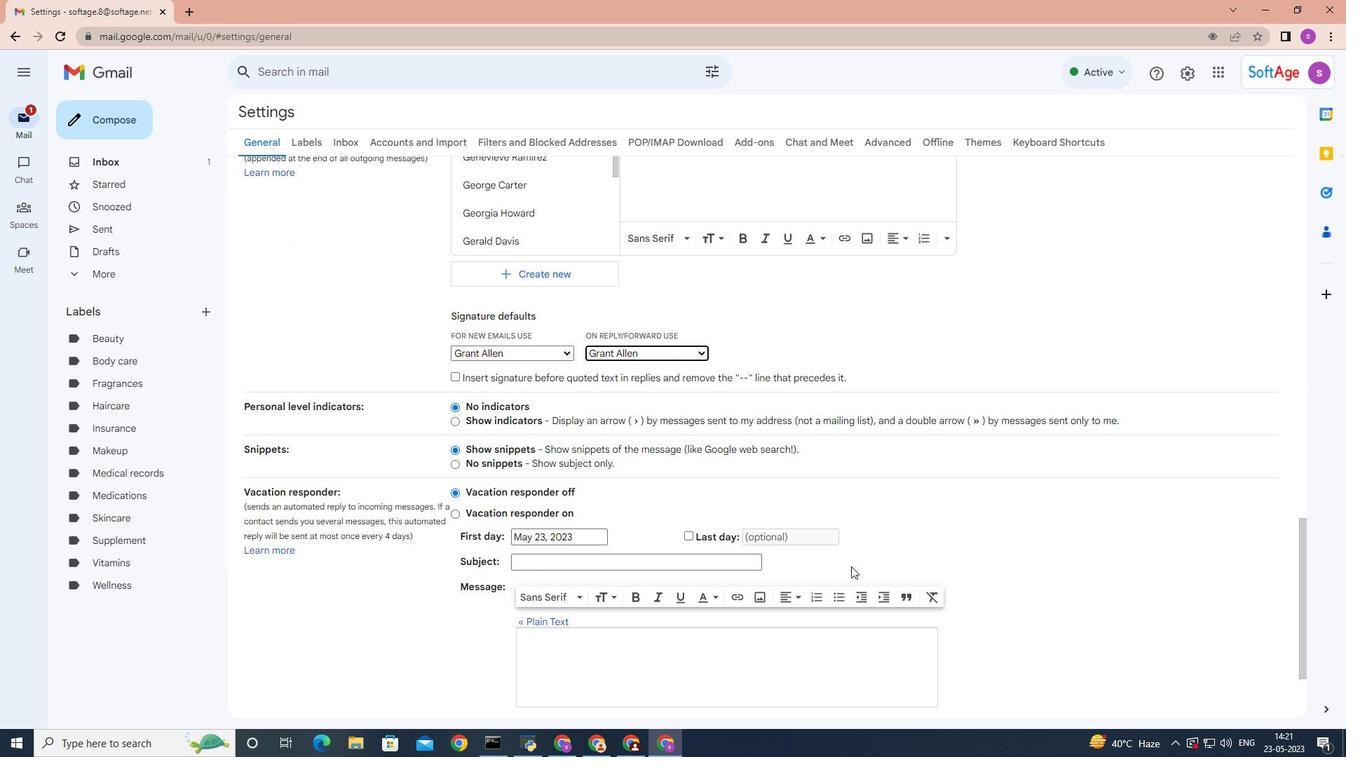 
Action: Mouse moved to (850, 565)
Screenshot: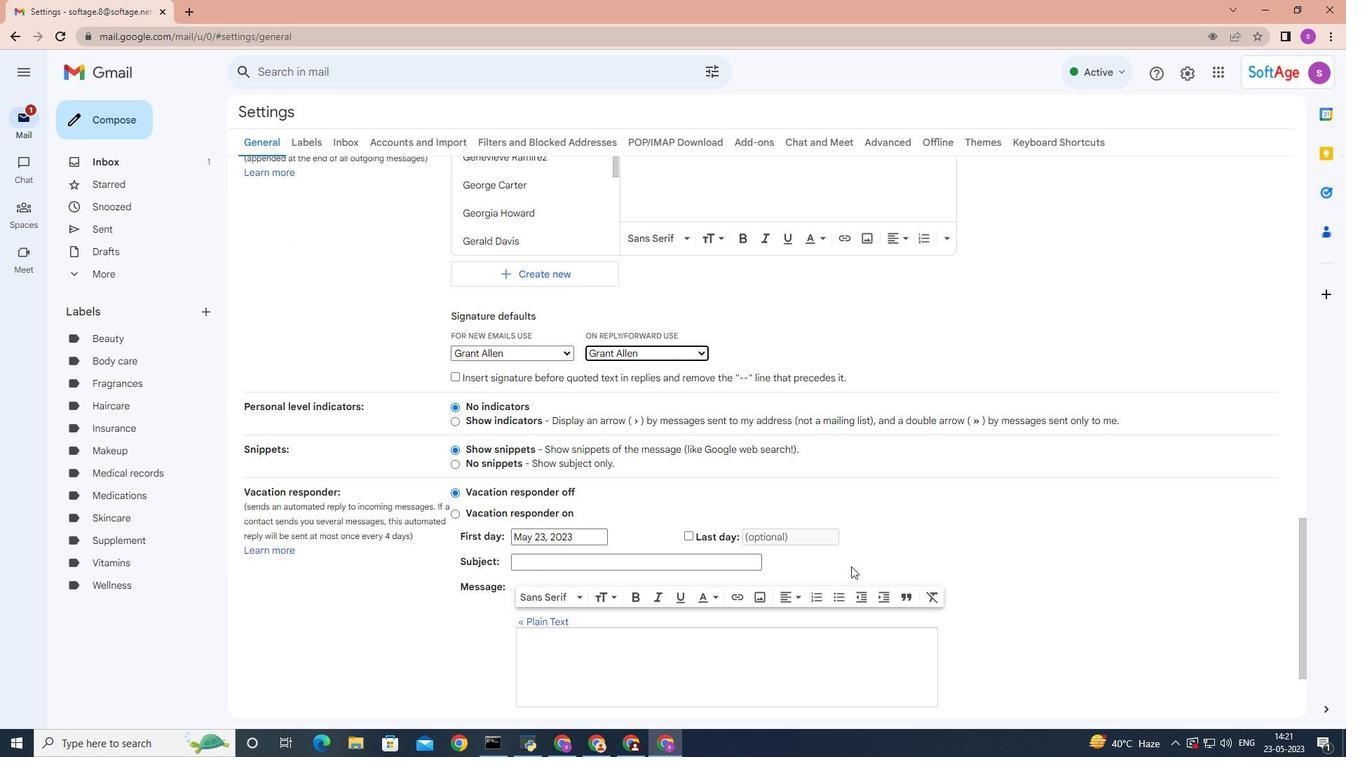 
Action: Mouse scrolled (850, 565) with delta (0, 0)
Screenshot: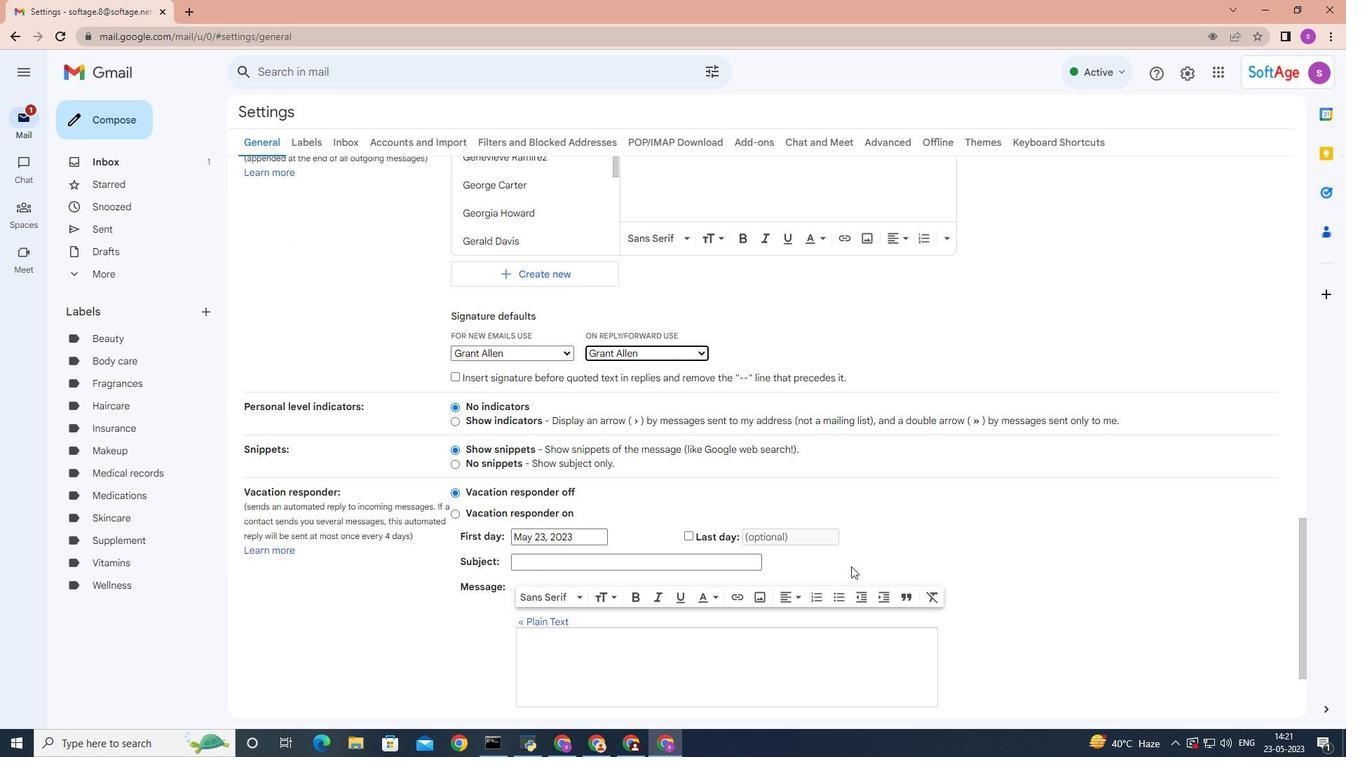 
Action: Mouse moved to (843, 560)
Screenshot: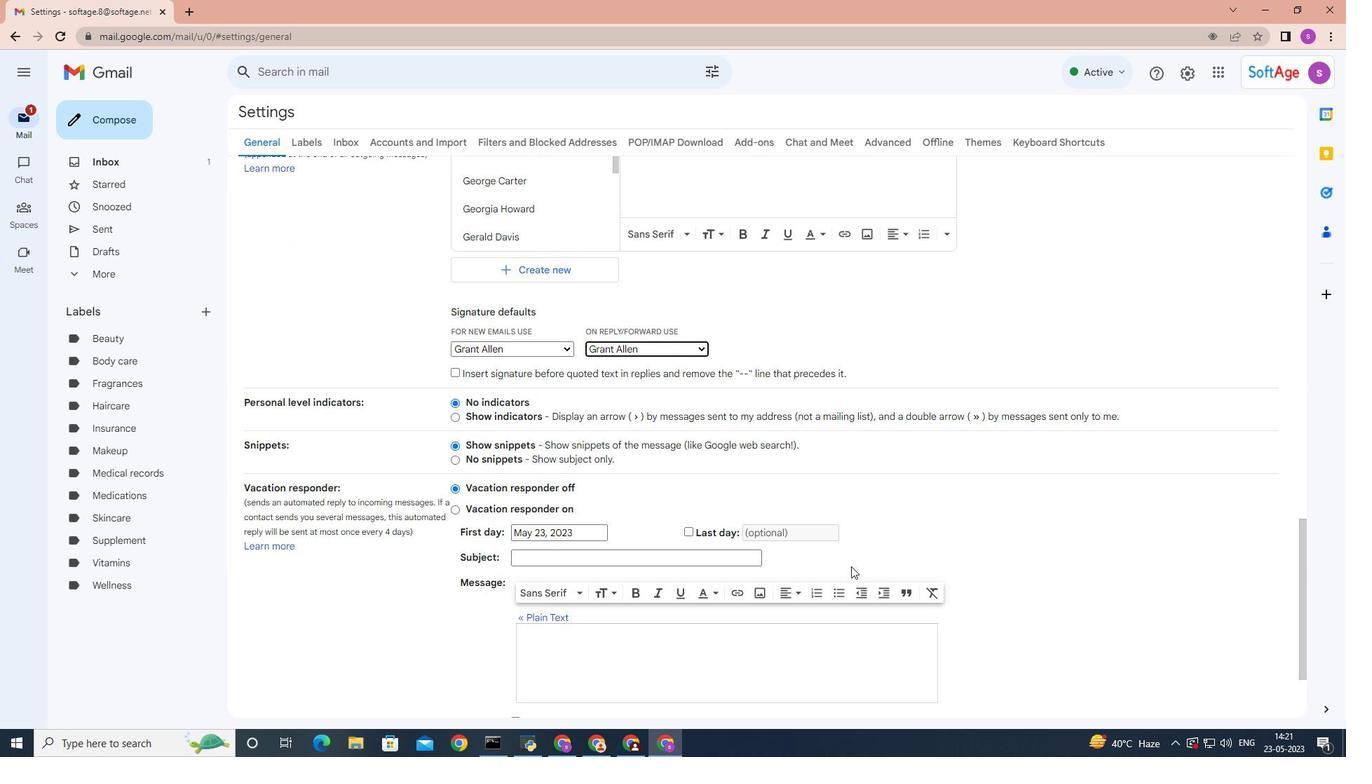 
Action: Mouse scrolled (843, 559) with delta (0, 0)
Screenshot: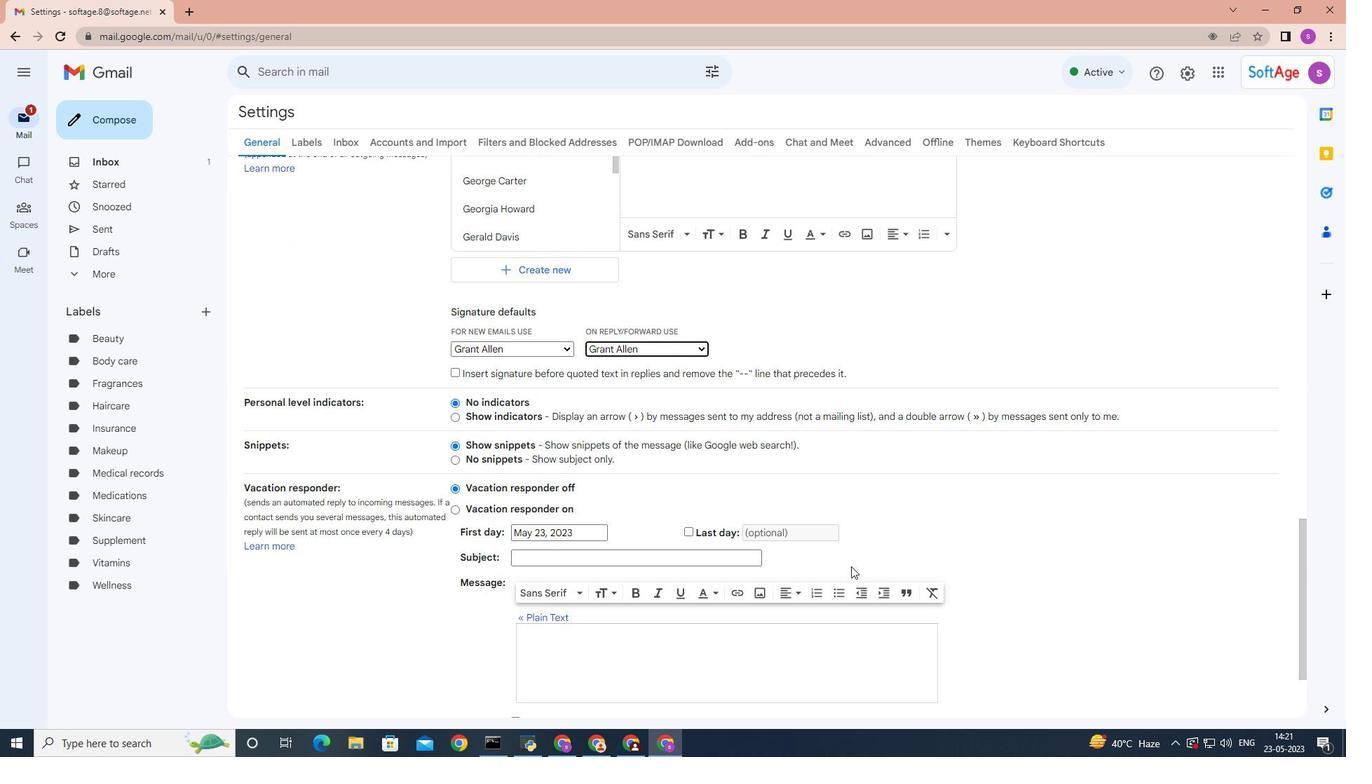 
Action: Mouse moved to (728, 642)
Screenshot: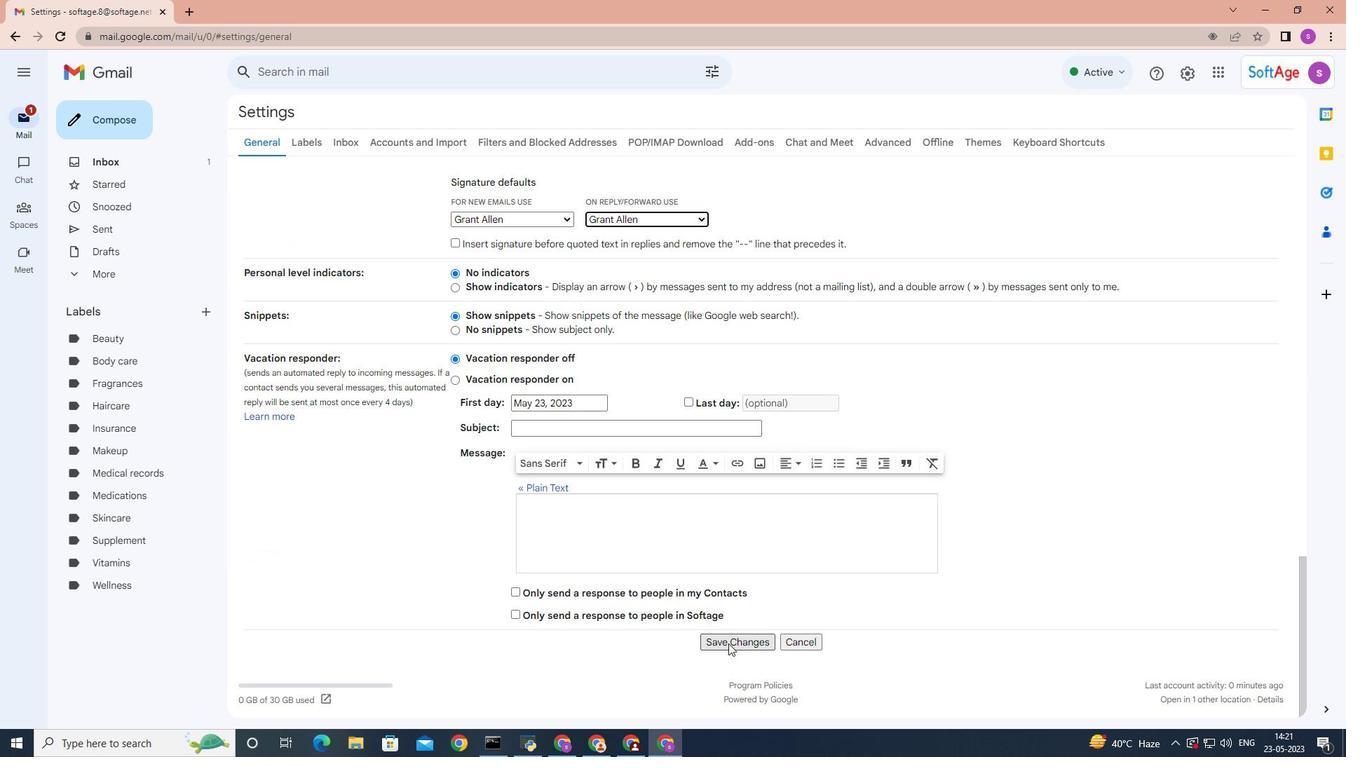 
Action: Mouse pressed left at (728, 642)
Screenshot: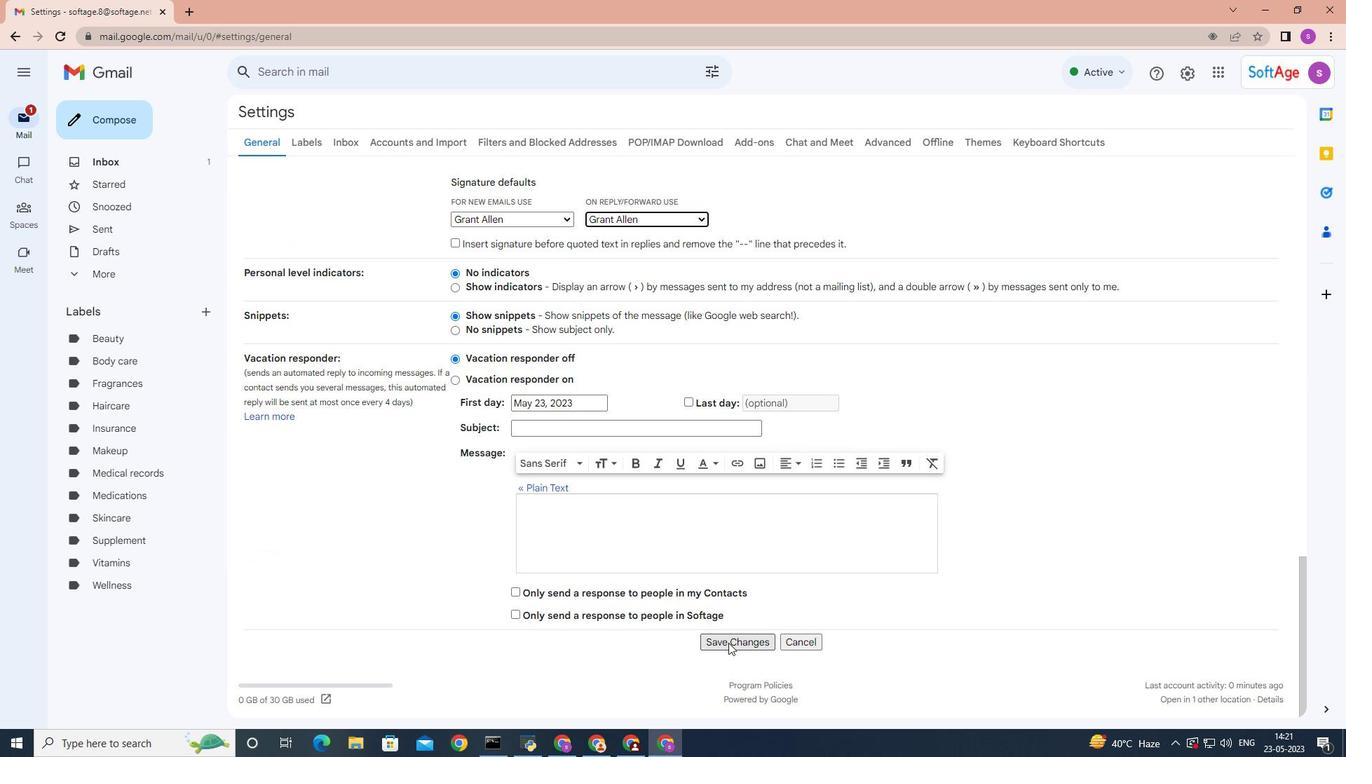 
Action: Mouse moved to (117, 118)
Screenshot: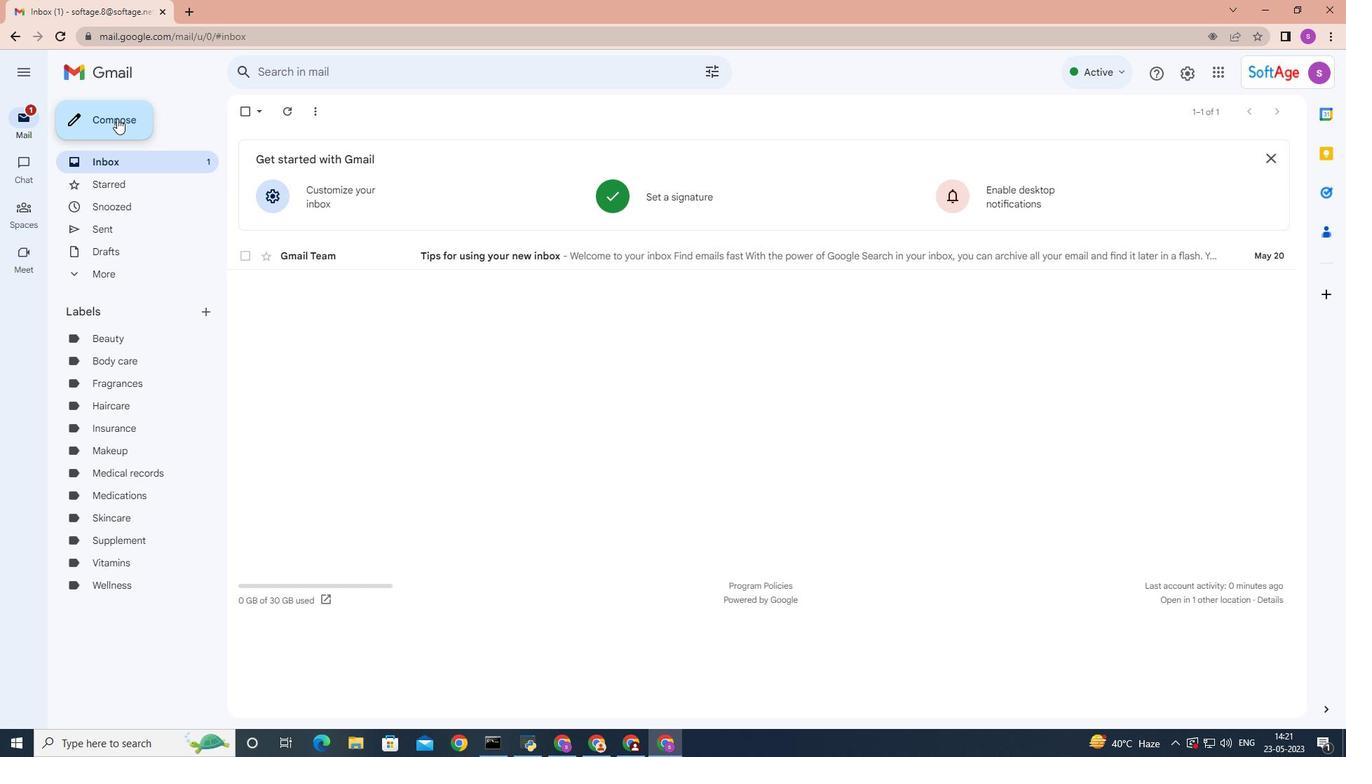
Action: Mouse pressed left at (117, 118)
Screenshot: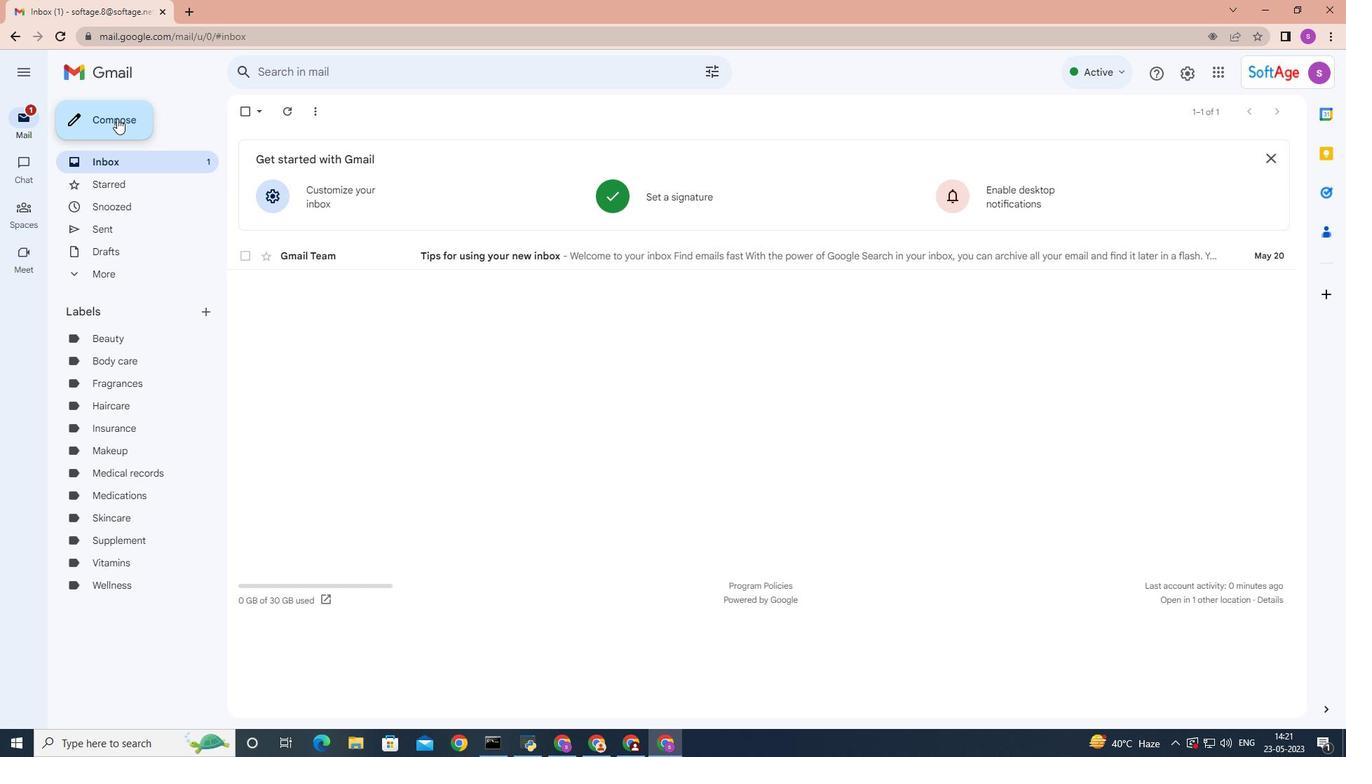 
Action: Mouse moved to (930, 370)
Screenshot: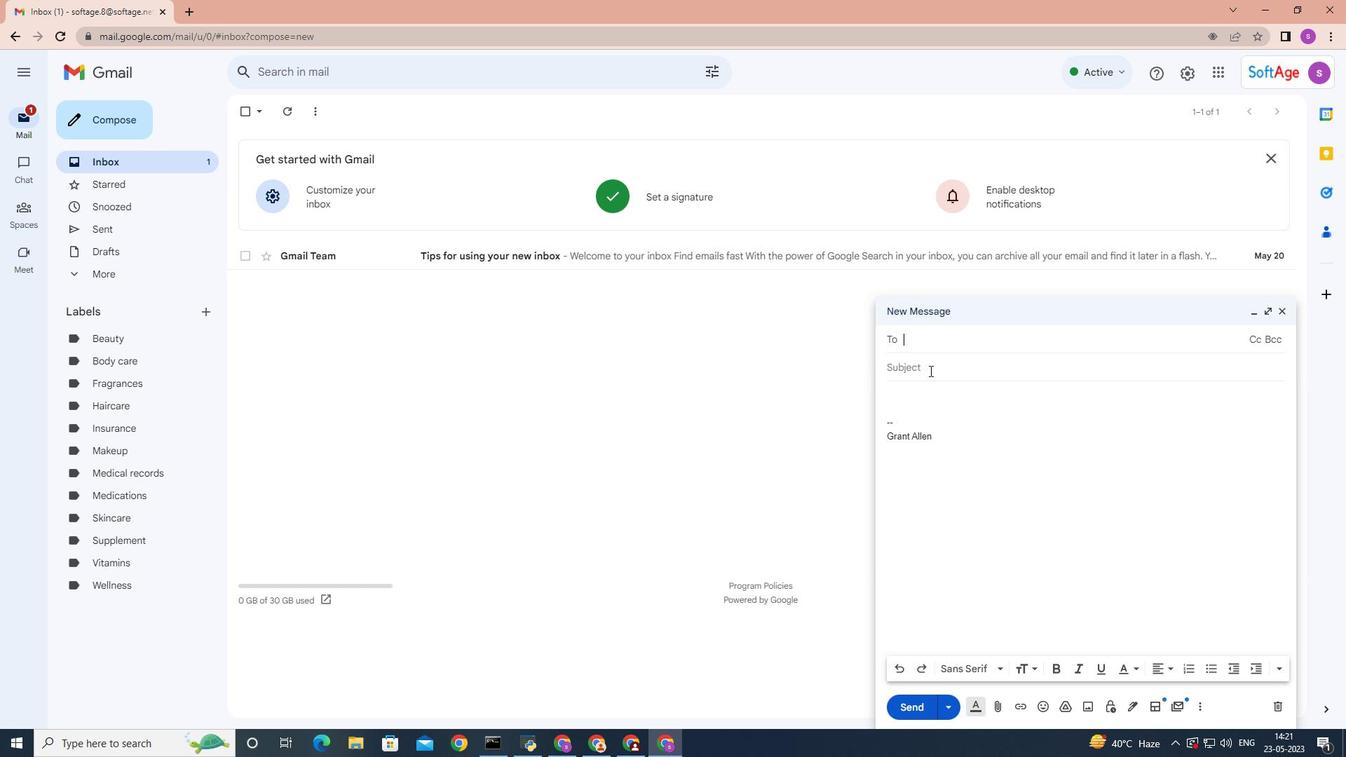 
Action: Mouse pressed left at (930, 370)
Screenshot: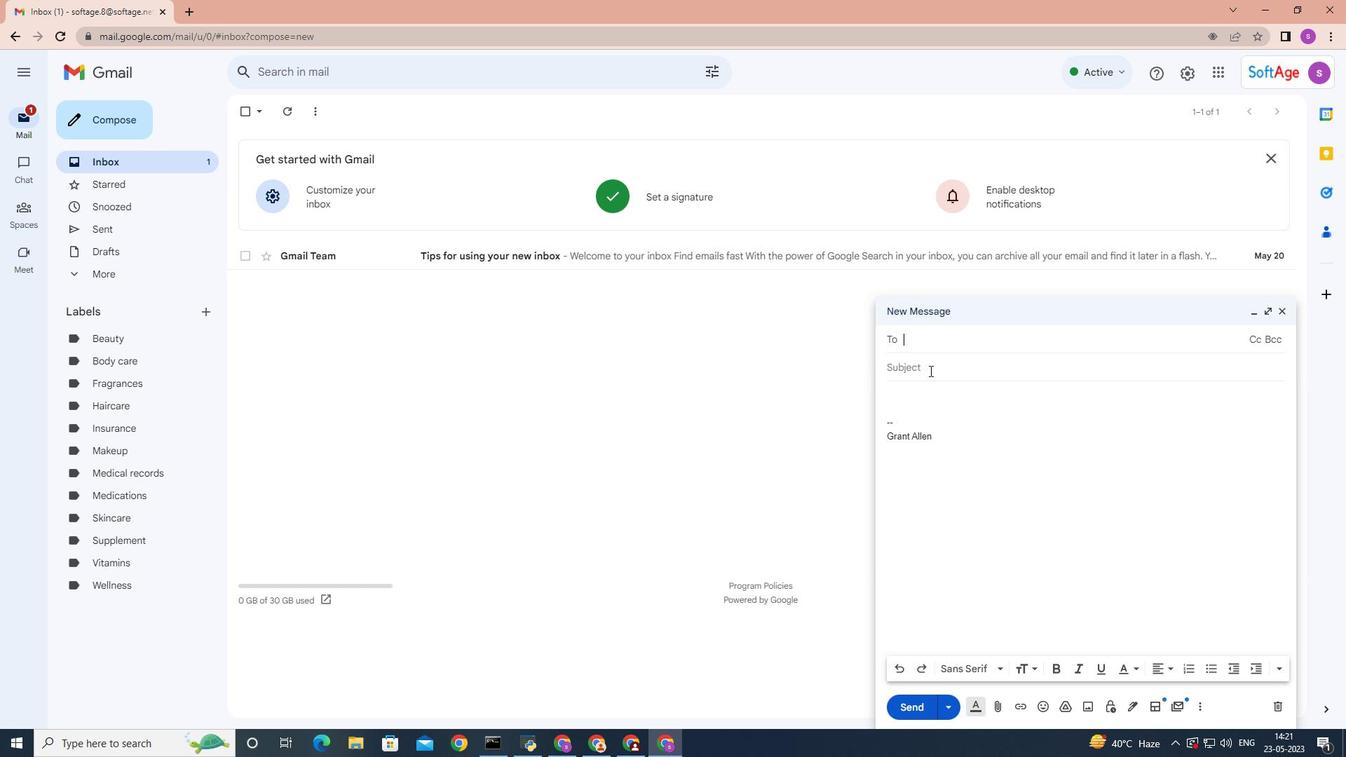 
Action: Mouse moved to (931, 370)
Screenshot: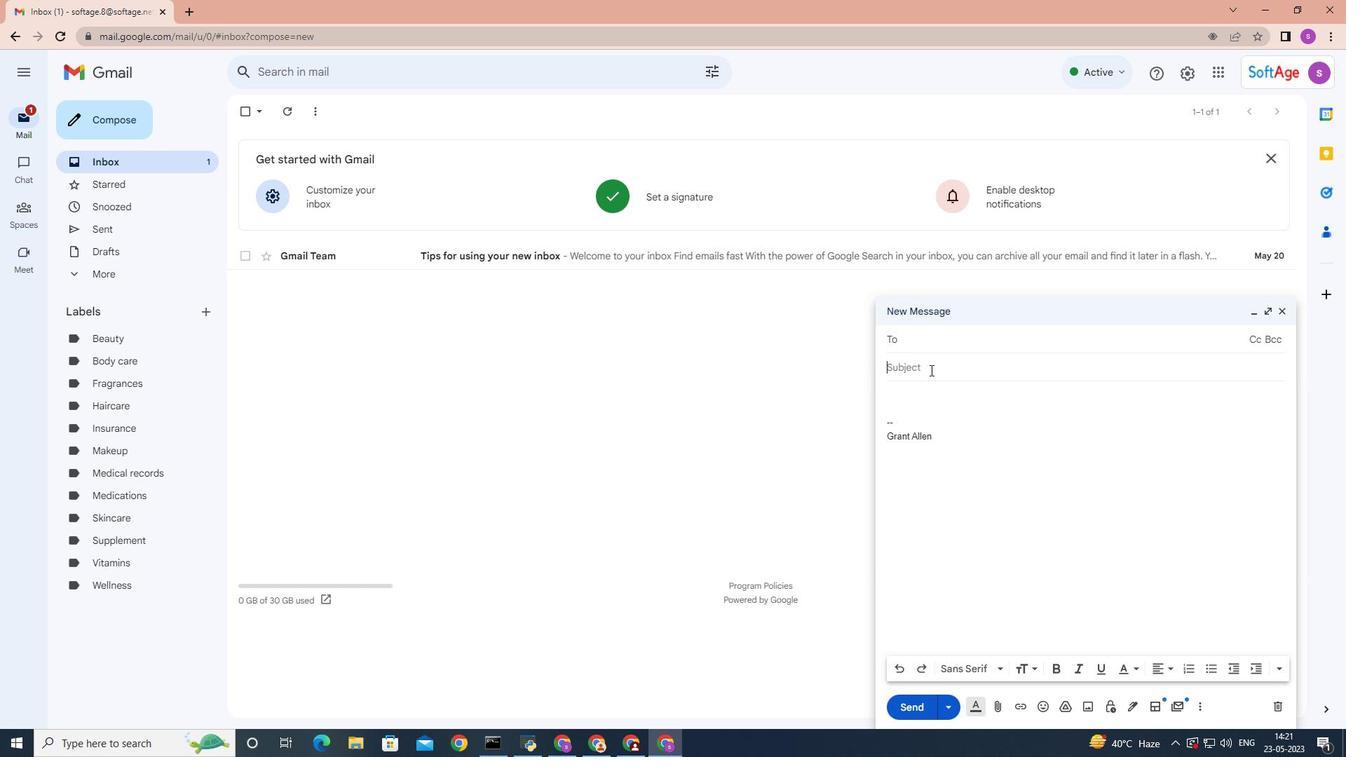 
Action: Key pressed <Key.shift>Update<Key.space>on<Key.space>a<Key.space>coaching<Key.space>session<Key.space>and<Key.space>the<Key.space>mess<Key.backspace><Key.backspace><Key.backspace><Key.backspace><Key.backspace><Key.backspace><Key.backspace><Key.backspace><Key.backspace><Key.backspace><Key.backspace><Key.backspace>
Screenshot: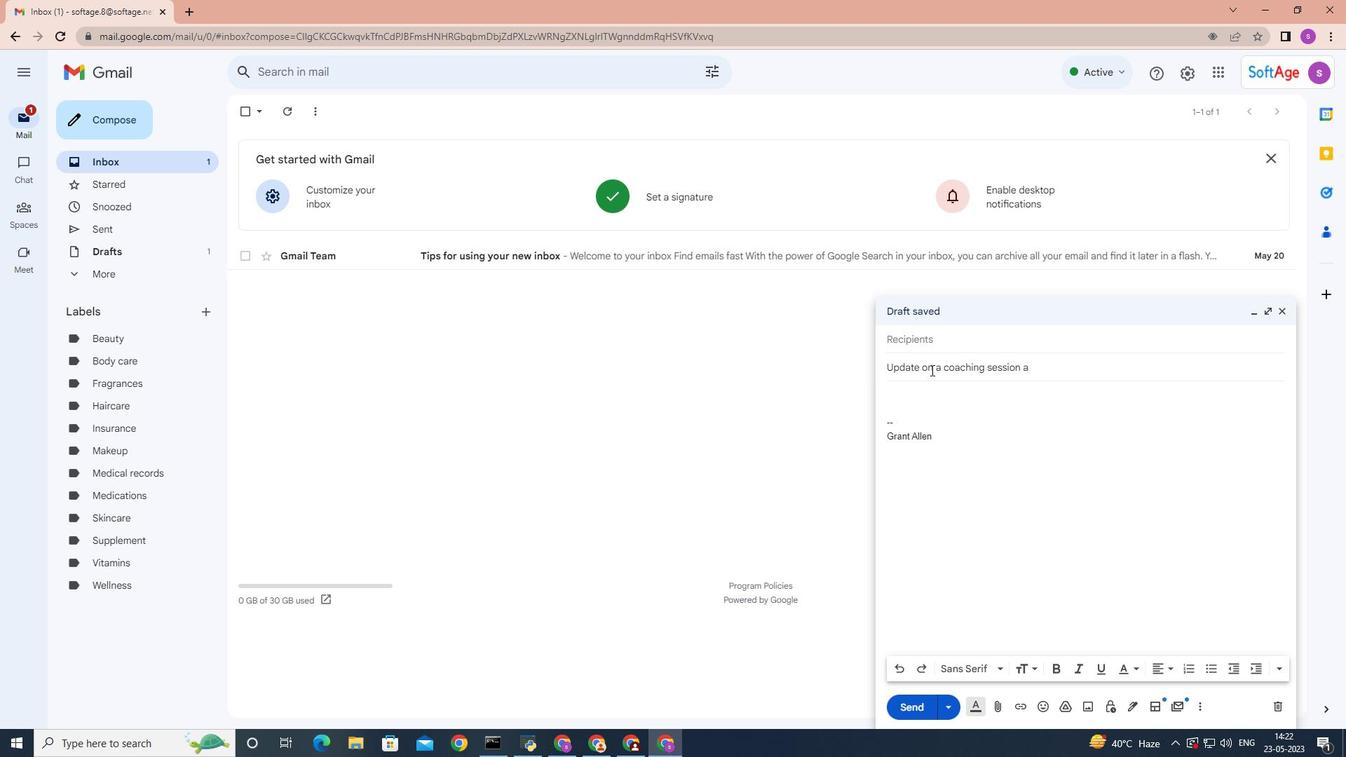 
Action: Mouse moved to (893, 389)
Screenshot: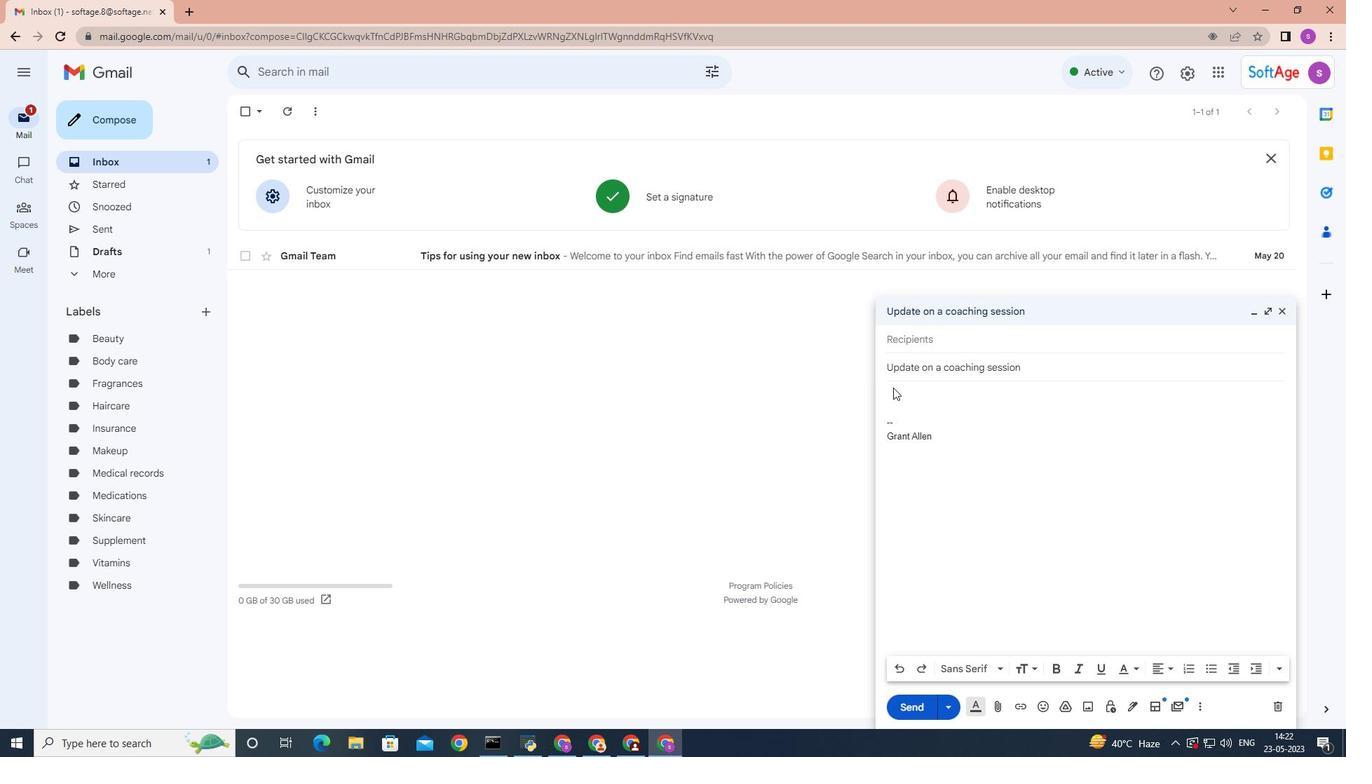 
Action: Mouse pressed left at (893, 389)
Screenshot: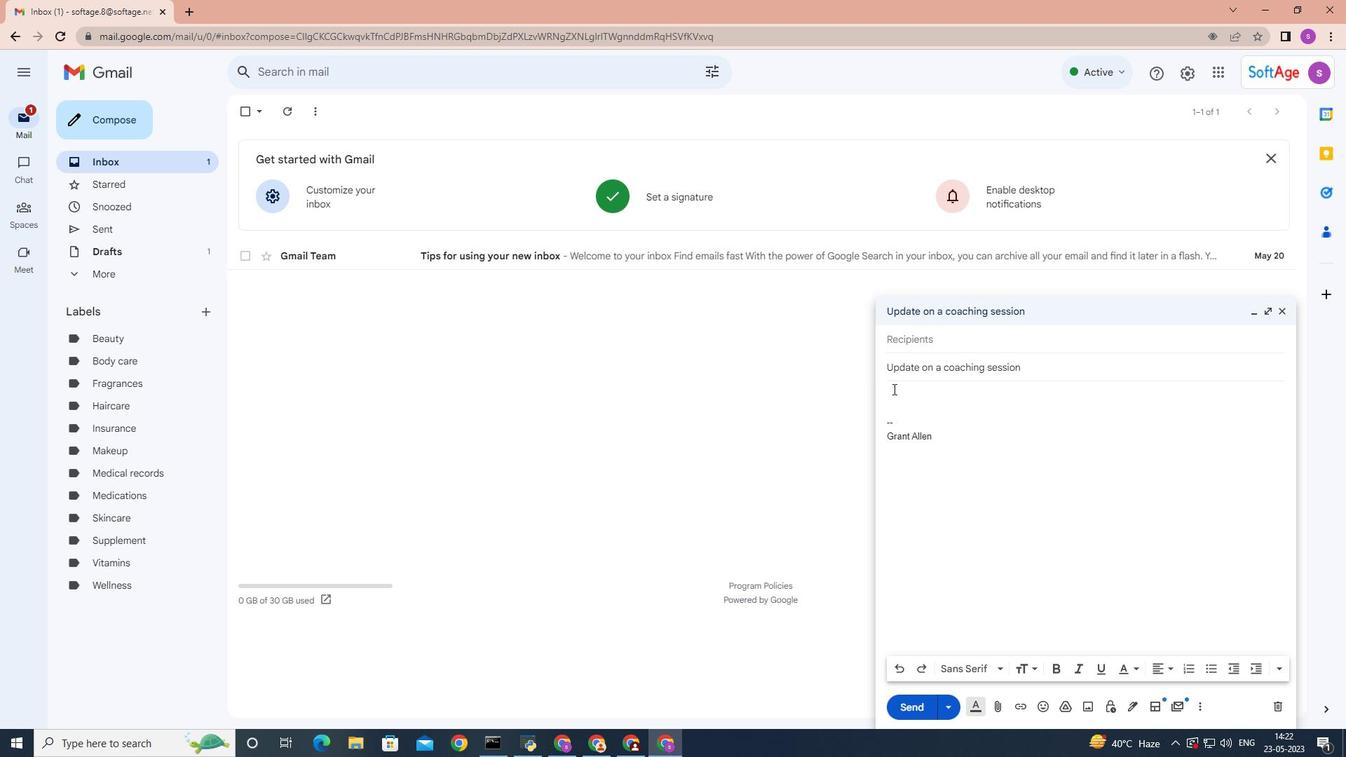 
Action: Key pressed <Key.shift>Can<Key.space>you<Key.space>please<Key.space>confim<Key.space>your<Key.space>attendance<Key.space>for<Key.space>the<Key.space>meeting<Key.space>scheduled<Key.space>tomorrow<Key.space>at<Key.space>2<Key.space>a<Key.backspace>pm<Key.shift_r>?
Screenshot: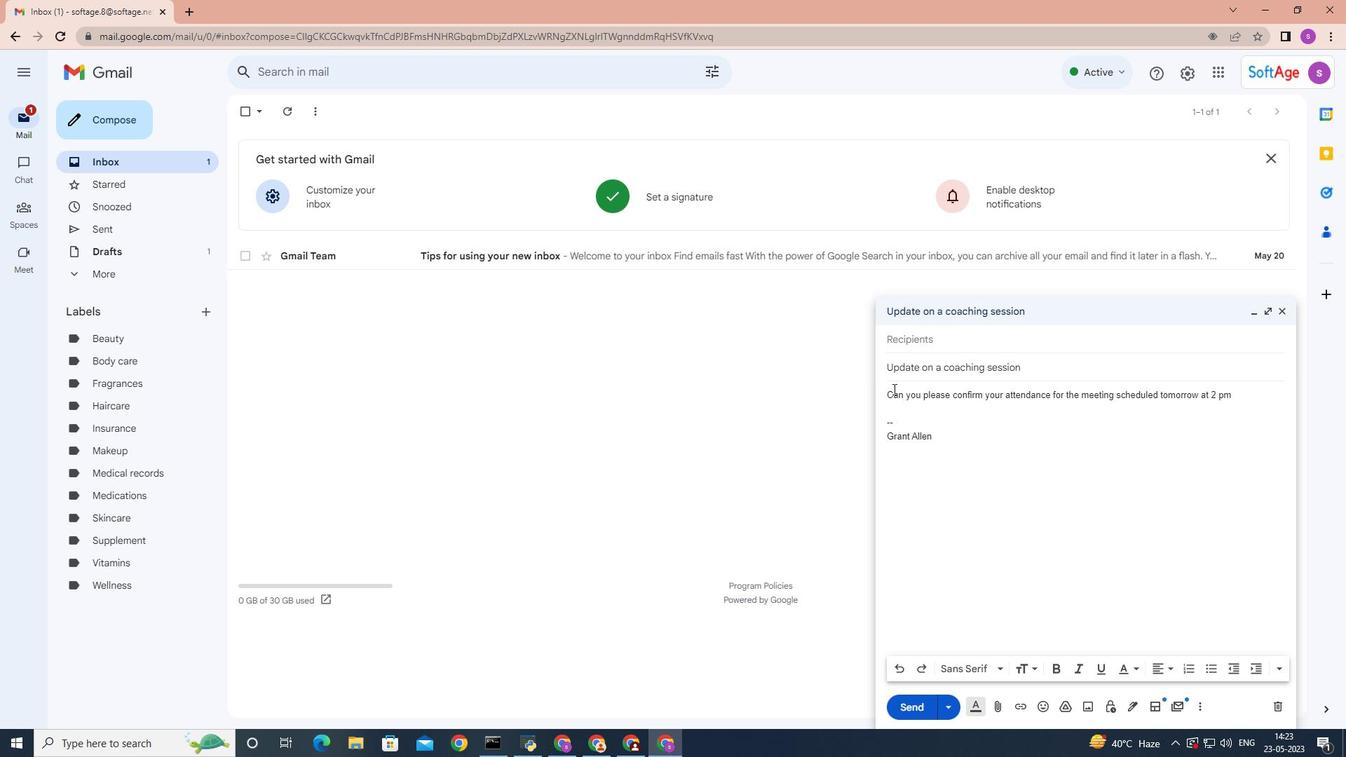 
Action: Mouse moved to (910, 343)
Screenshot: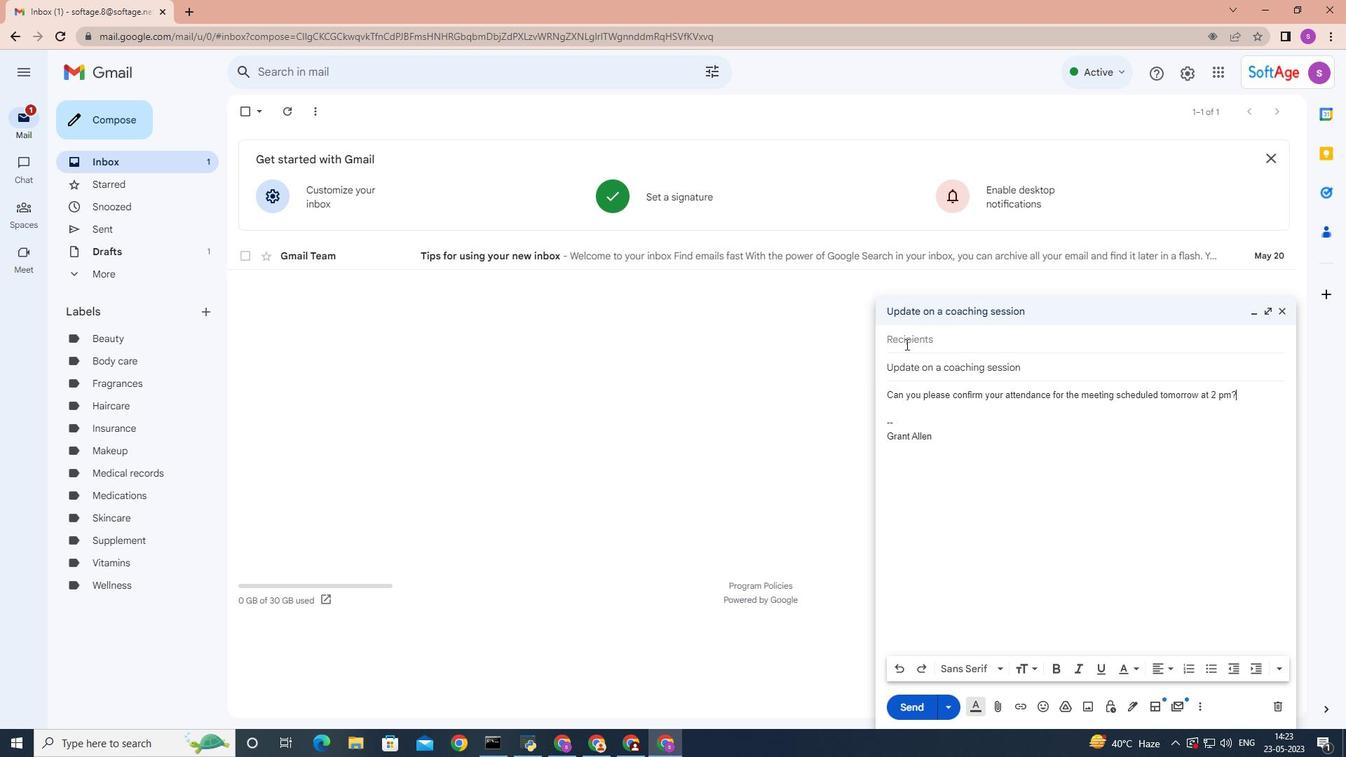 
Action: Mouse pressed left at (910, 343)
Screenshot: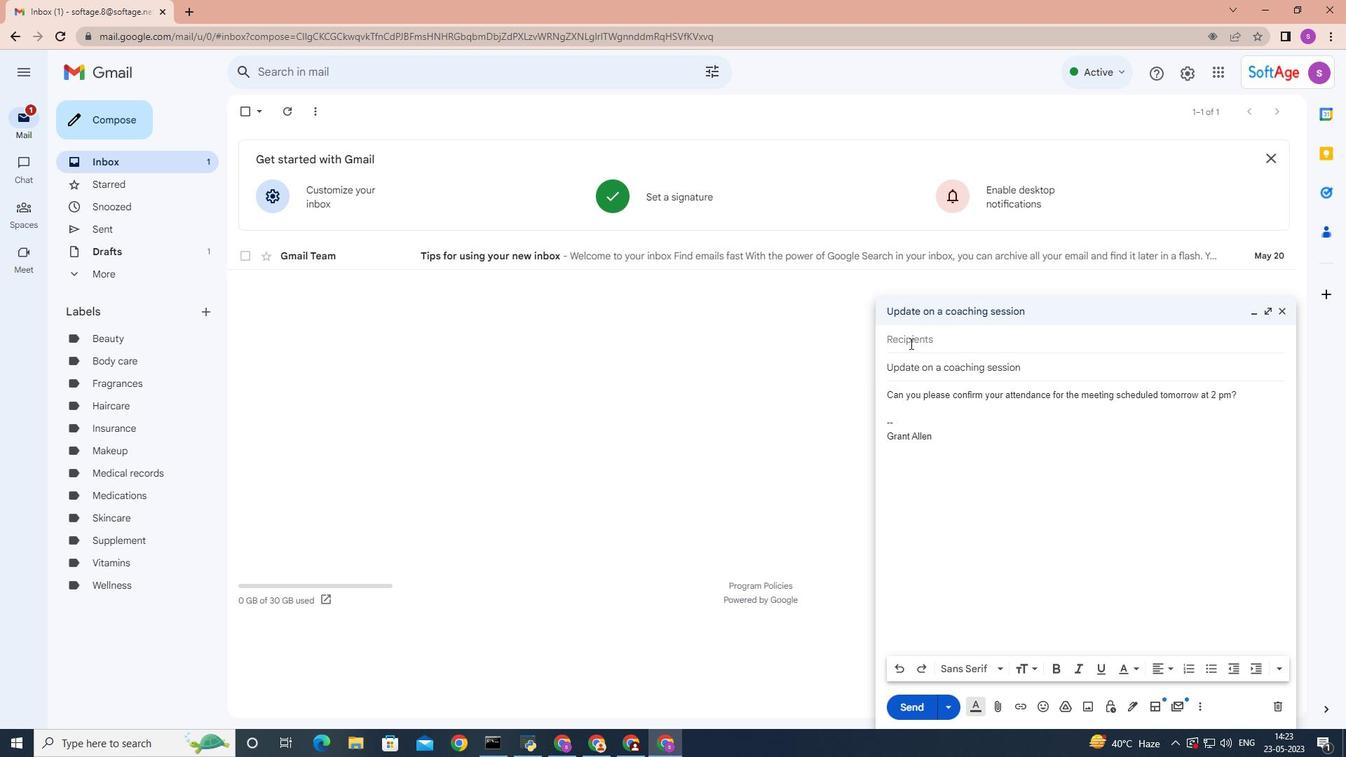 
Action: Key pressed softage.3
Screenshot: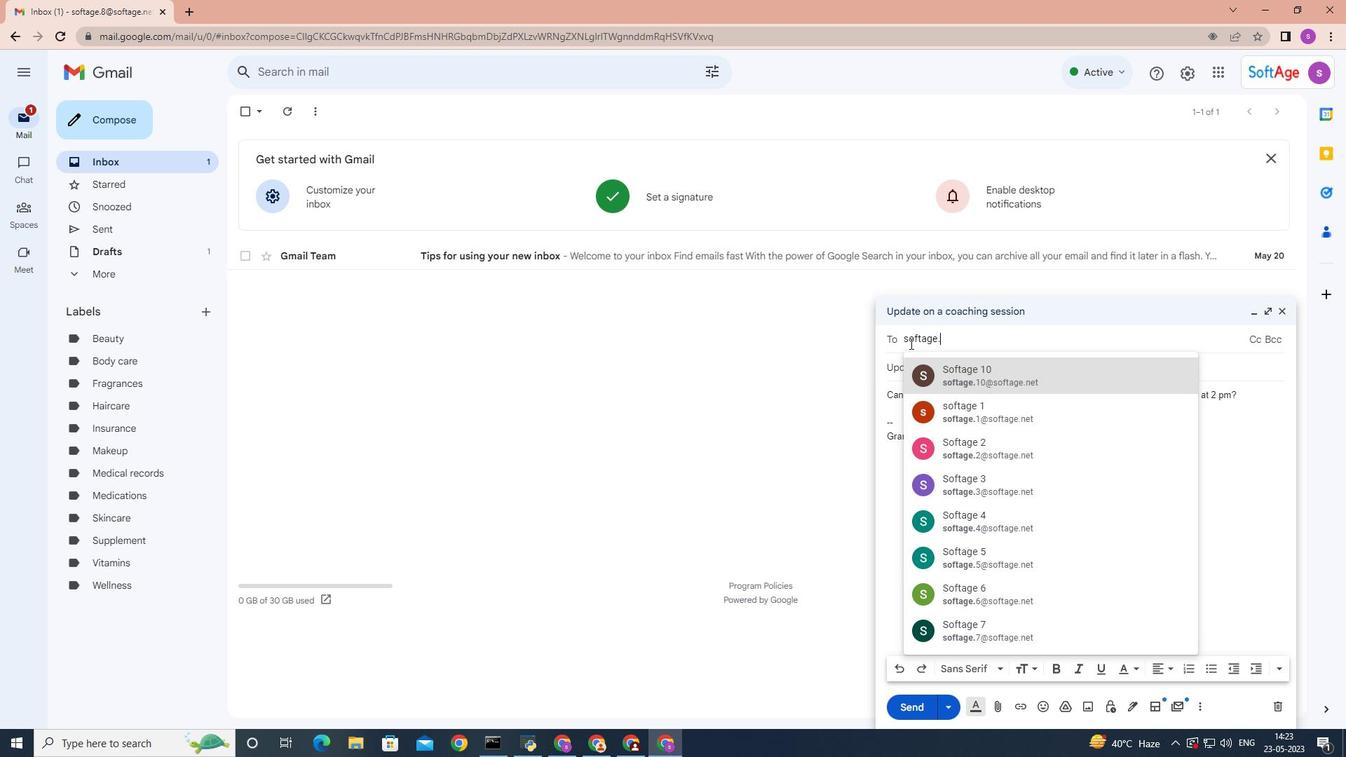 
Action: Mouse moved to (947, 373)
Screenshot: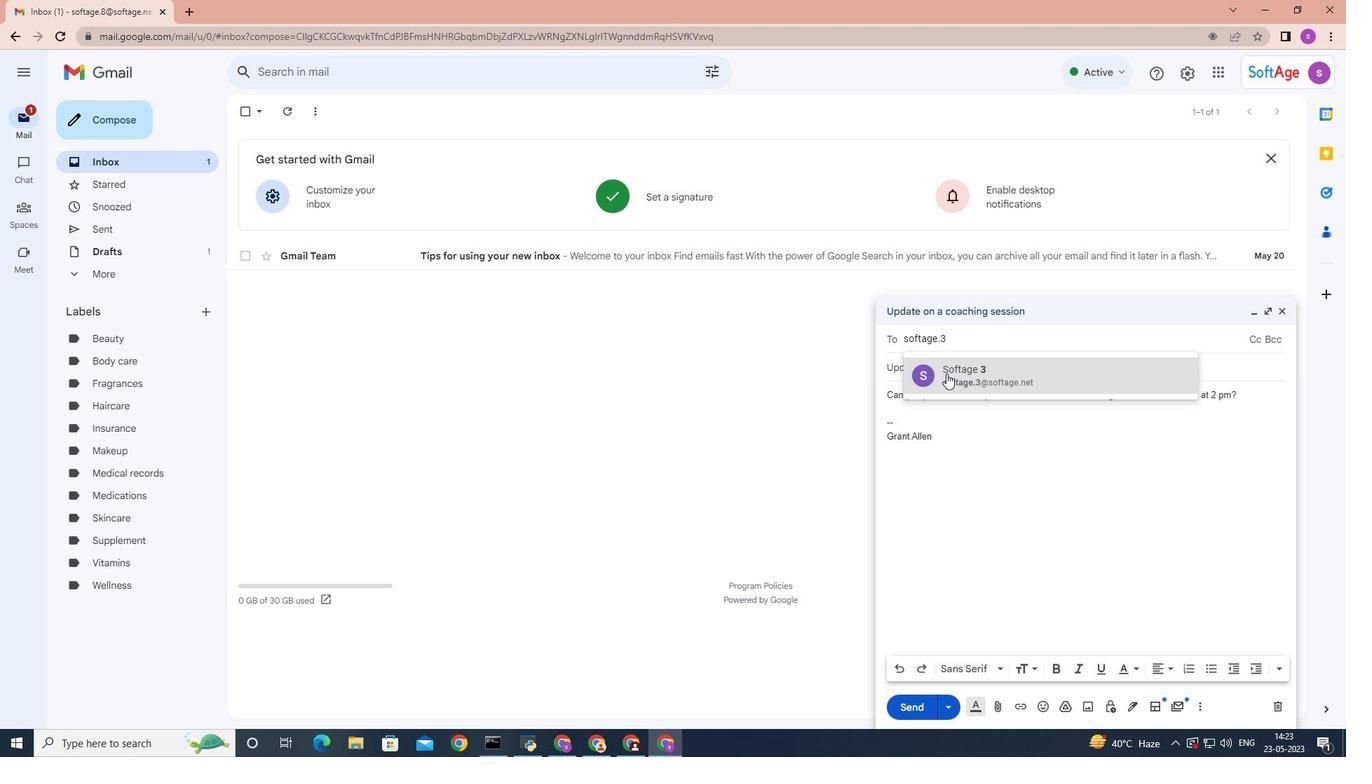 
Action: Mouse pressed left at (947, 373)
Screenshot: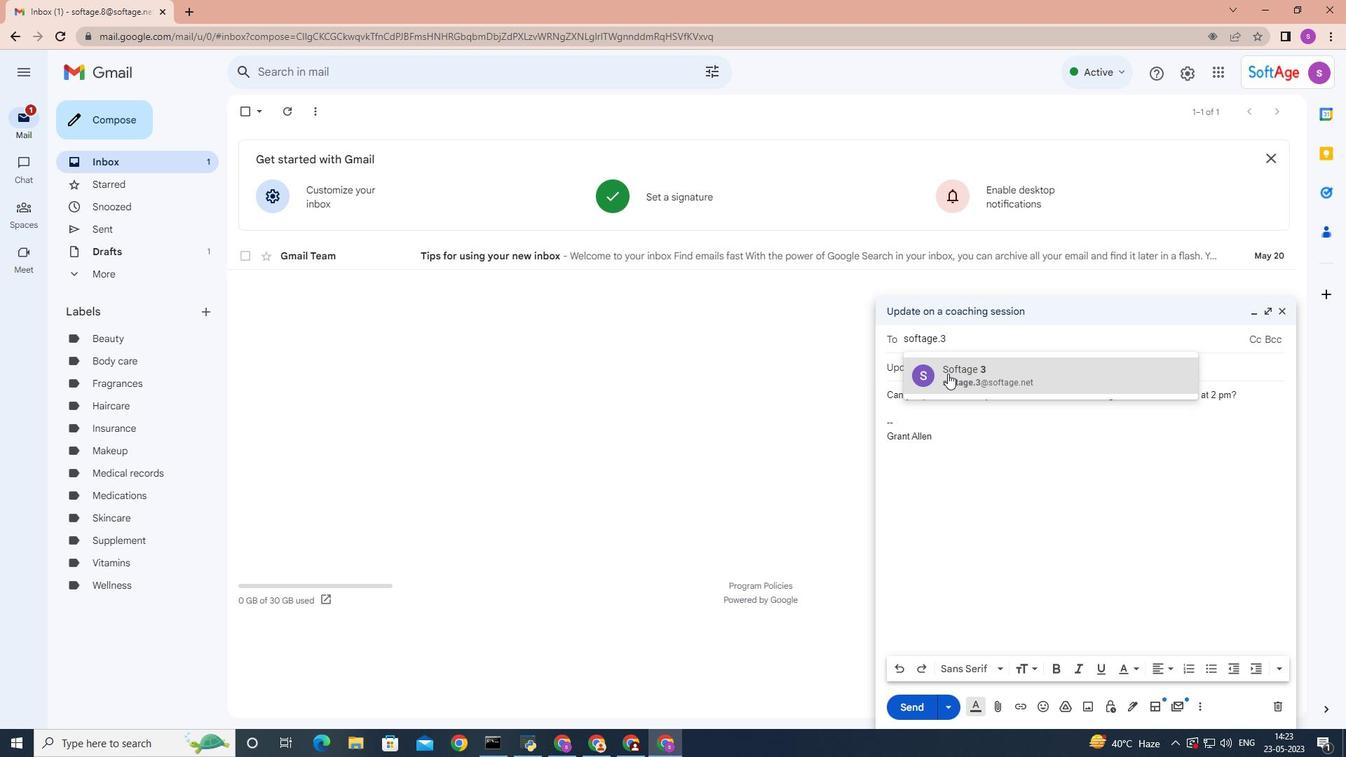
Action: Mouse moved to (1243, 407)
Screenshot: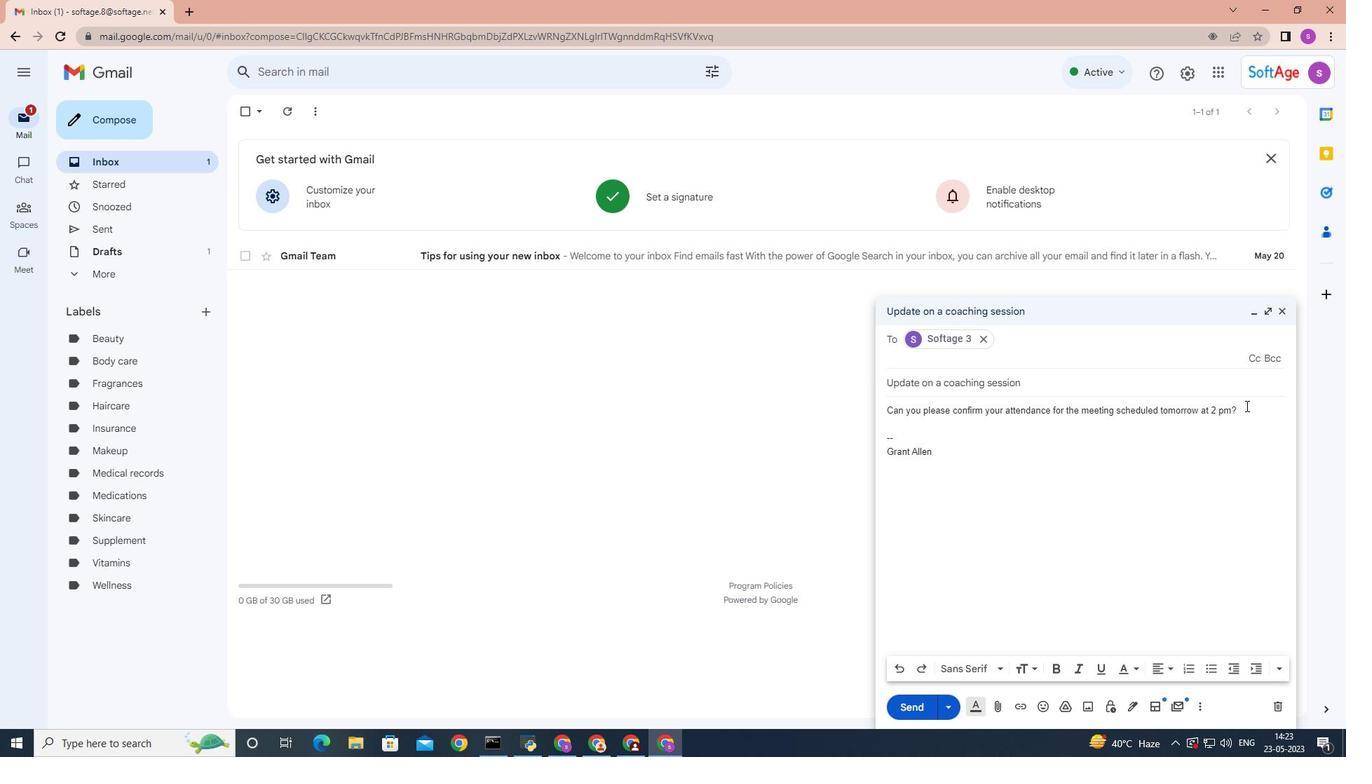 
Action: Mouse pressed left at (1243, 407)
Screenshot: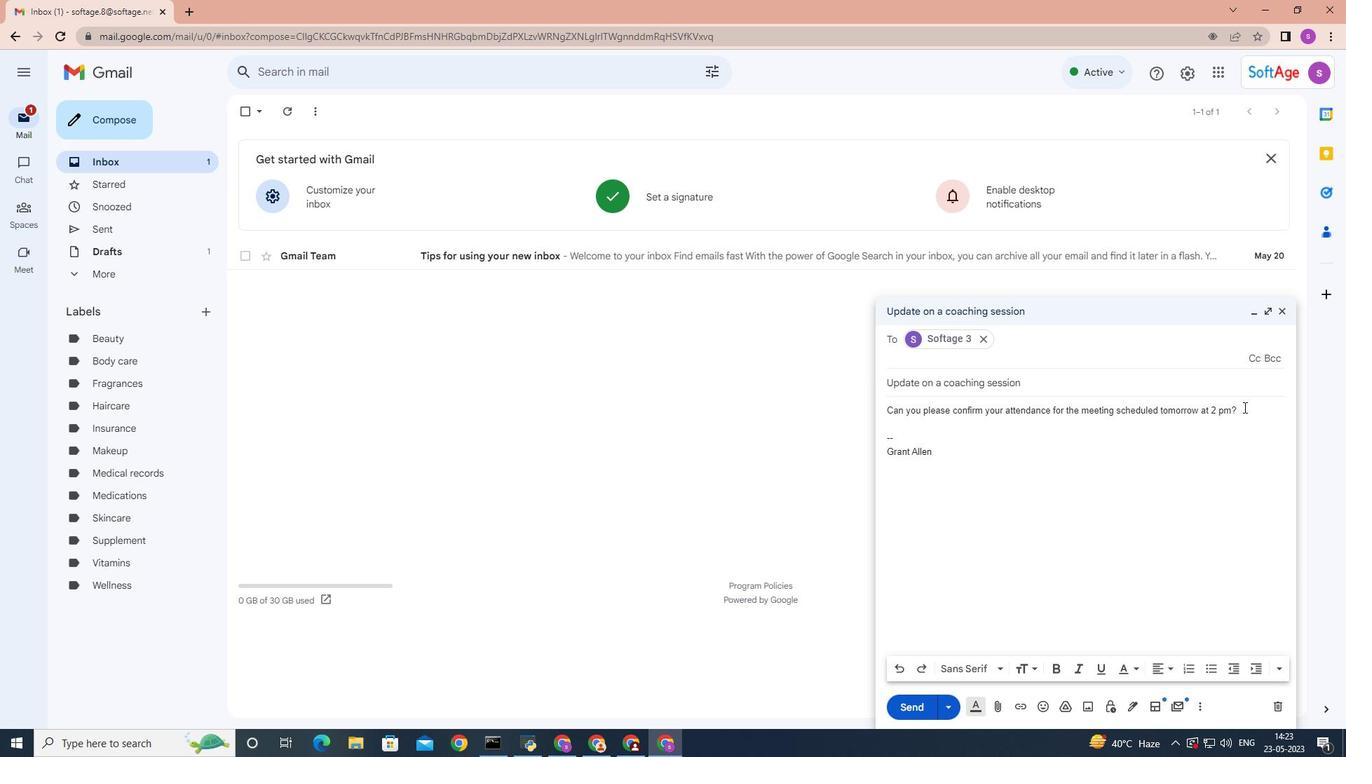 
Action: Mouse moved to (1239, 395)
Screenshot: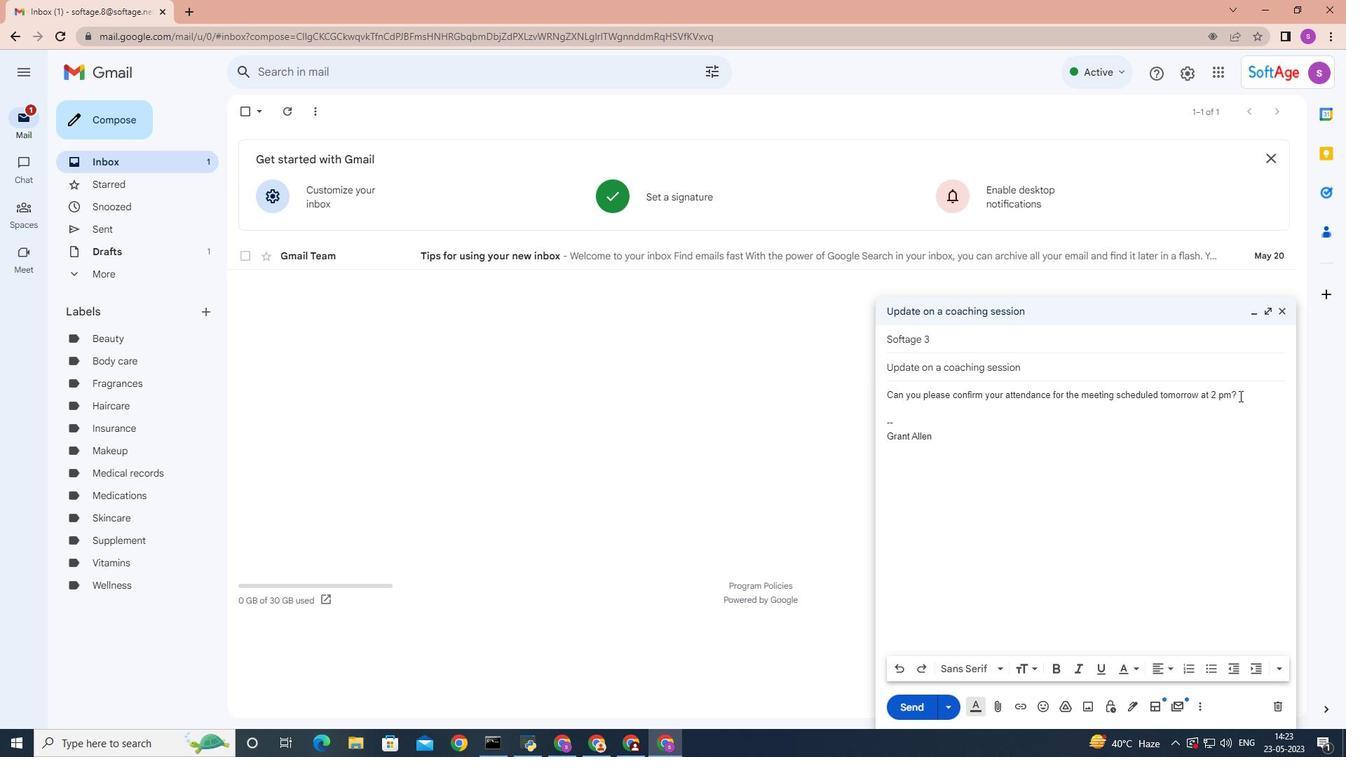 
Action: Mouse pressed left at (1239, 395)
Screenshot: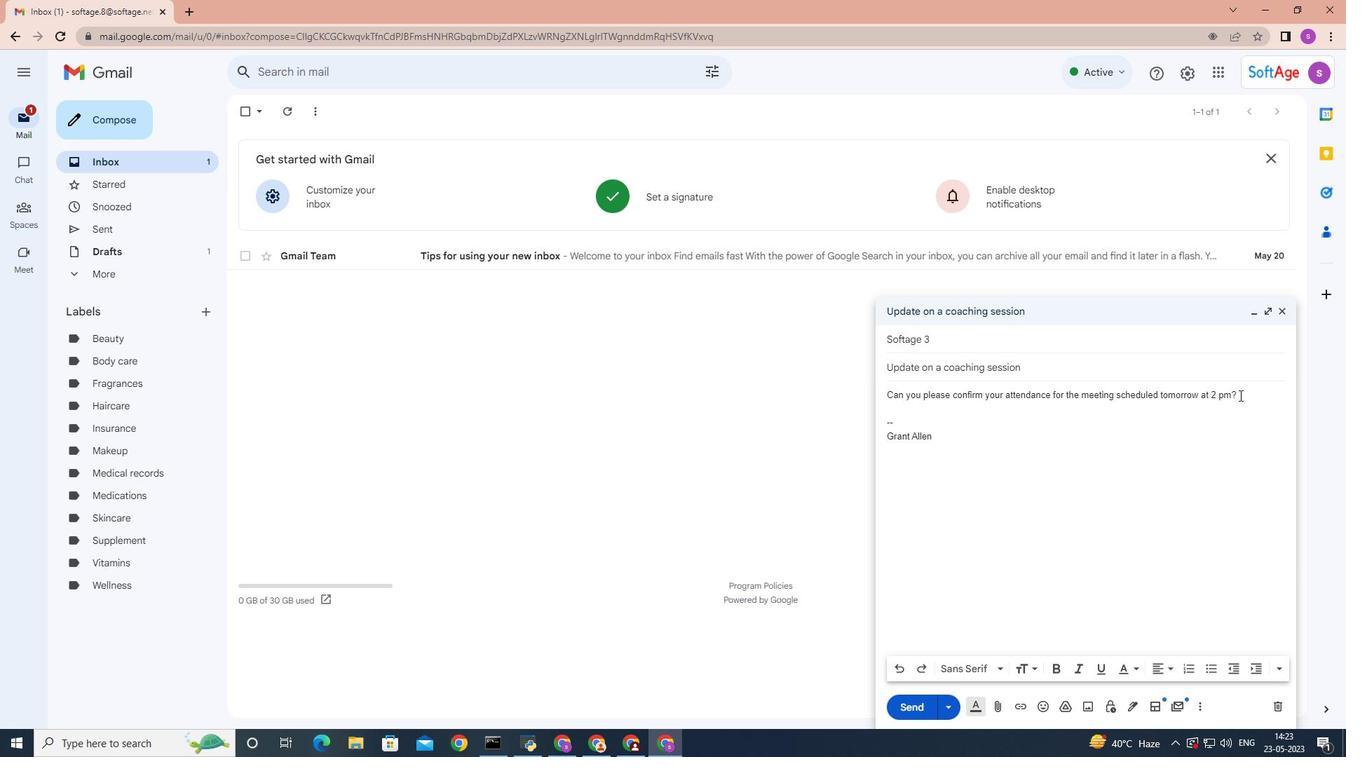 
Action: Mouse moved to (1211, 668)
Screenshot: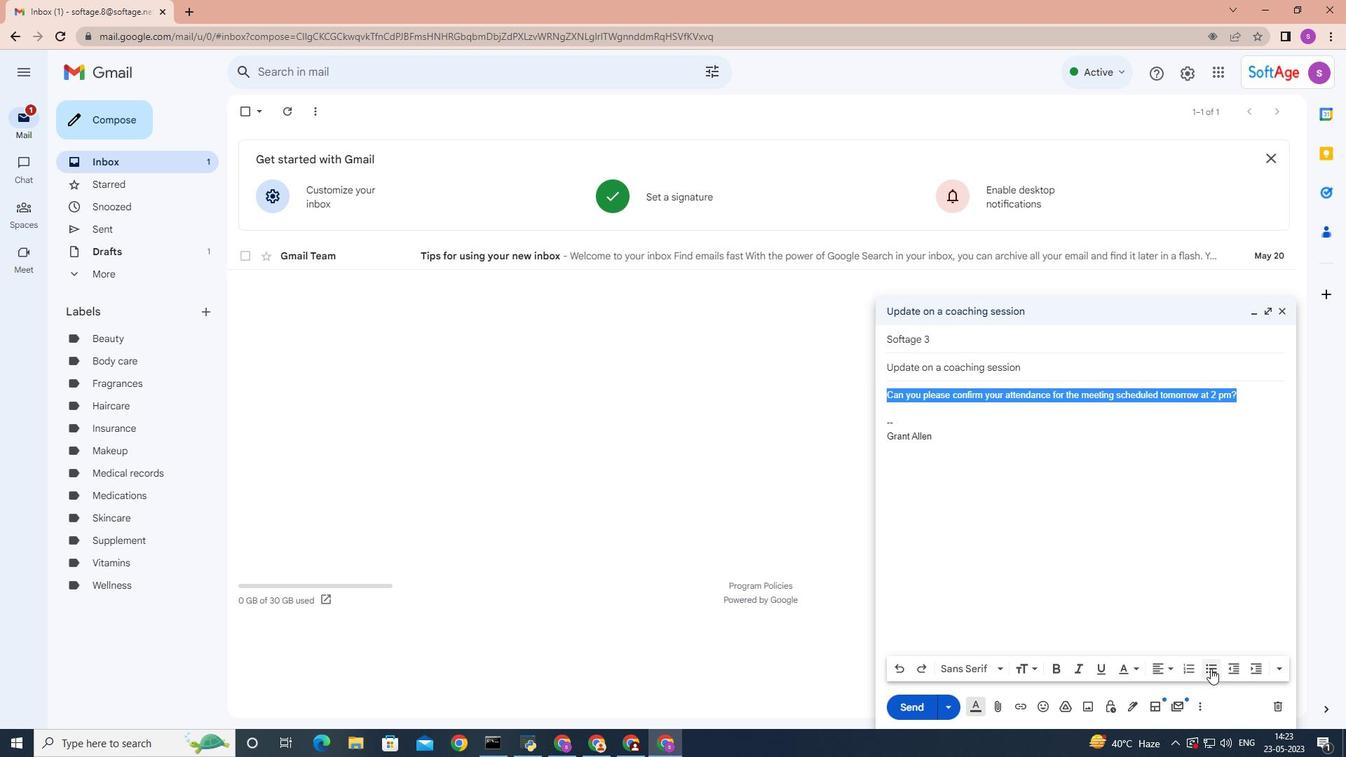 
Action: Mouse pressed left at (1211, 668)
Screenshot: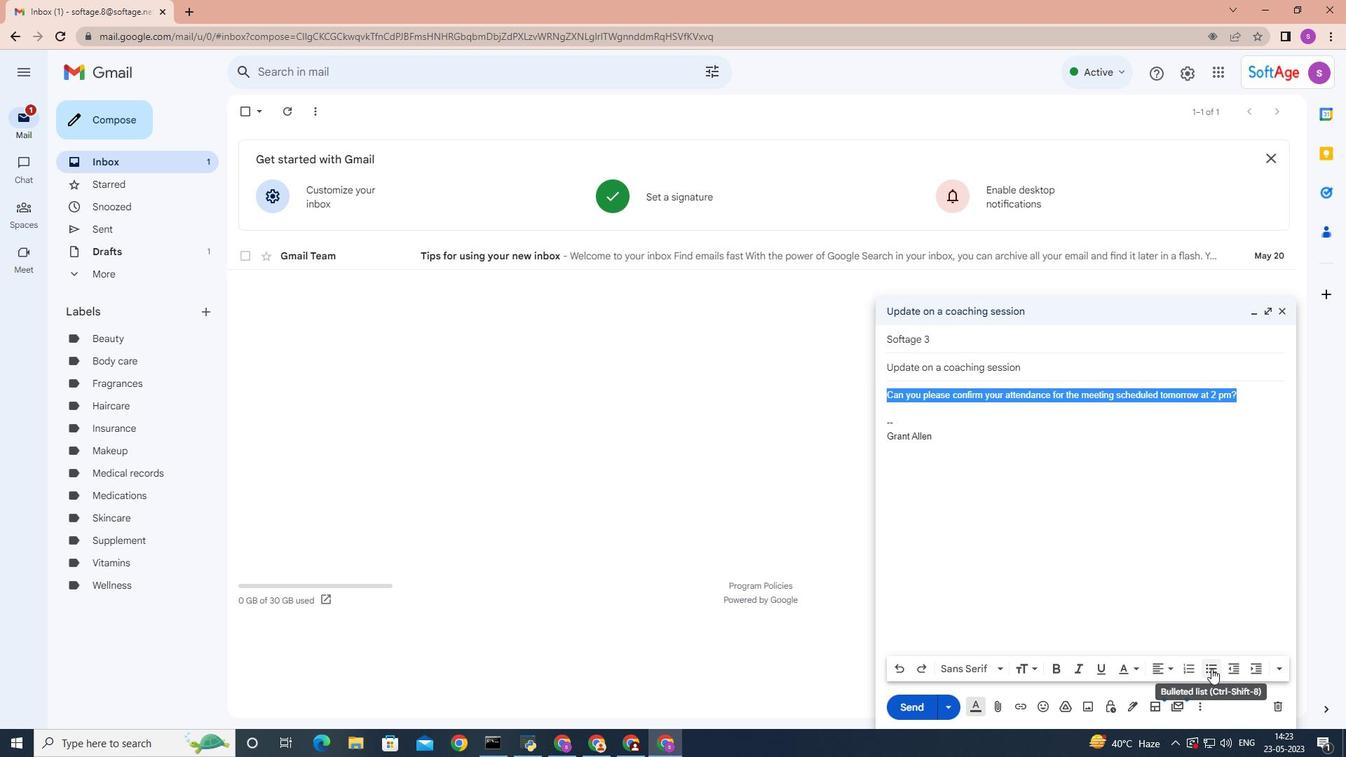 
Action: Mouse moved to (997, 670)
Screenshot: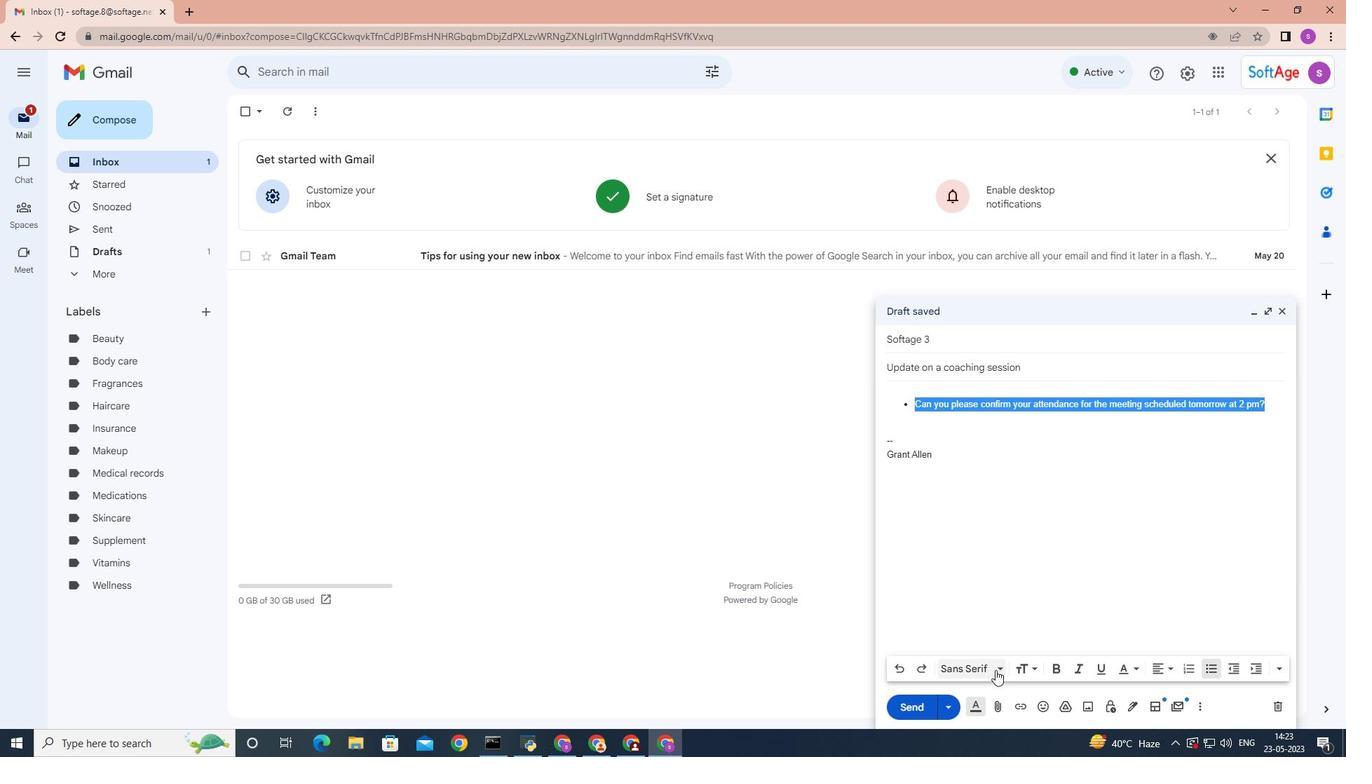 
Action: Mouse pressed left at (997, 670)
Screenshot: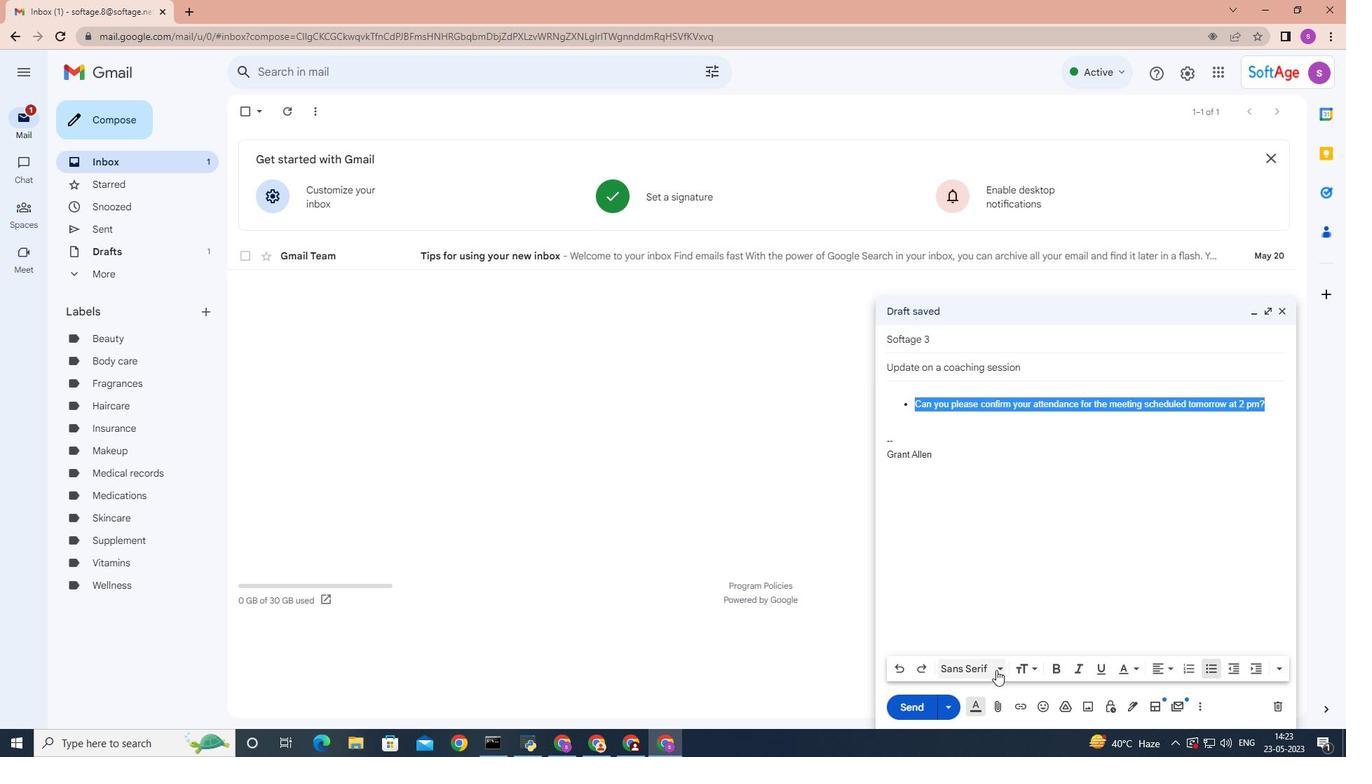 
Action: Mouse moved to (1004, 494)
Screenshot: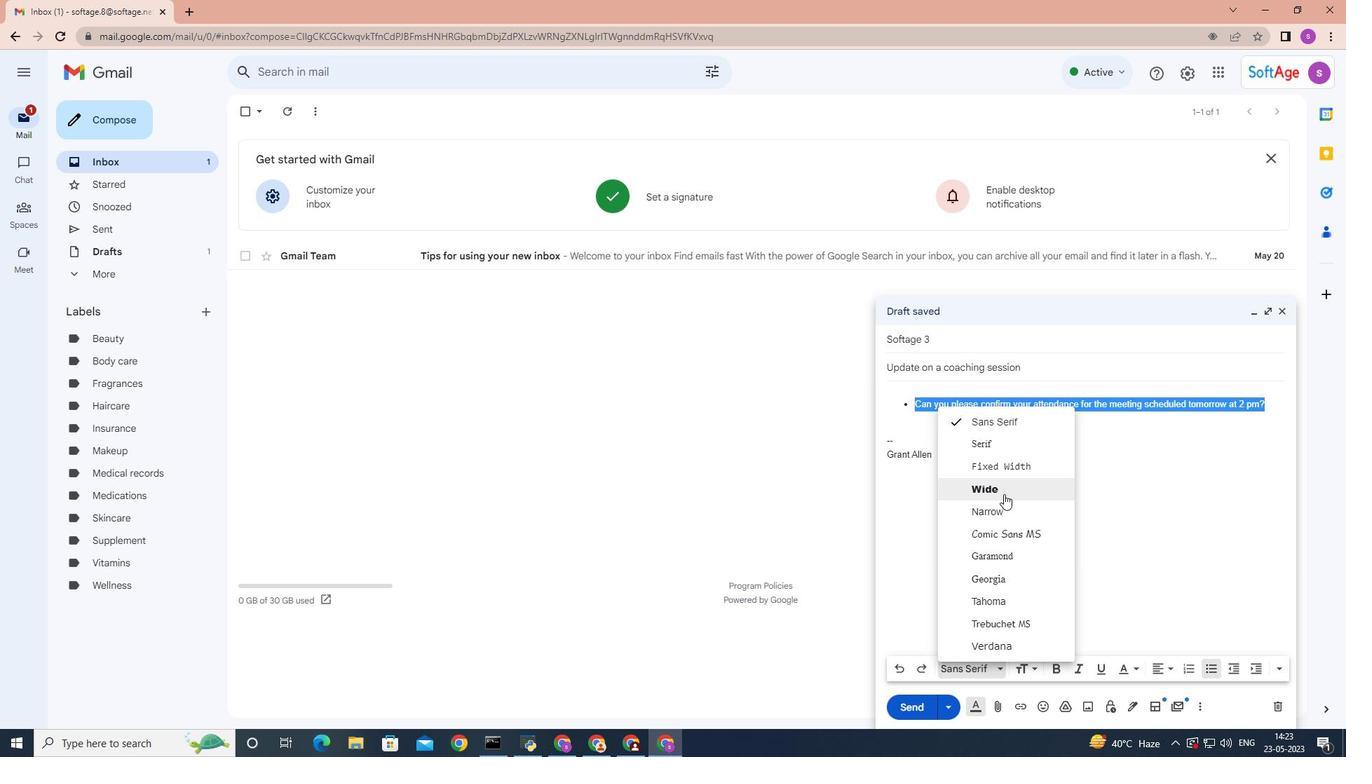 
Action: Mouse pressed left at (1004, 494)
Screenshot: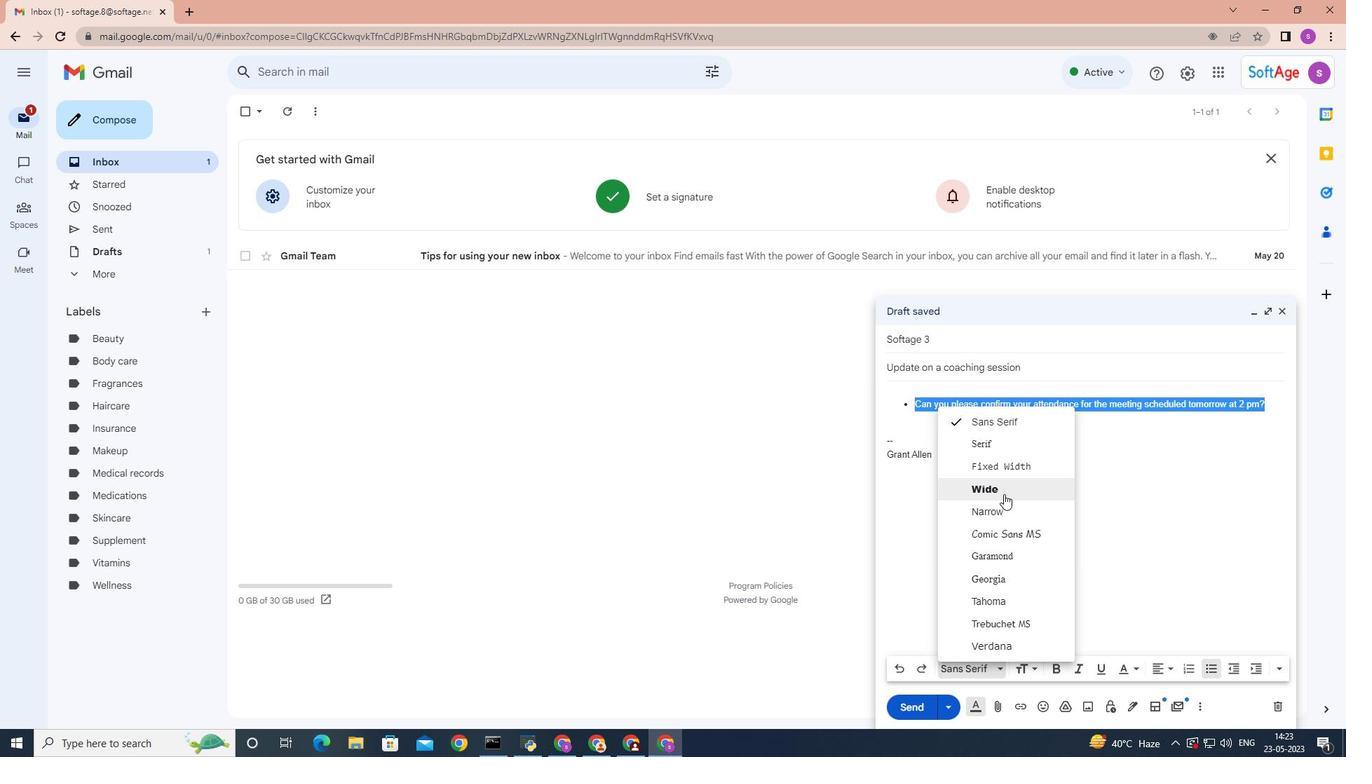 
Action: Mouse moved to (1278, 667)
Screenshot: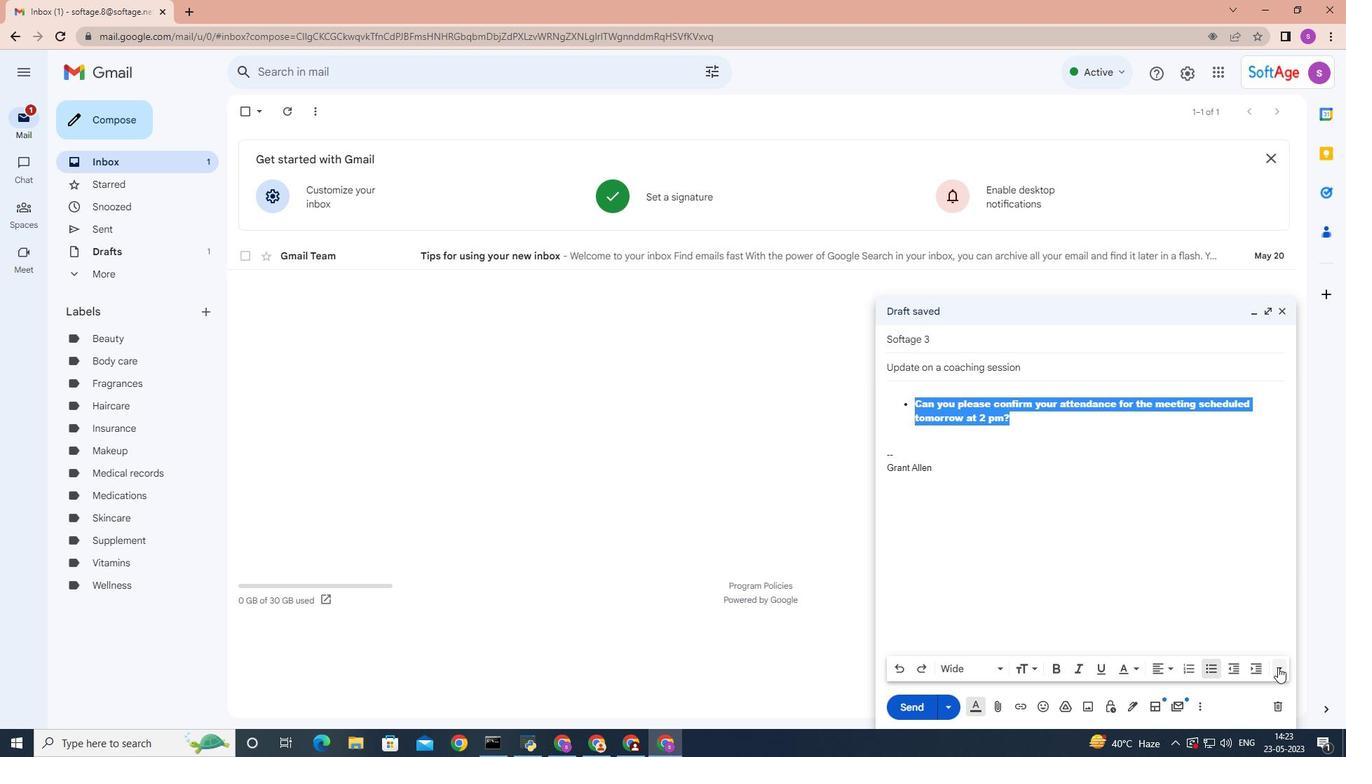
Action: Mouse pressed left at (1278, 667)
Screenshot: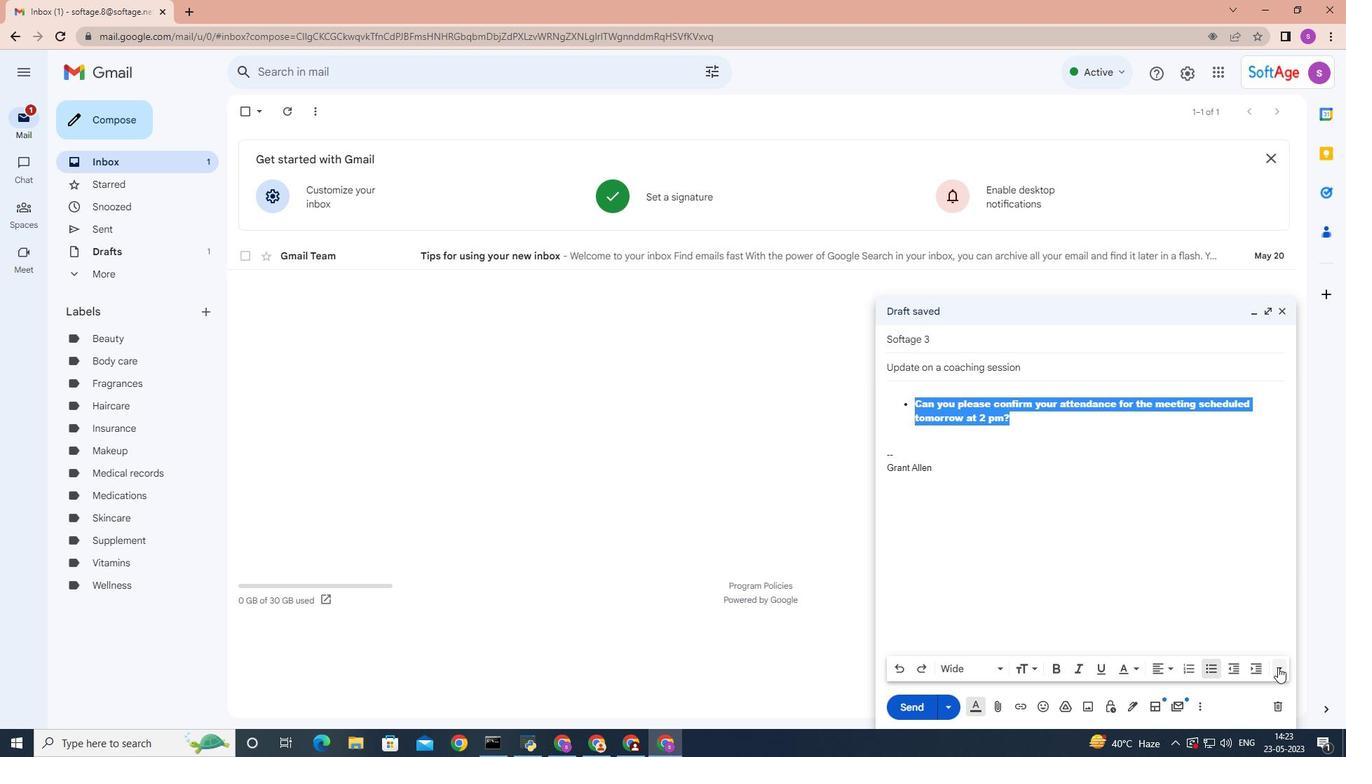 
Action: Mouse moved to (1281, 631)
Screenshot: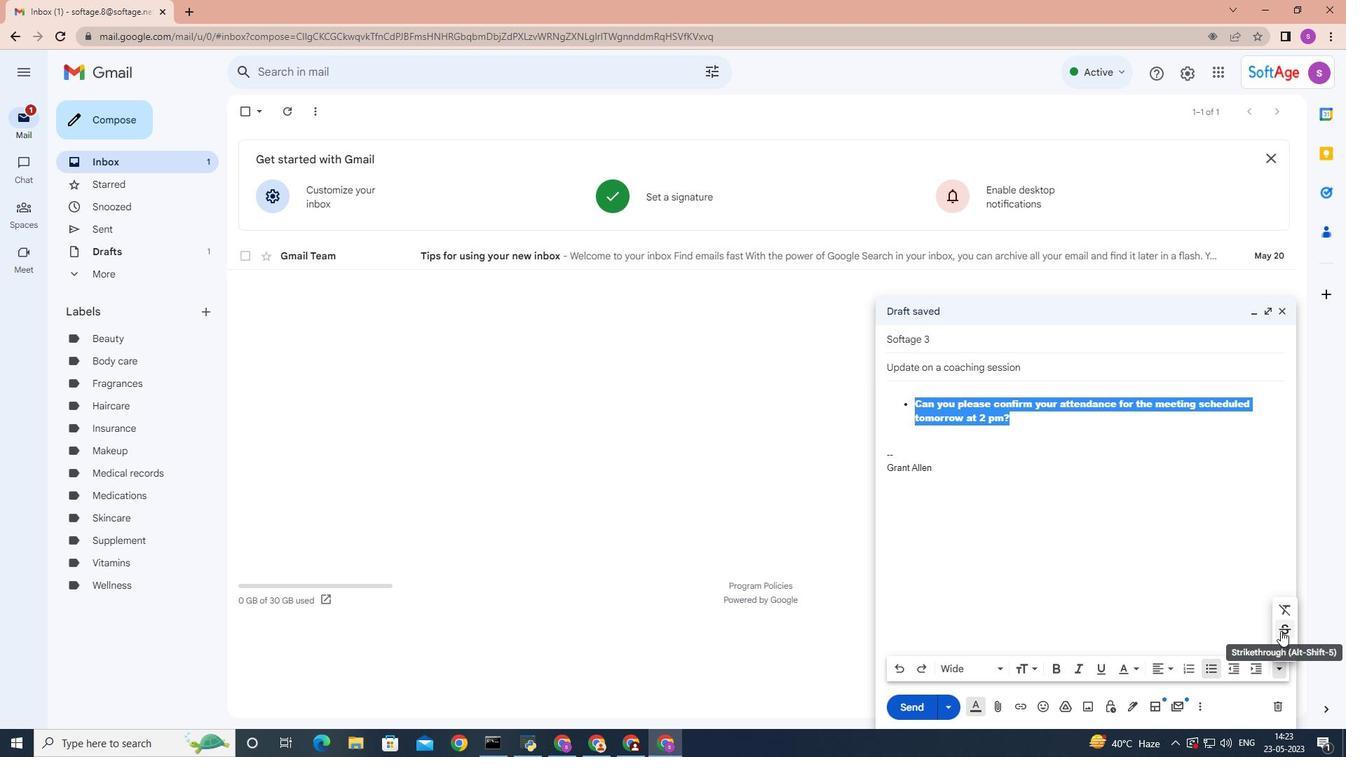
Action: Mouse pressed left at (1281, 631)
Screenshot: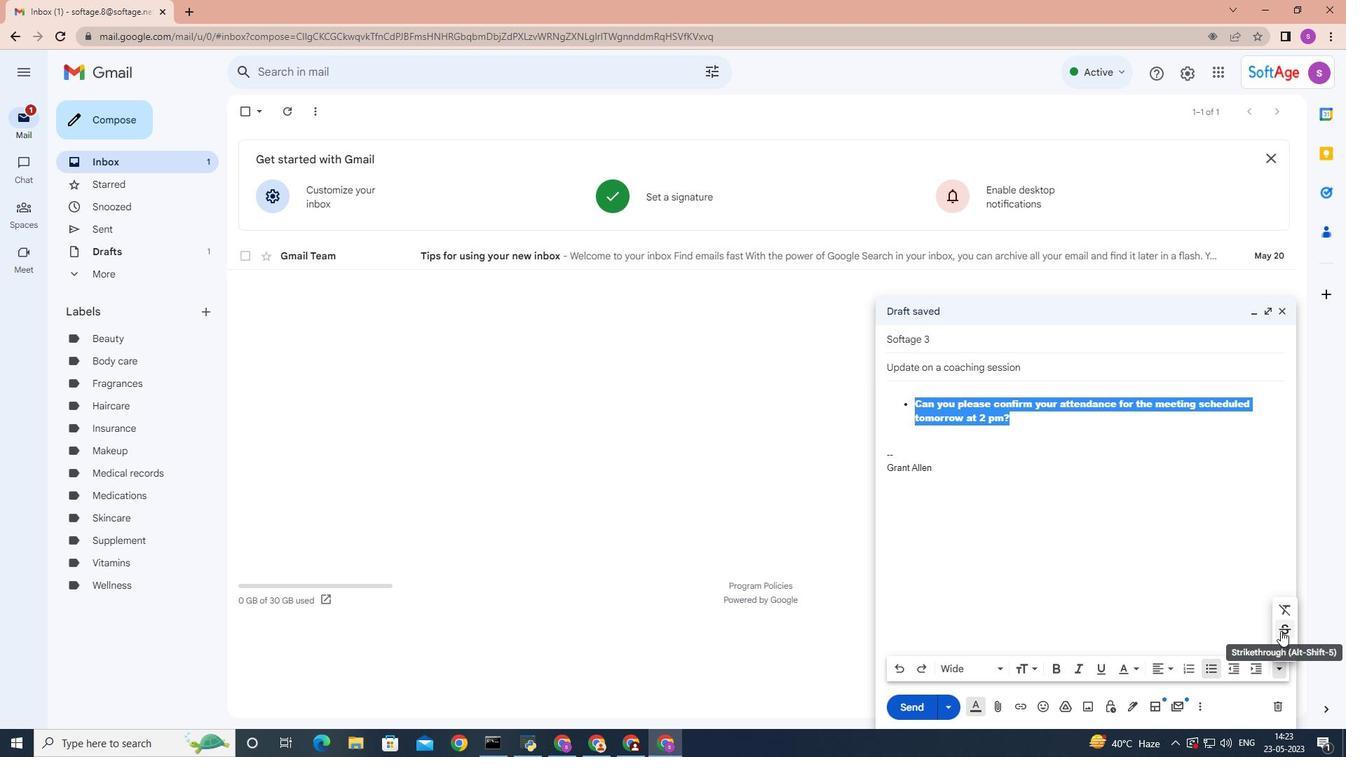 
Action: Mouse moved to (1213, 666)
Screenshot: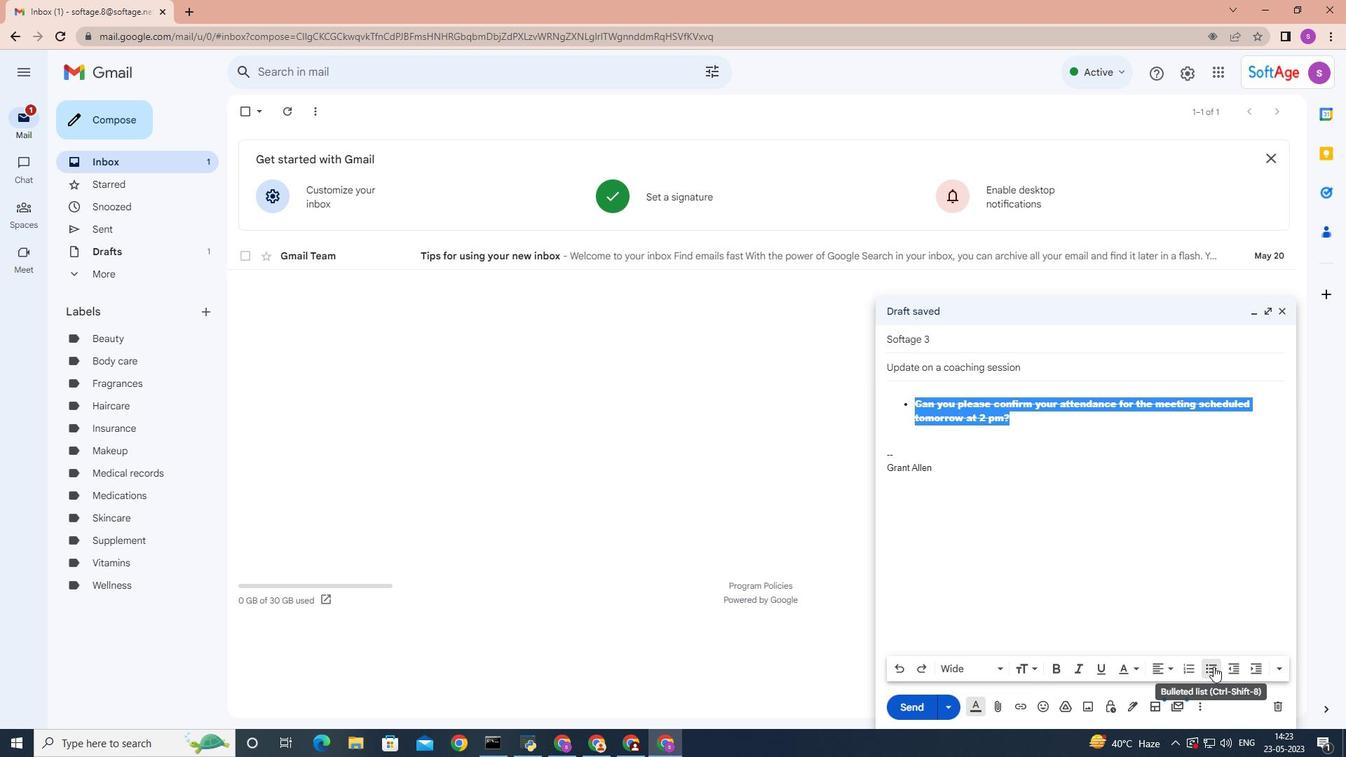 
Action: Mouse pressed left at (1213, 666)
Screenshot: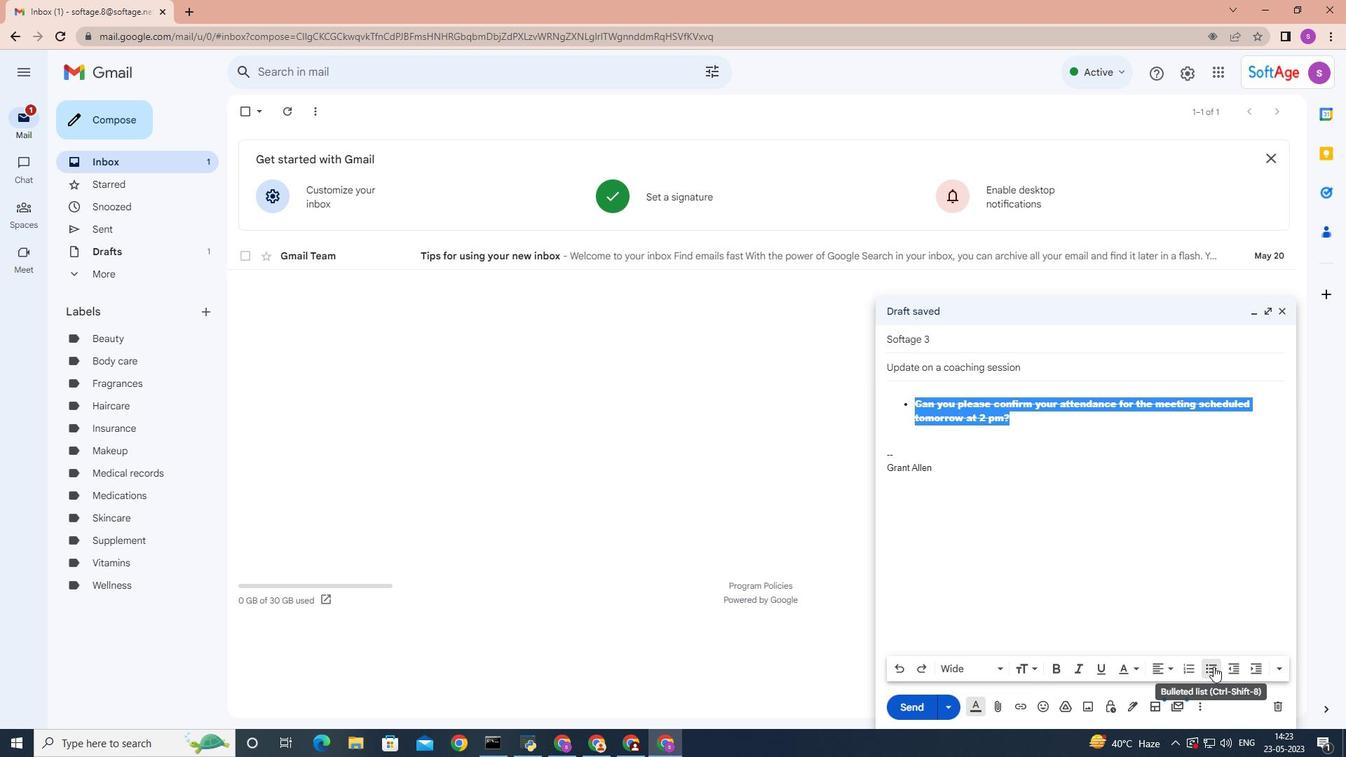 
Action: Mouse moved to (998, 671)
Screenshot: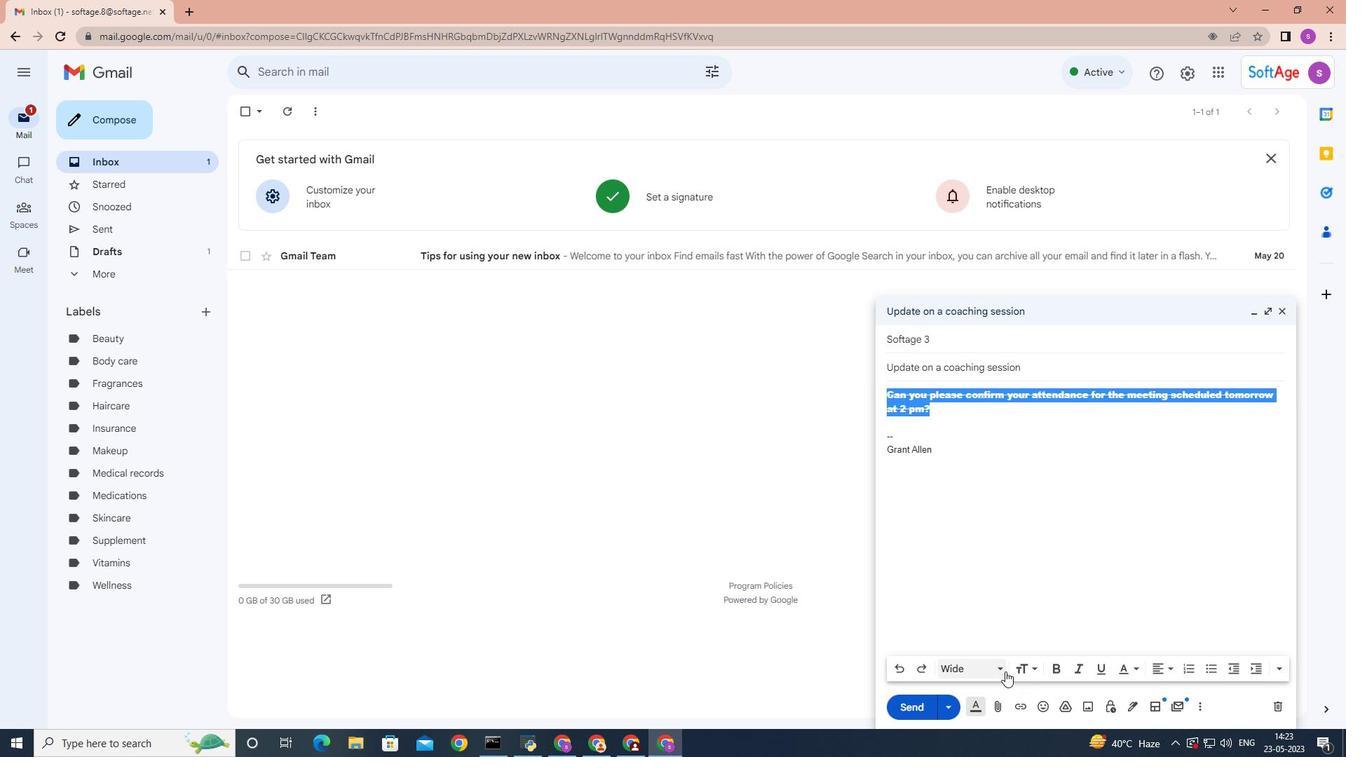 
Action: Mouse pressed left at (998, 671)
Screenshot: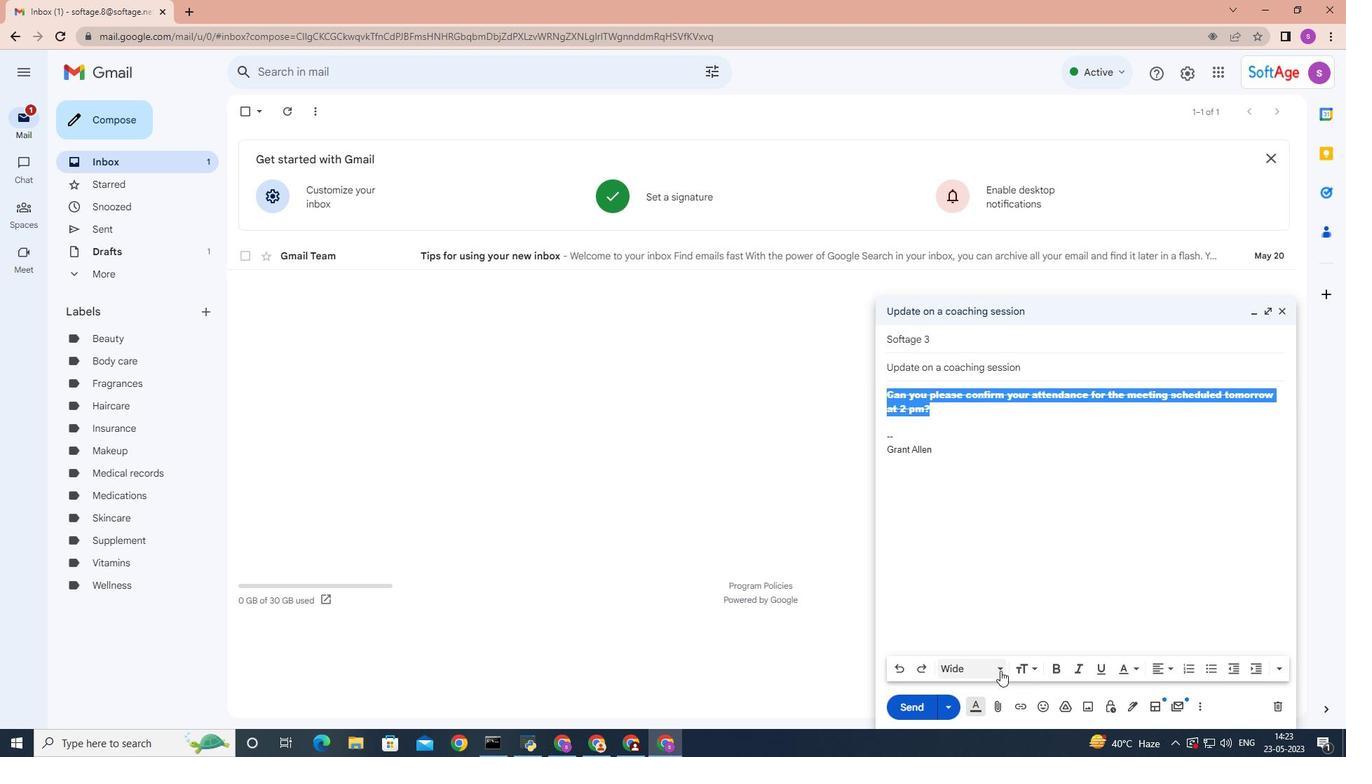 
Action: Mouse moved to (1011, 417)
Screenshot: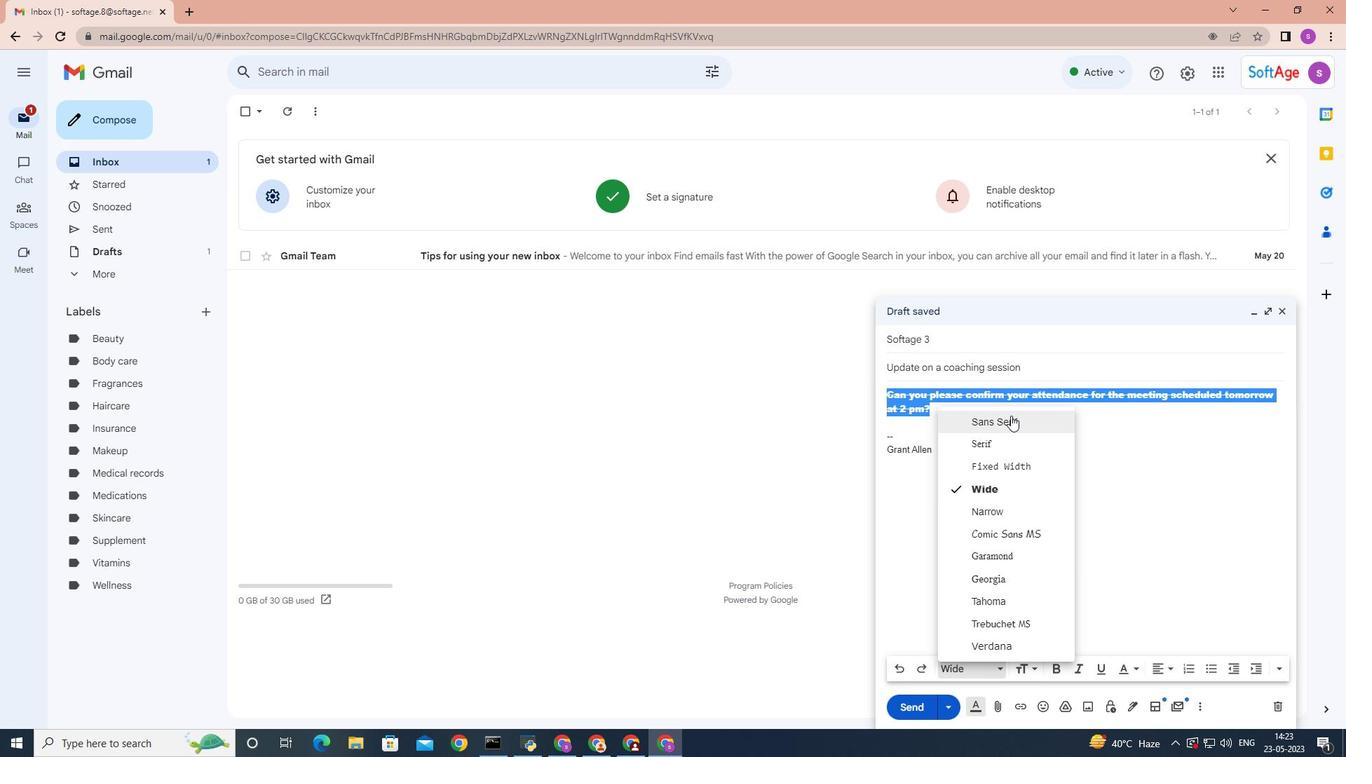
Action: Mouse pressed left at (1011, 417)
Screenshot: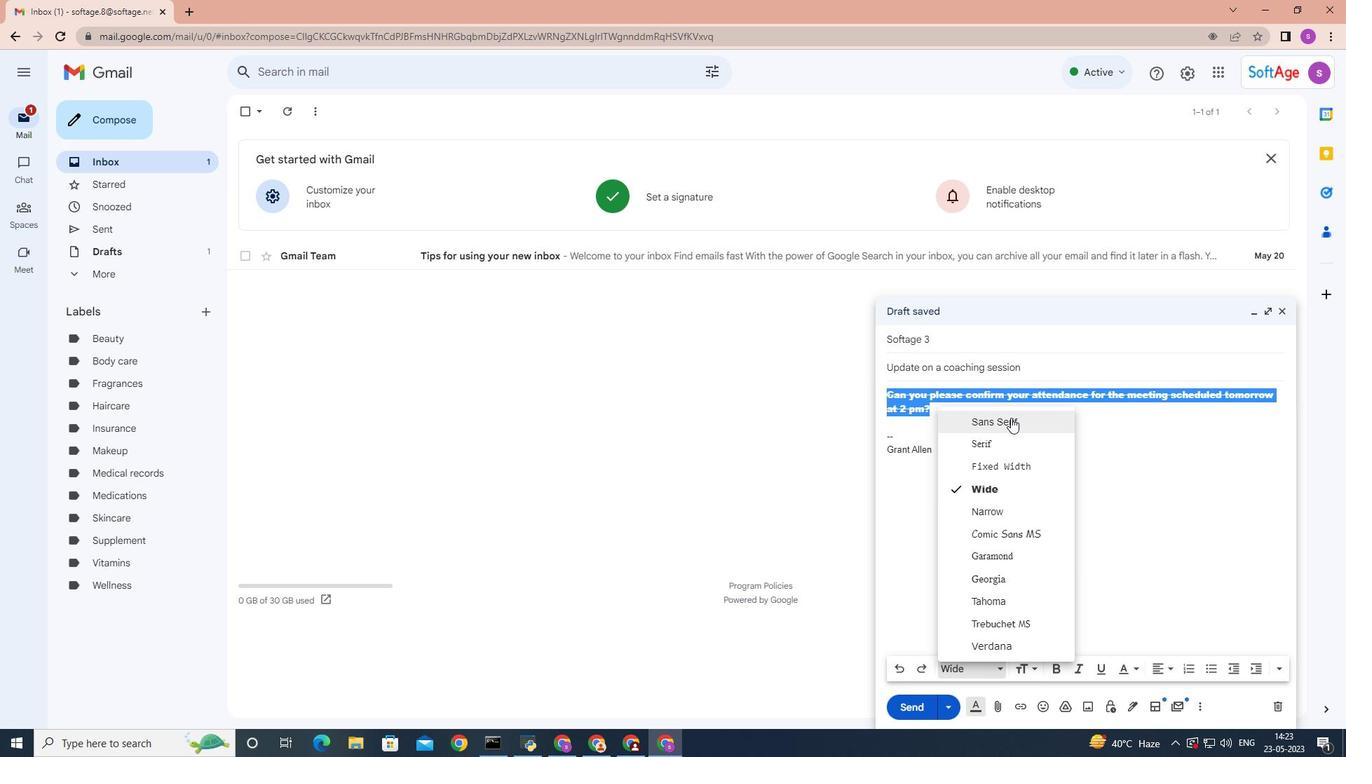 
Action: Mouse moved to (905, 706)
Screenshot: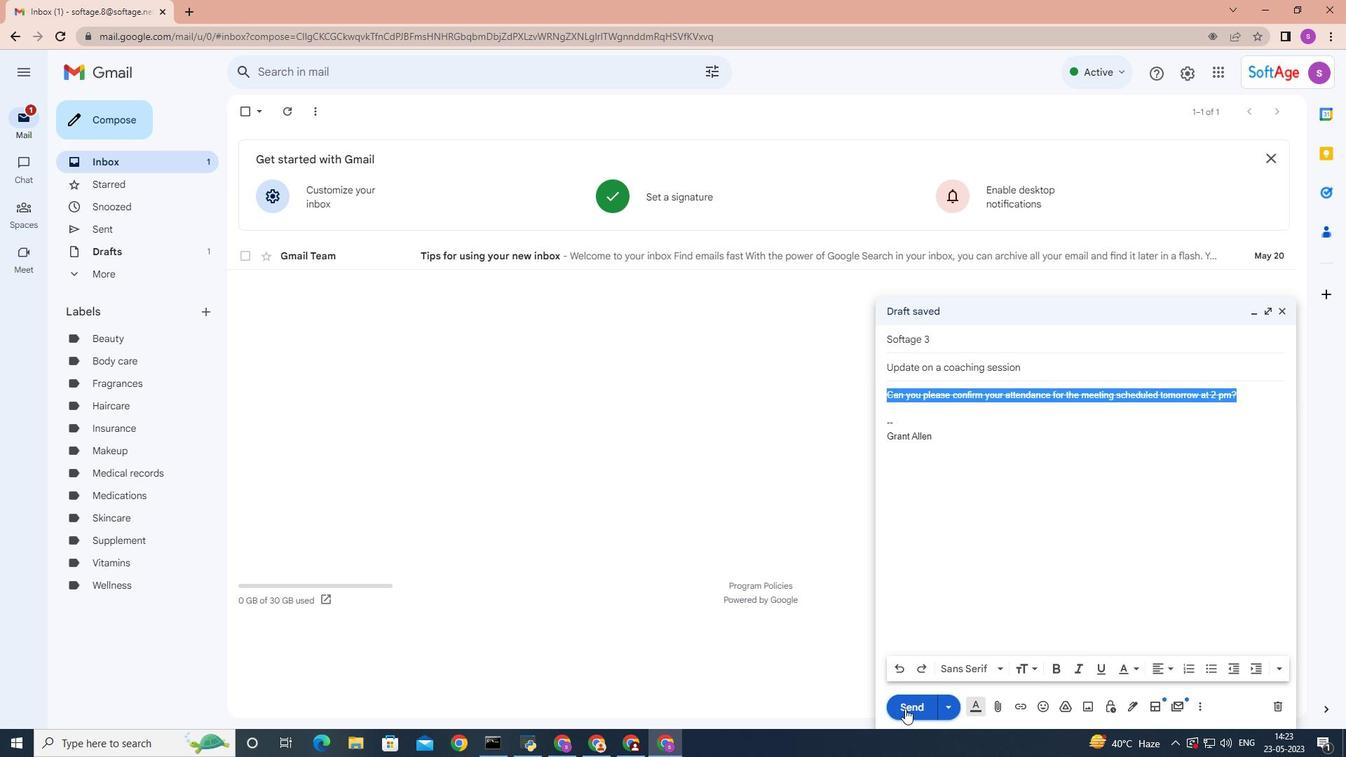 
Action: Mouse pressed left at (905, 706)
Screenshot: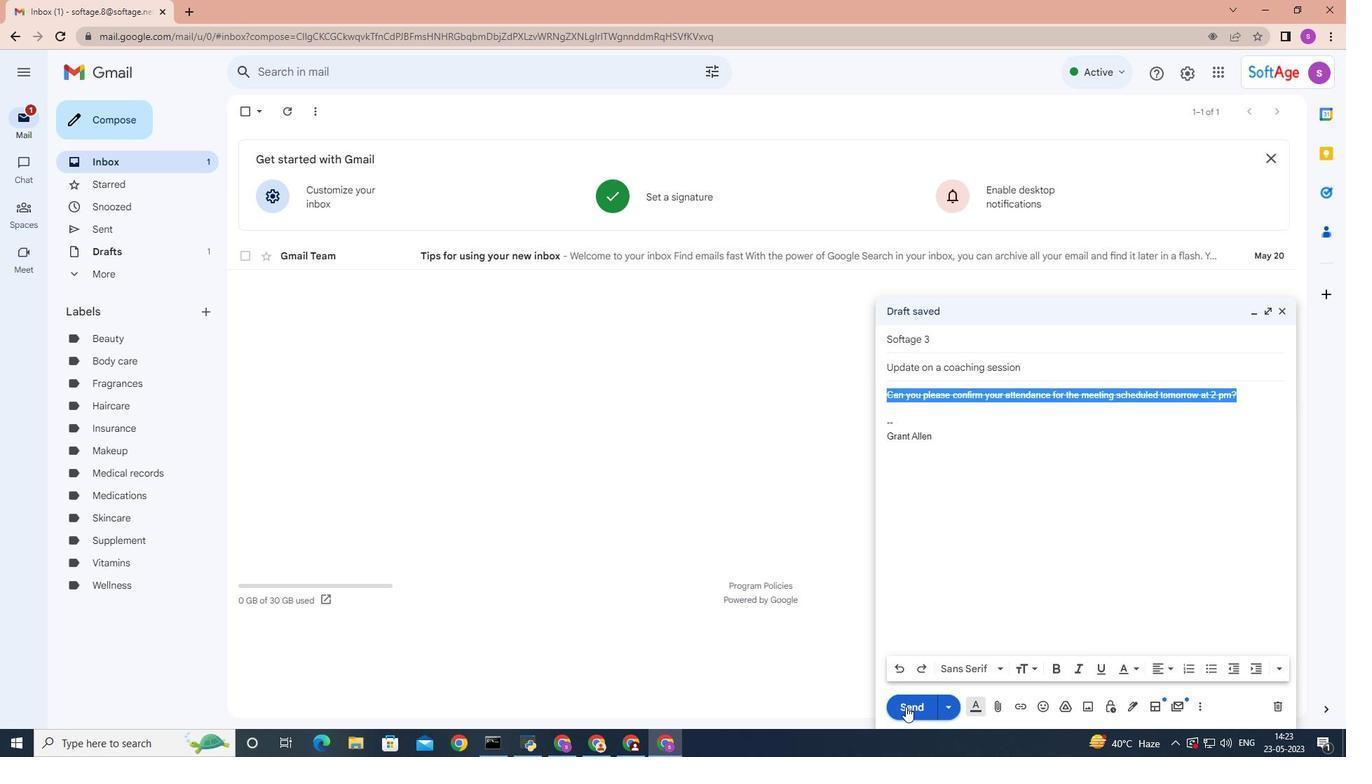 
Action: Mouse moved to (117, 227)
Screenshot: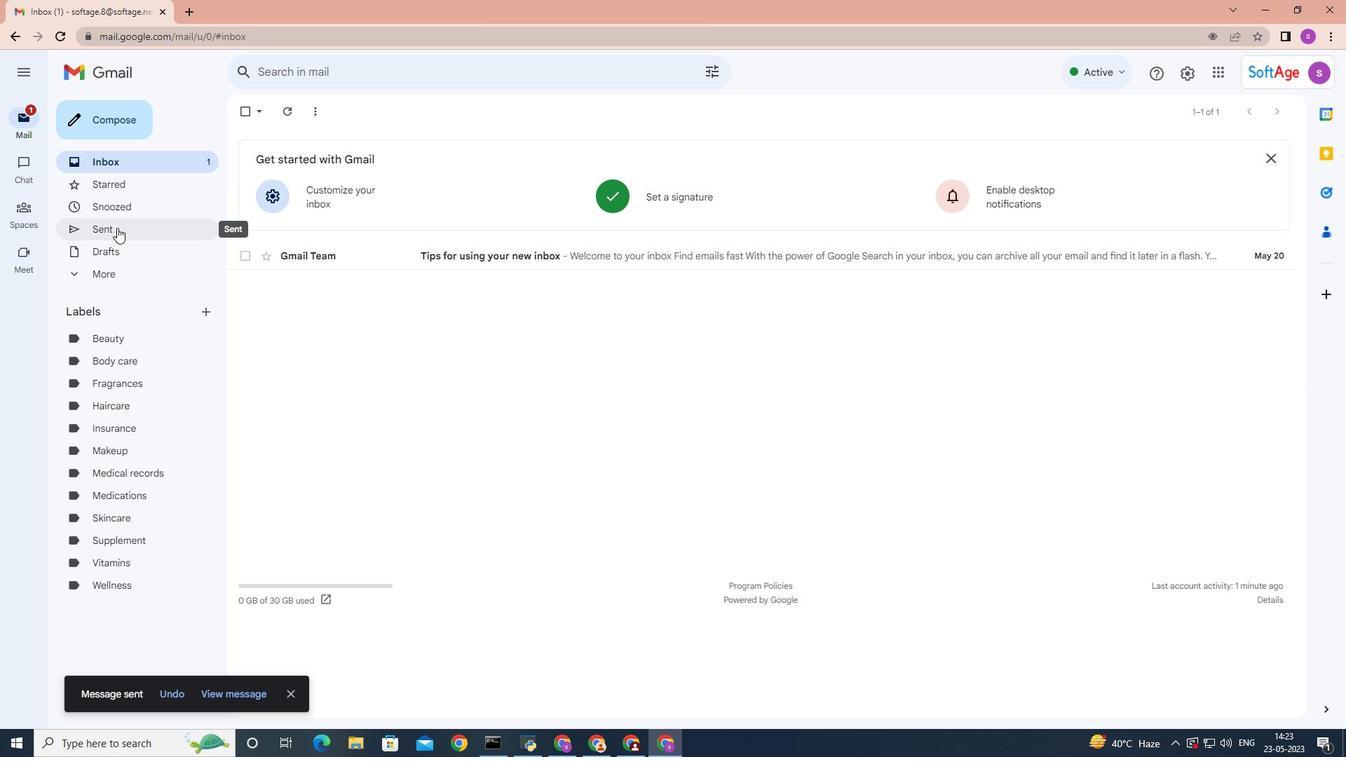 
Action: Mouse pressed left at (117, 227)
Screenshot: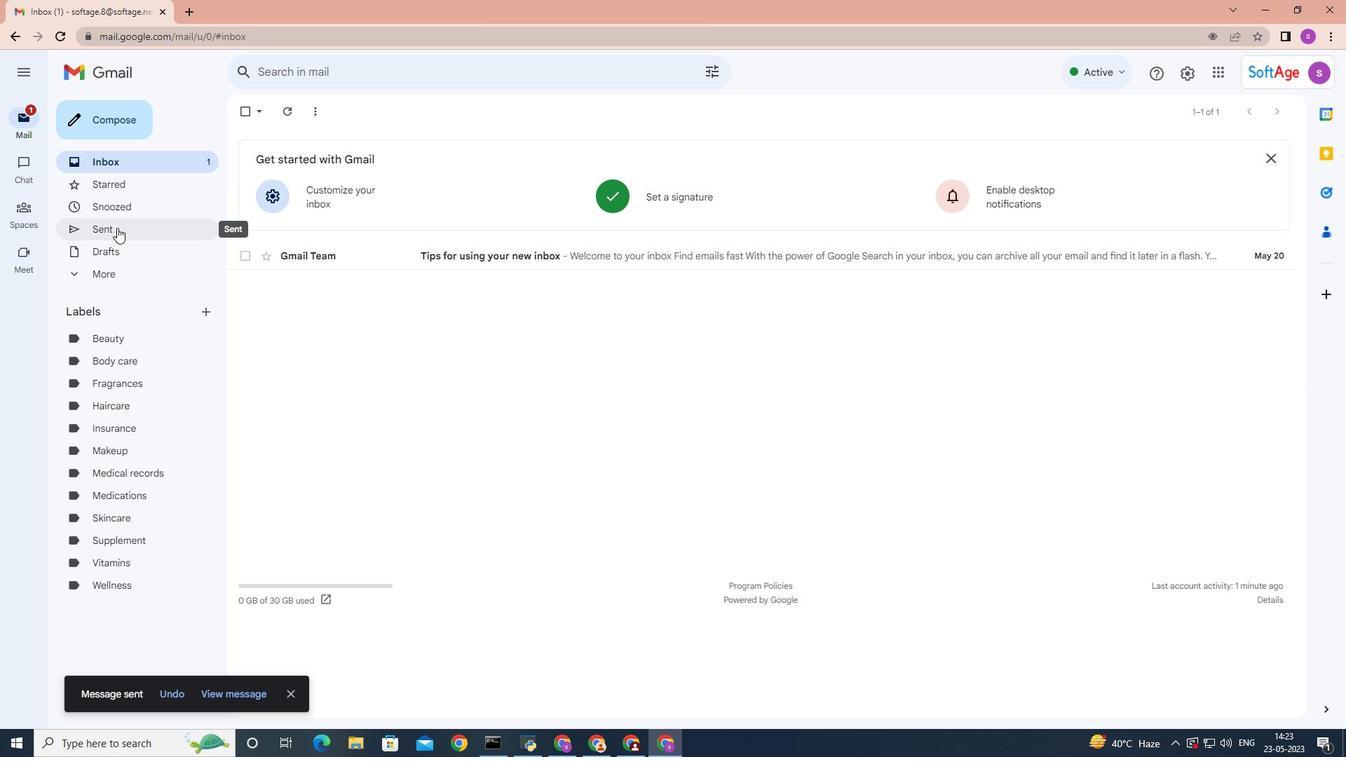 
Action: Mouse moved to (312, 180)
Screenshot: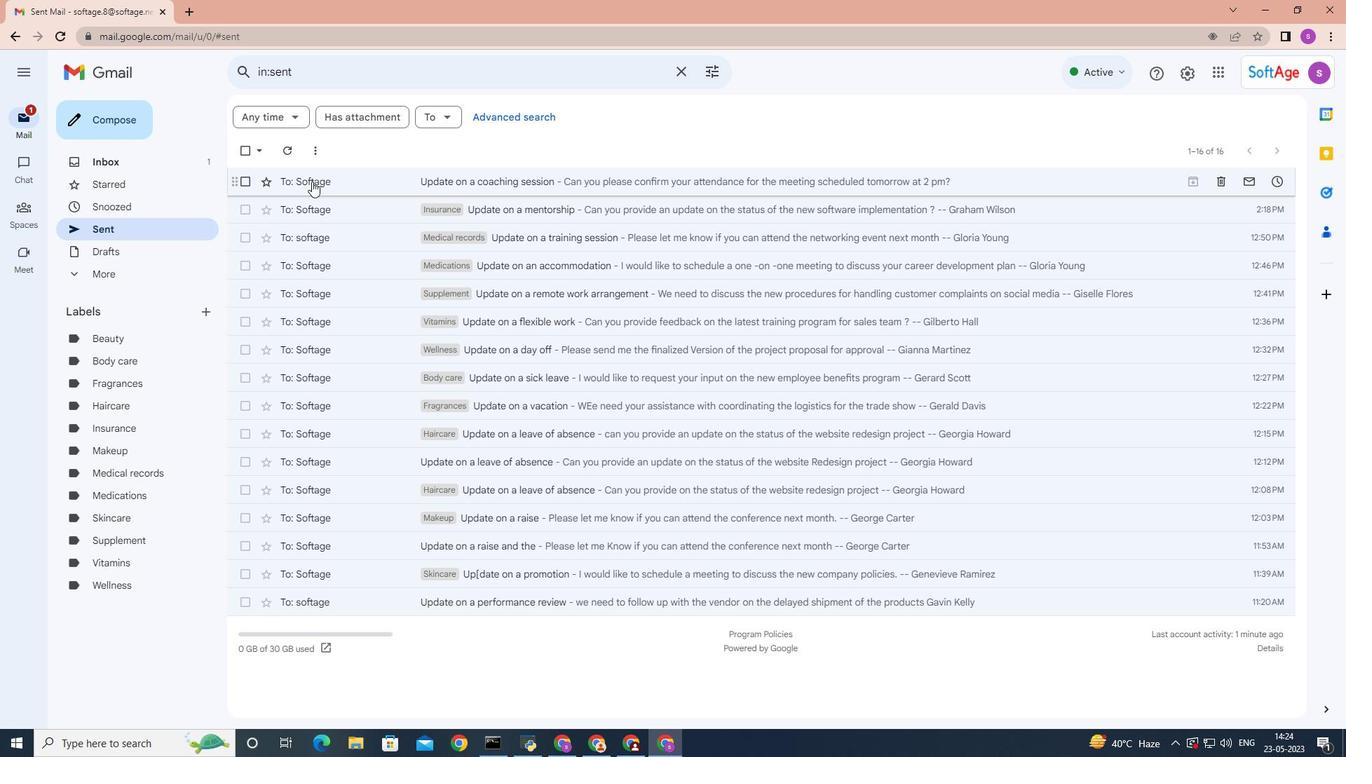 
Action: Mouse pressed right at (312, 180)
Screenshot: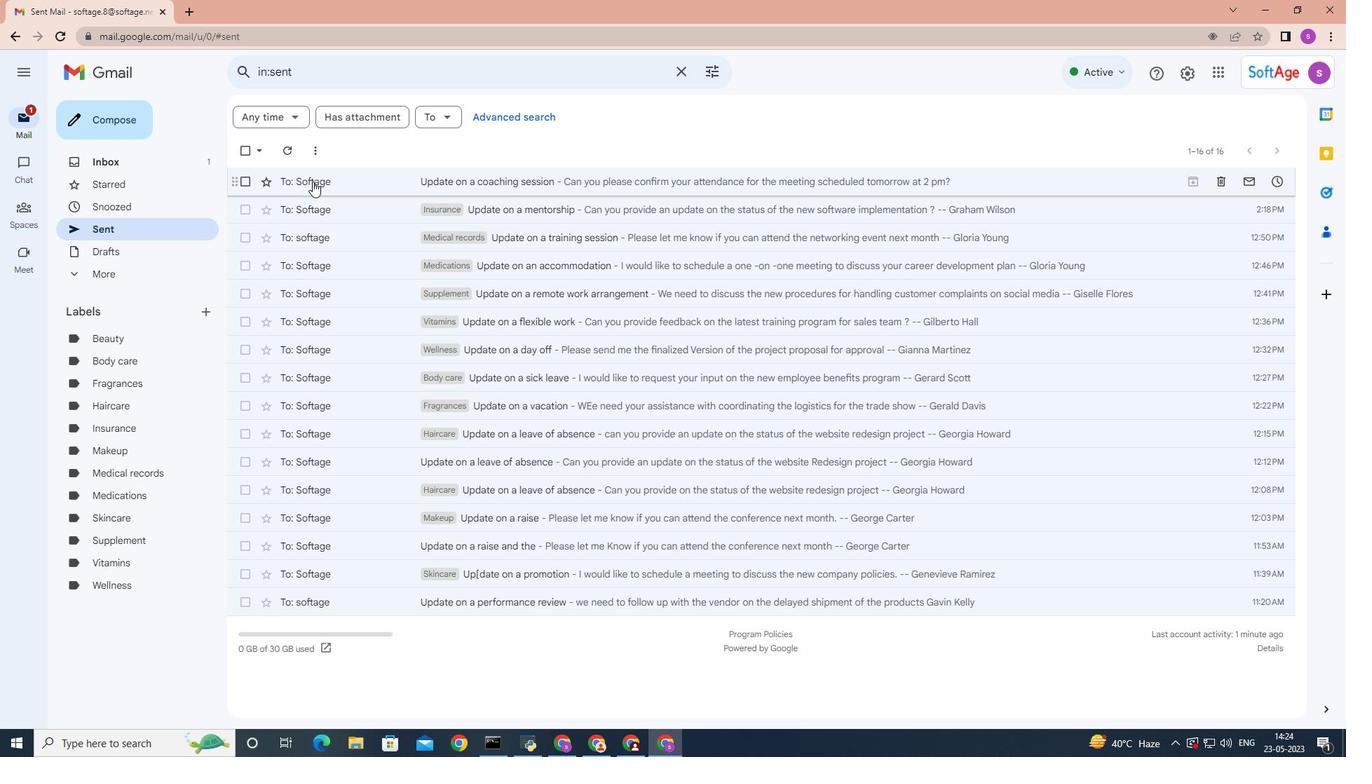 
Action: Mouse moved to (506, 459)
Screenshot: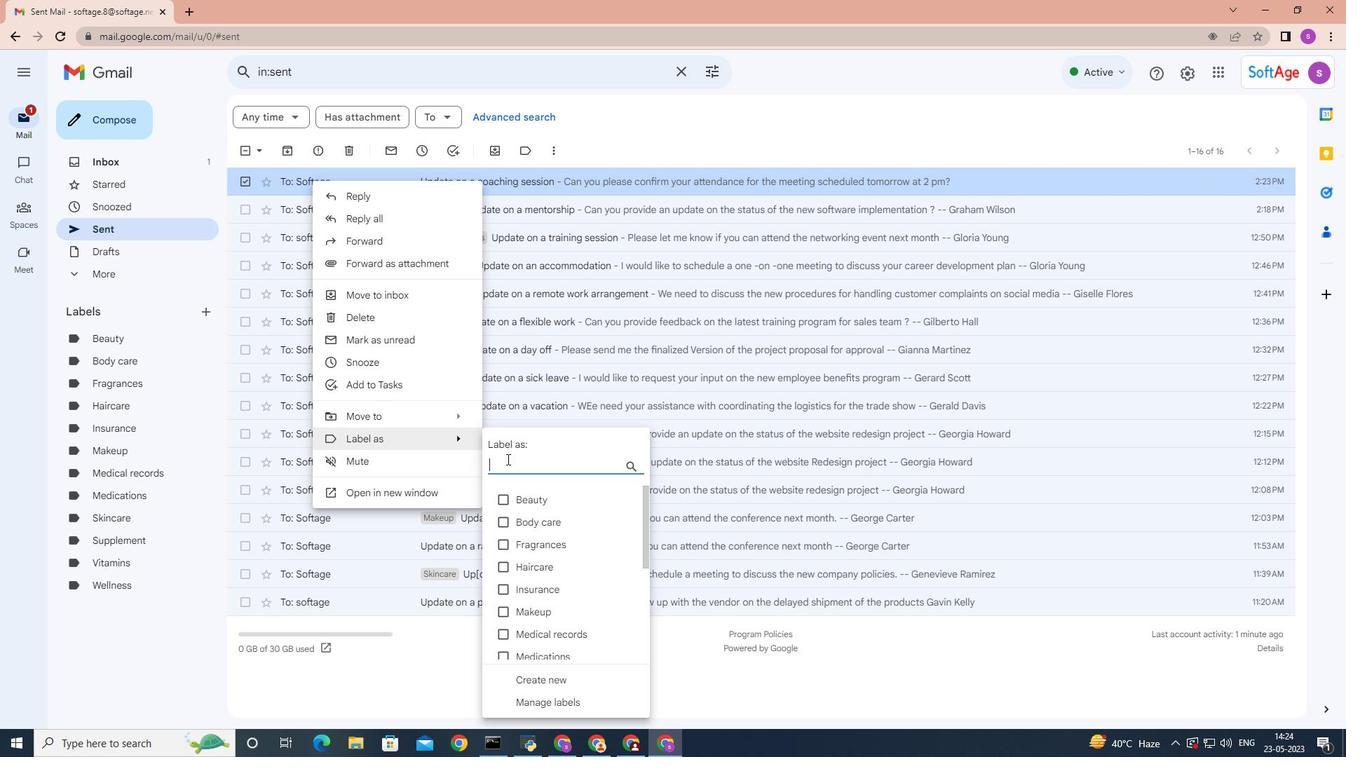 
Action: Key pressed <Key.shift>Therapy
Screenshot: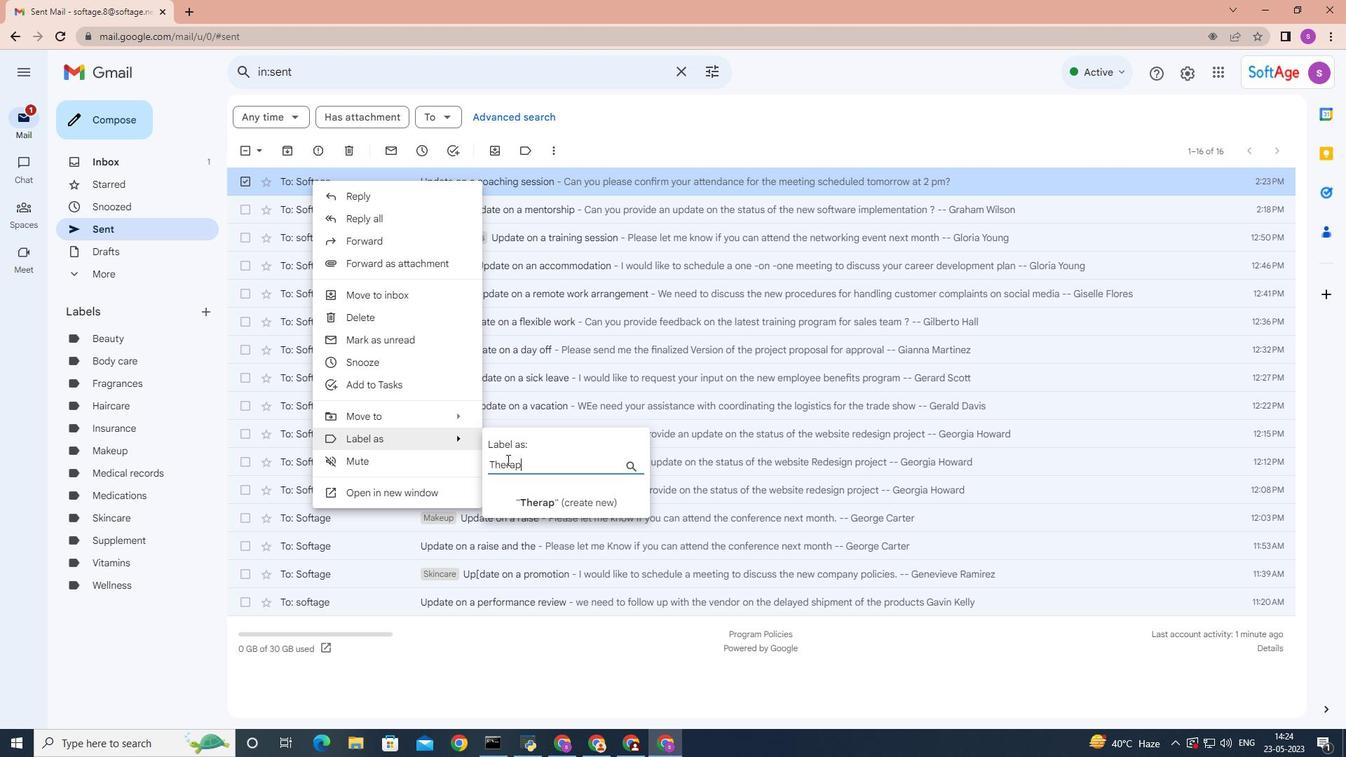 
Action: Mouse moved to (552, 503)
Screenshot: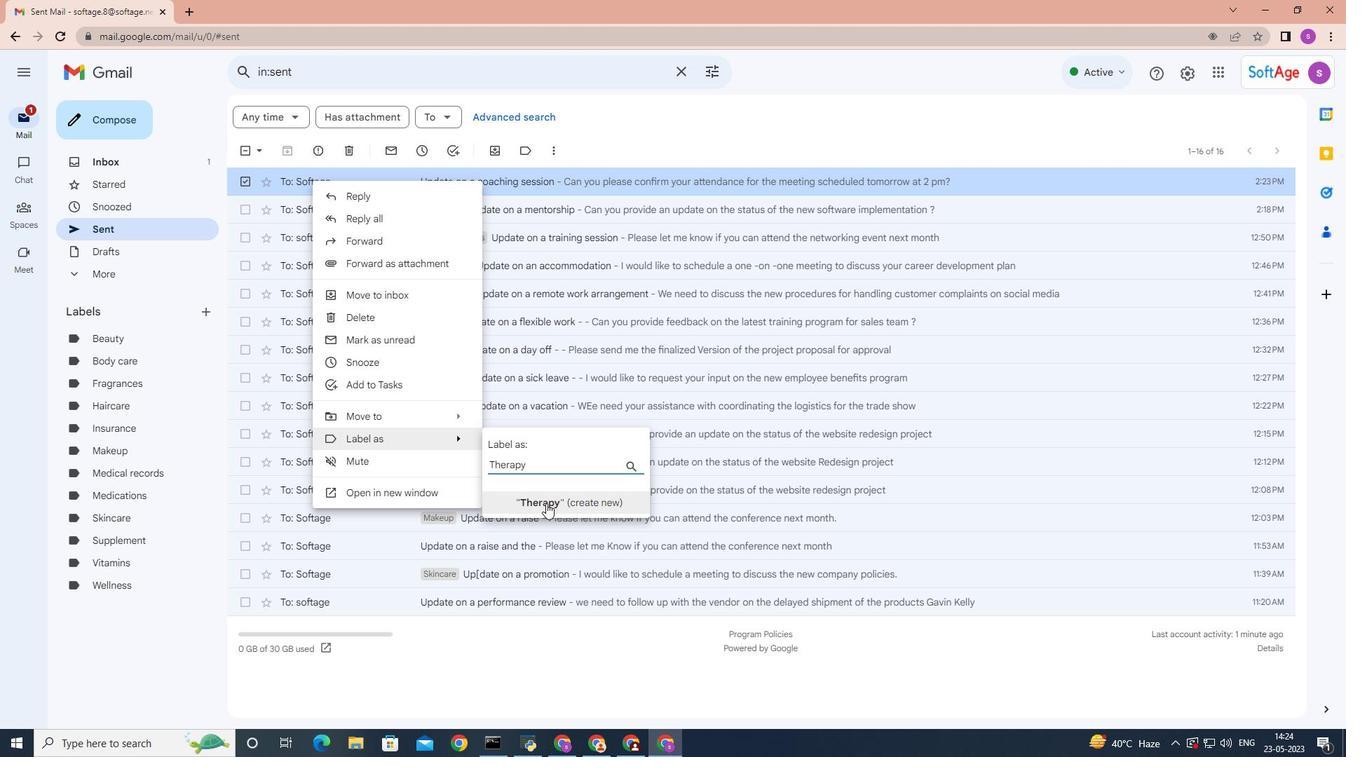 
Action: Key pressed <Key.space>
Screenshot: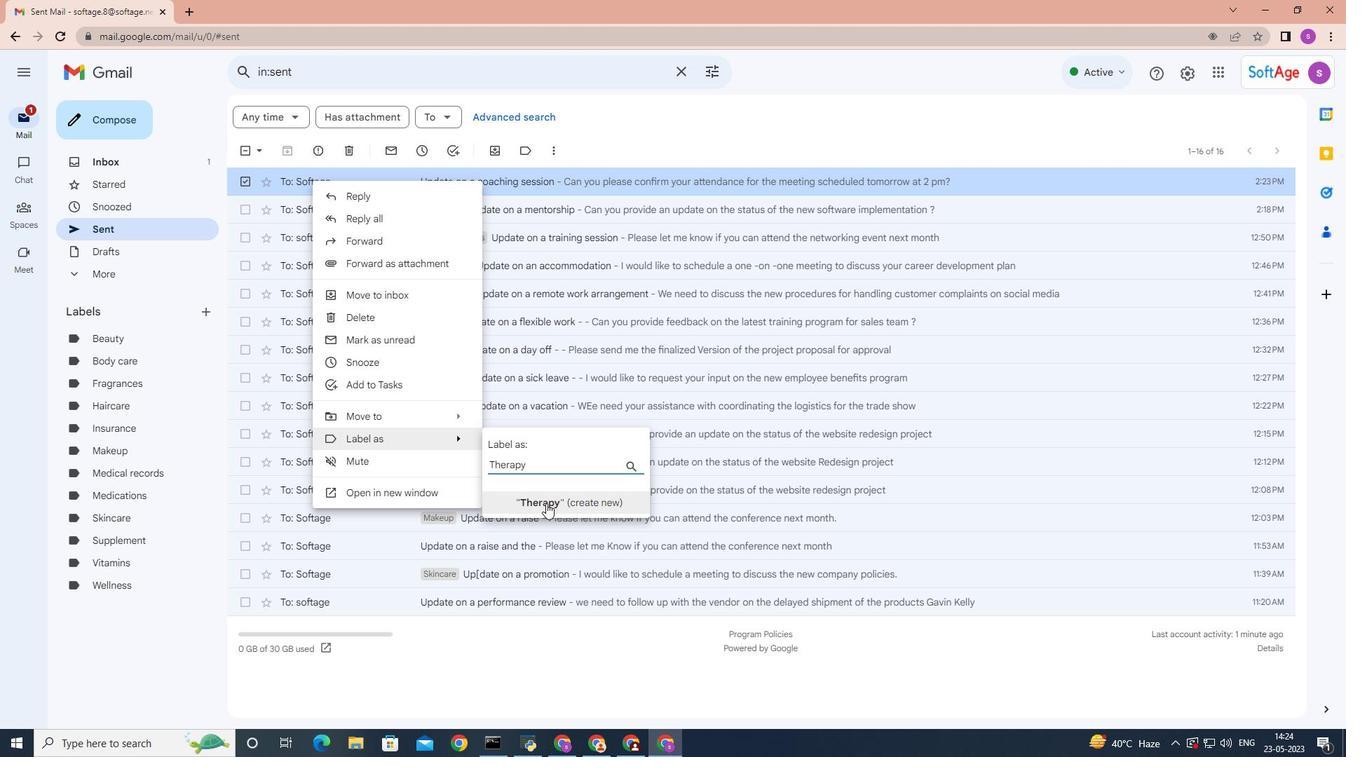 
Action: Mouse moved to (553, 503)
Screenshot: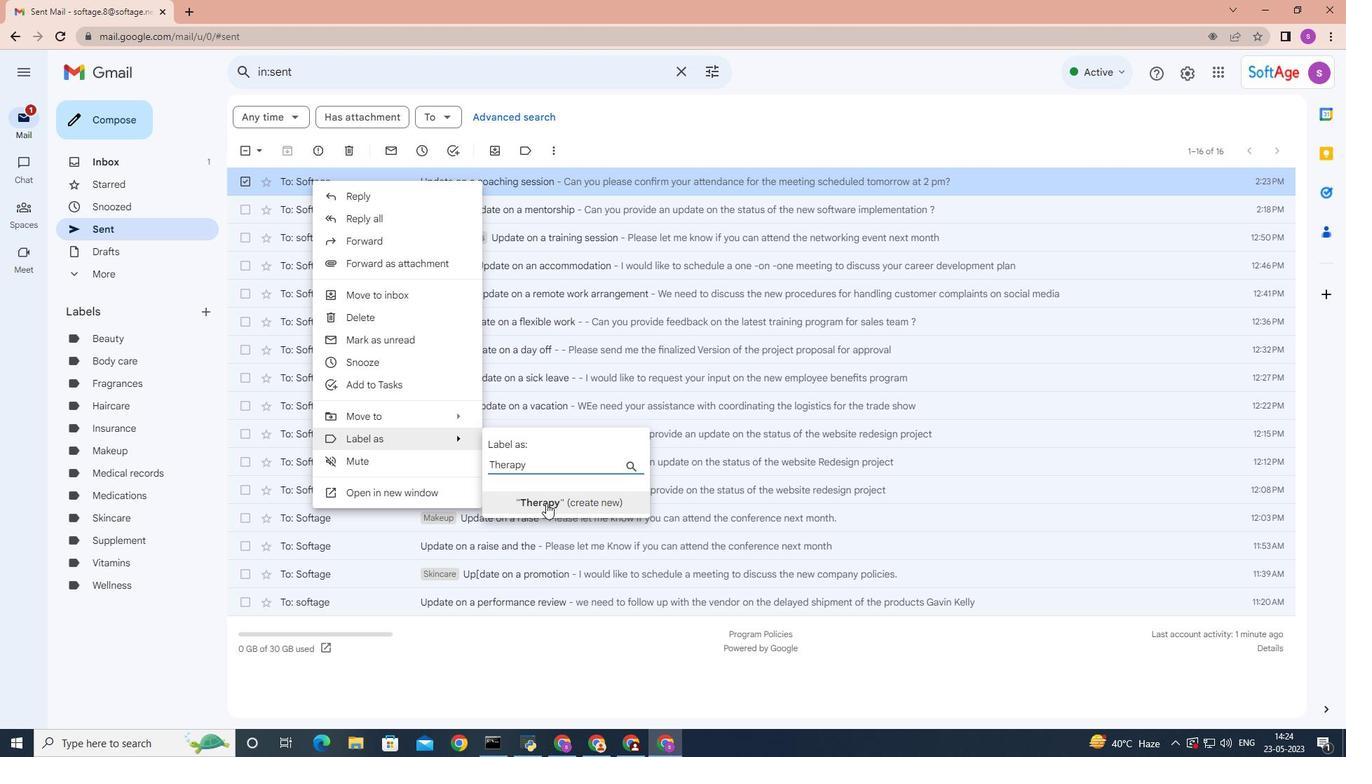 
Action: Mouse pressed left at (553, 503)
Screenshot: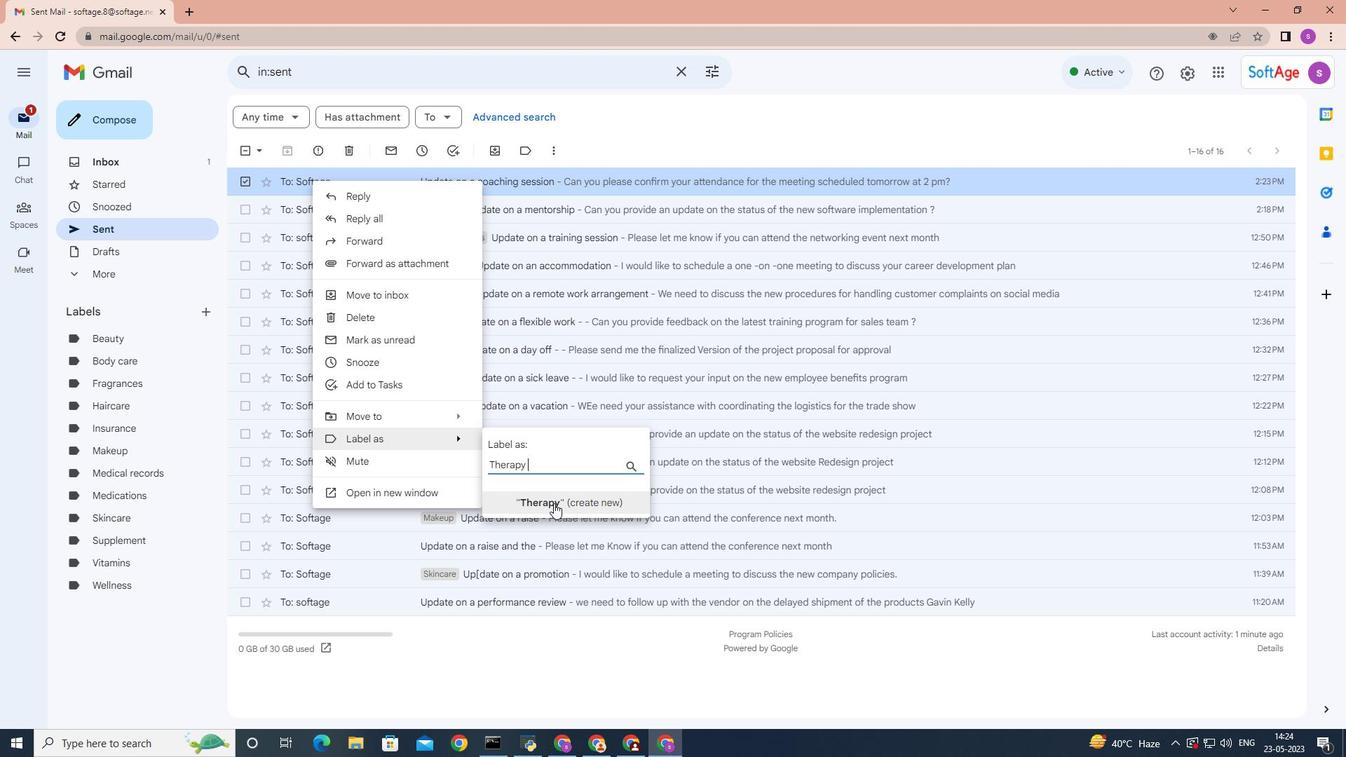 
Action: Mouse moved to (793, 448)
Screenshot: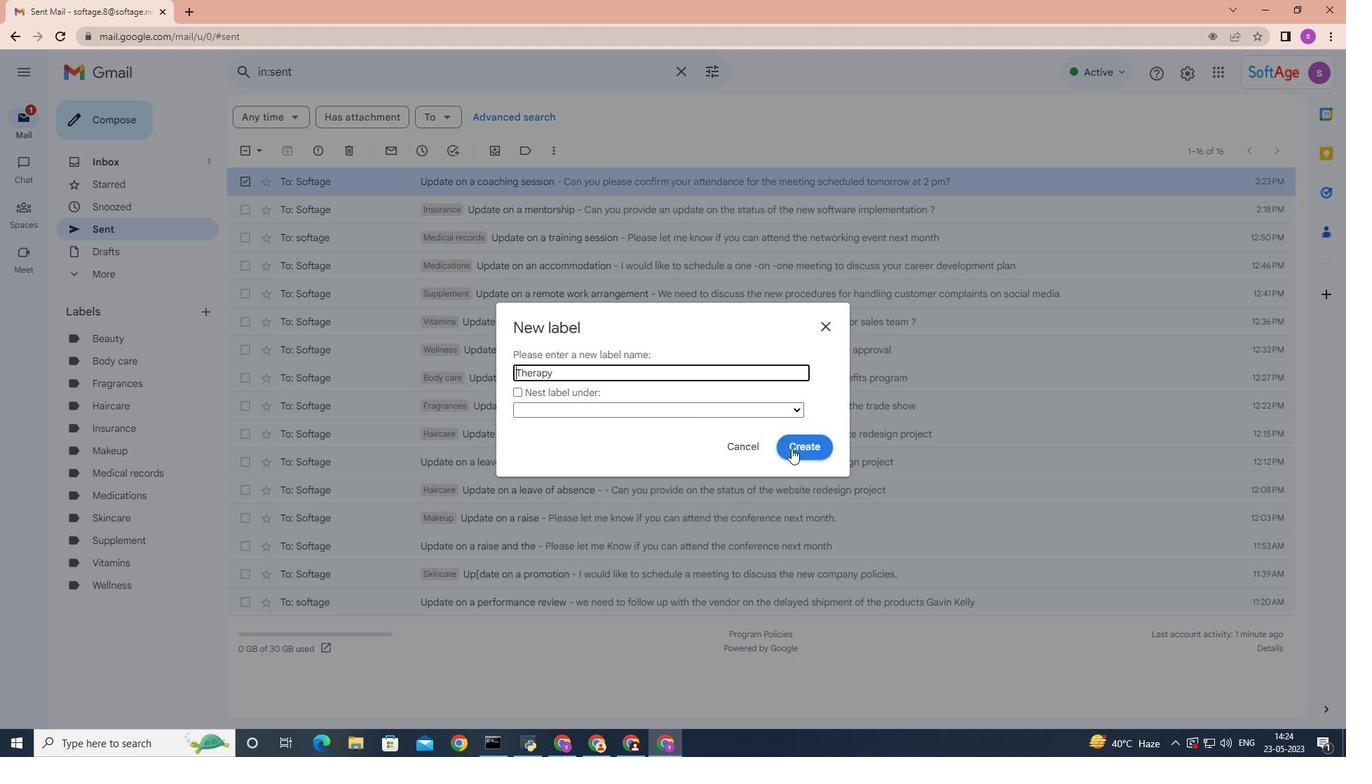
Action: Mouse pressed left at (793, 448)
Screenshot: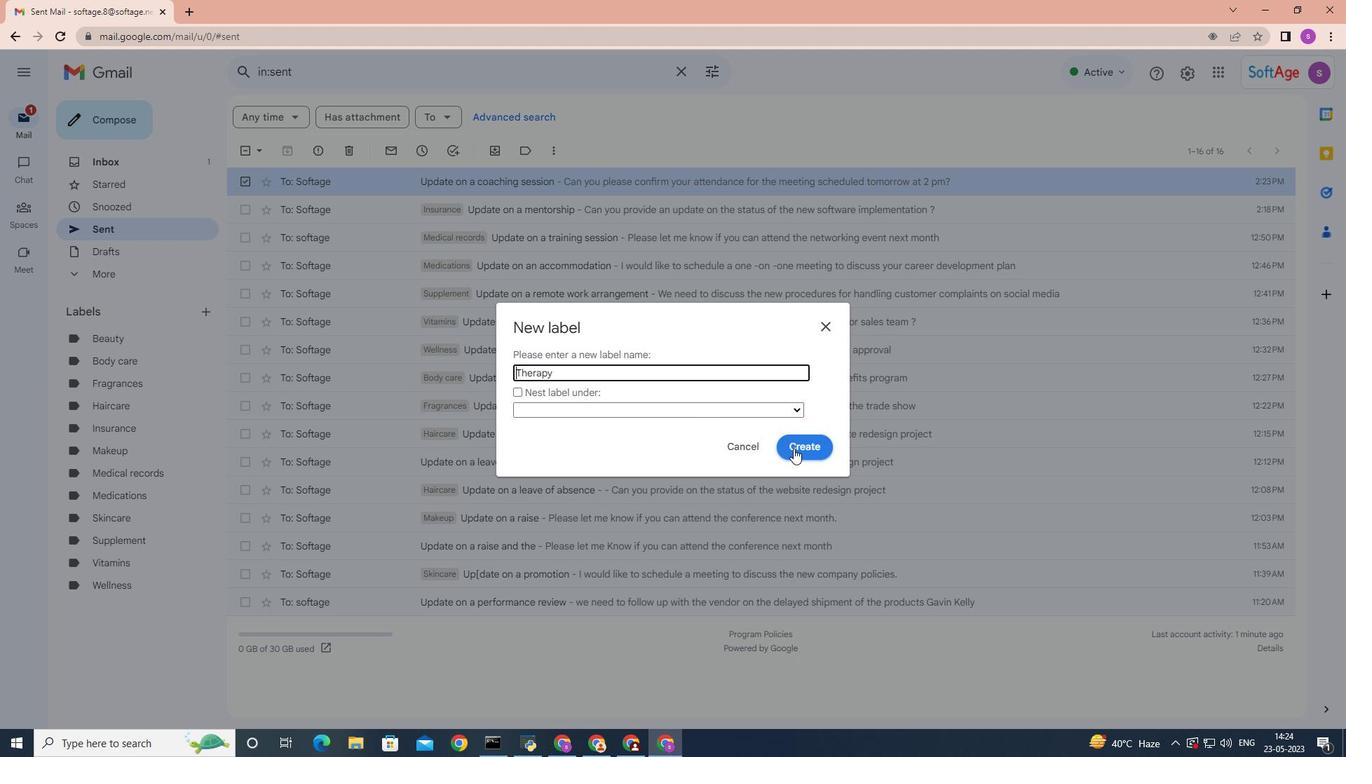 
